 Task: Search one way flight ticket for 4 adults, 1 infant in seat and 1 infant on lap in premium economy from Homer: Homer Airport to Springfield: Abraham Lincoln Capital Airport on 5-2-2023. Choice of flights is Alaska. Number of bags: 1 checked bag. Price is upto 93000. Outbound departure time preference is 16:15.
Action: Mouse moved to (247, 187)
Screenshot: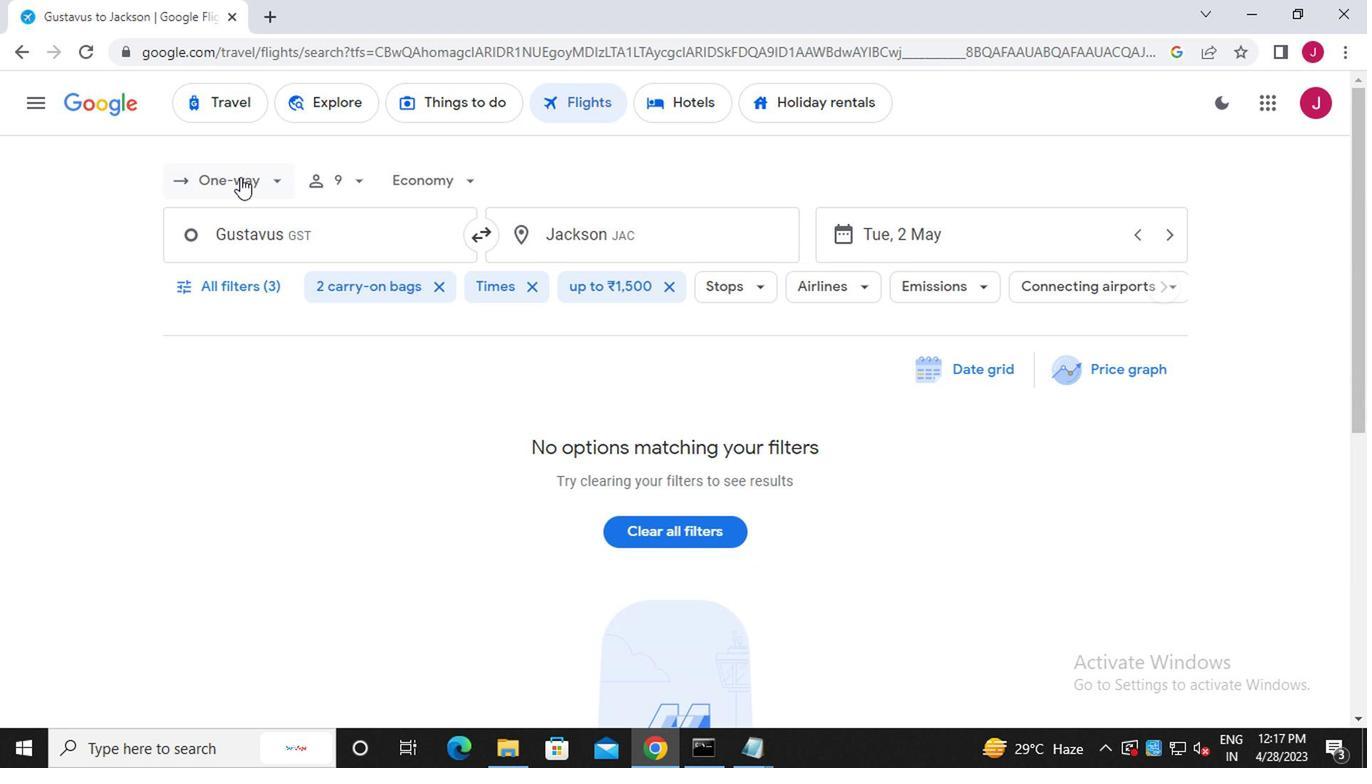 
Action: Mouse pressed left at (247, 187)
Screenshot: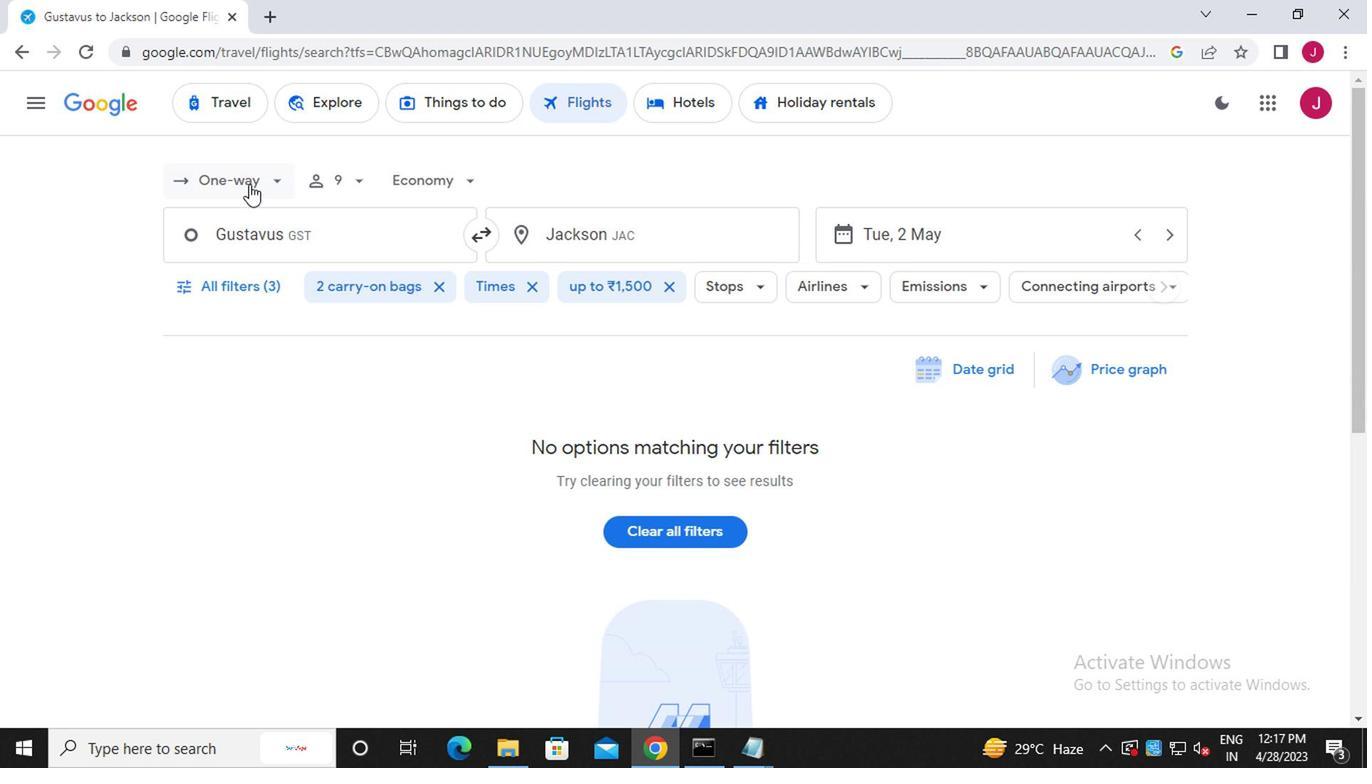 
Action: Mouse moved to (259, 269)
Screenshot: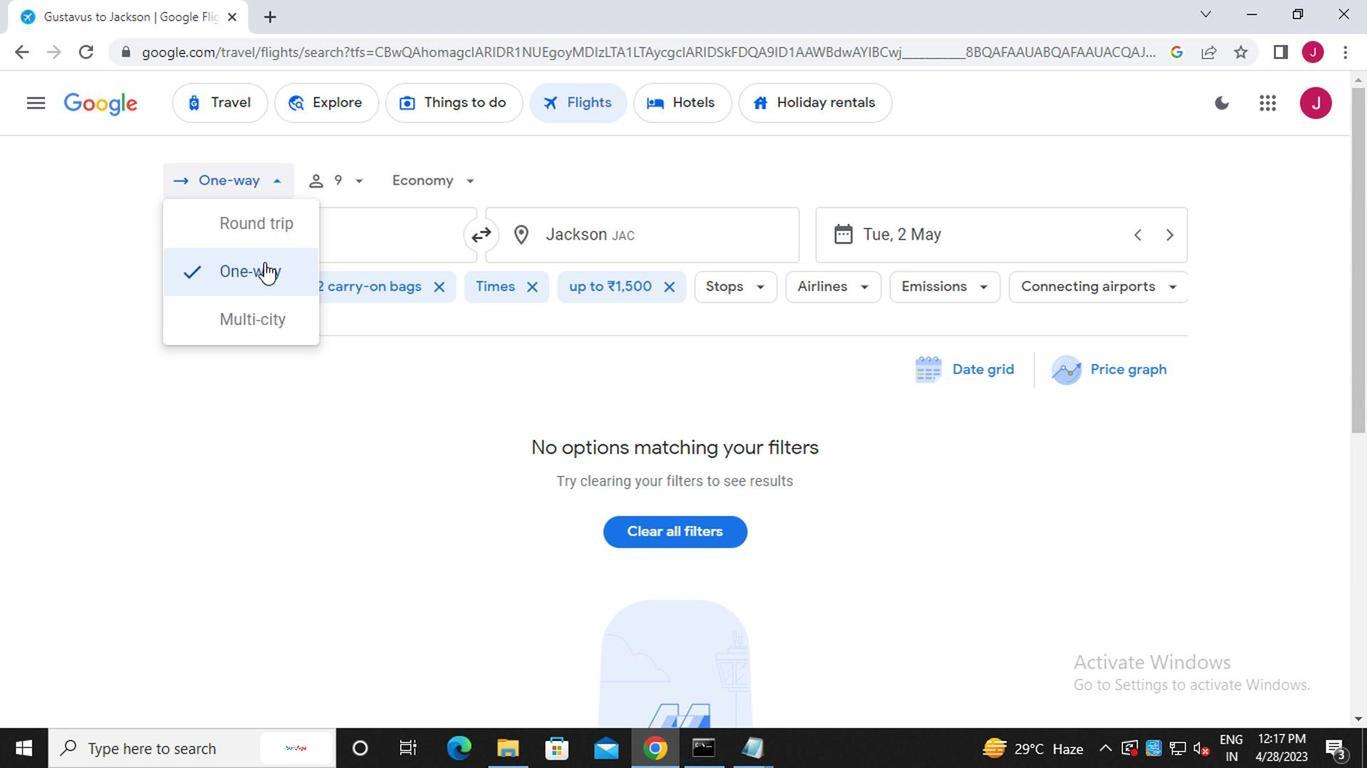
Action: Mouse pressed left at (259, 269)
Screenshot: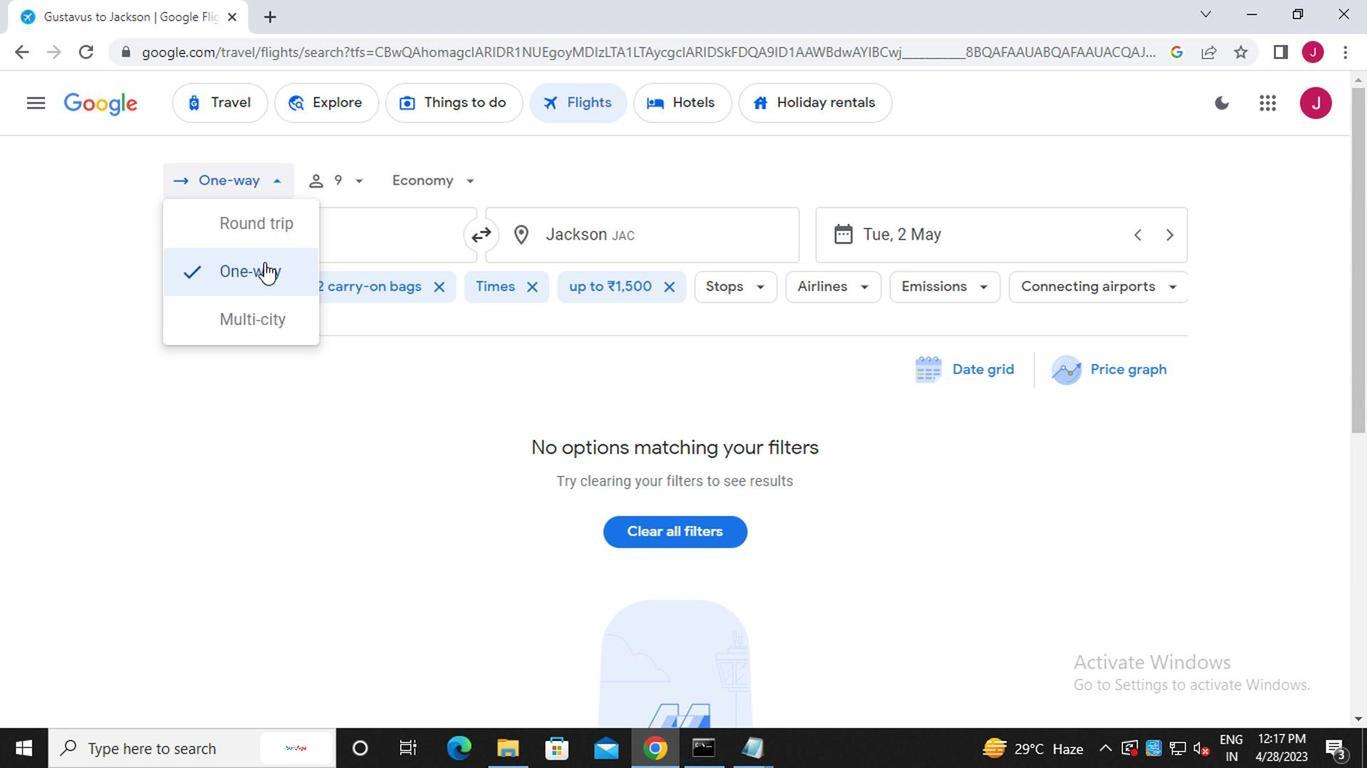 
Action: Mouse moved to (344, 182)
Screenshot: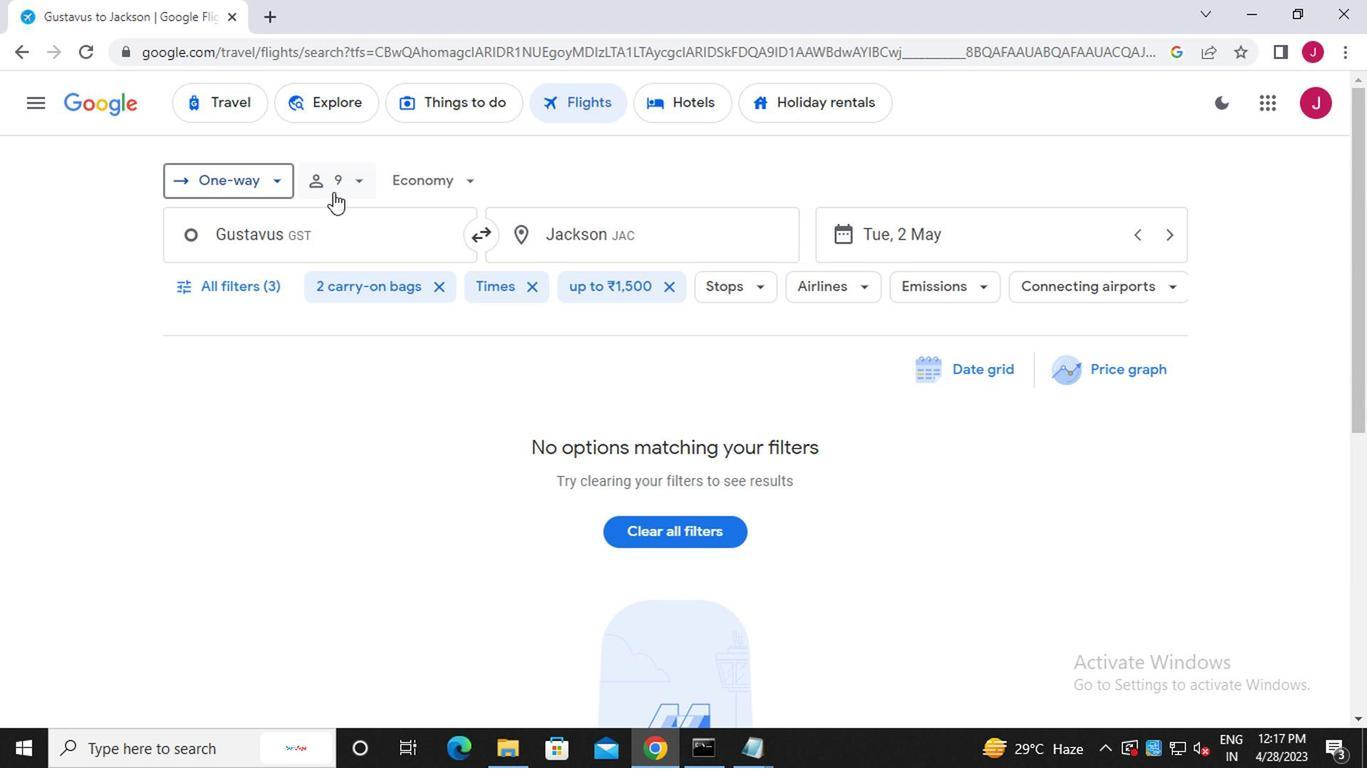 
Action: Mouse pressed left at (344, 182)
Screenshot: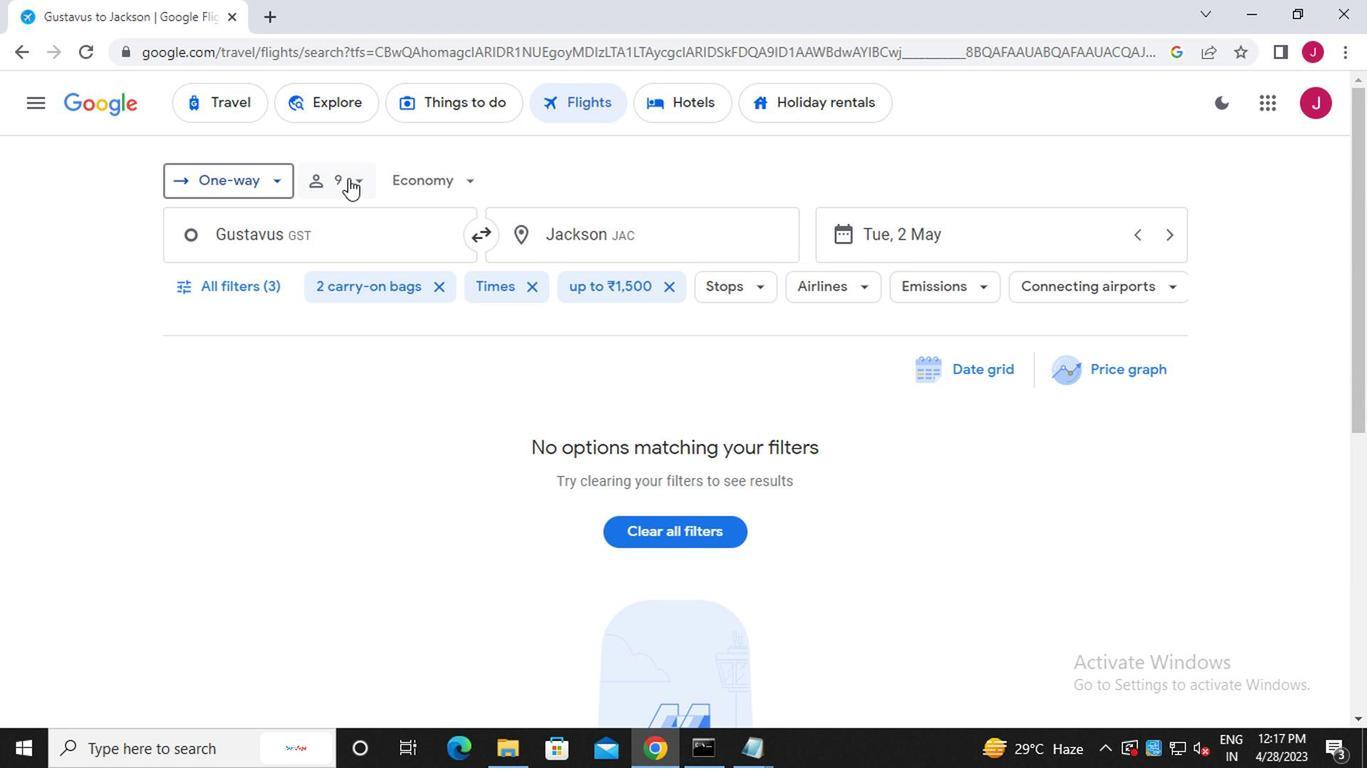 
Action: Mouse moved to (436, 239)
Screenshot: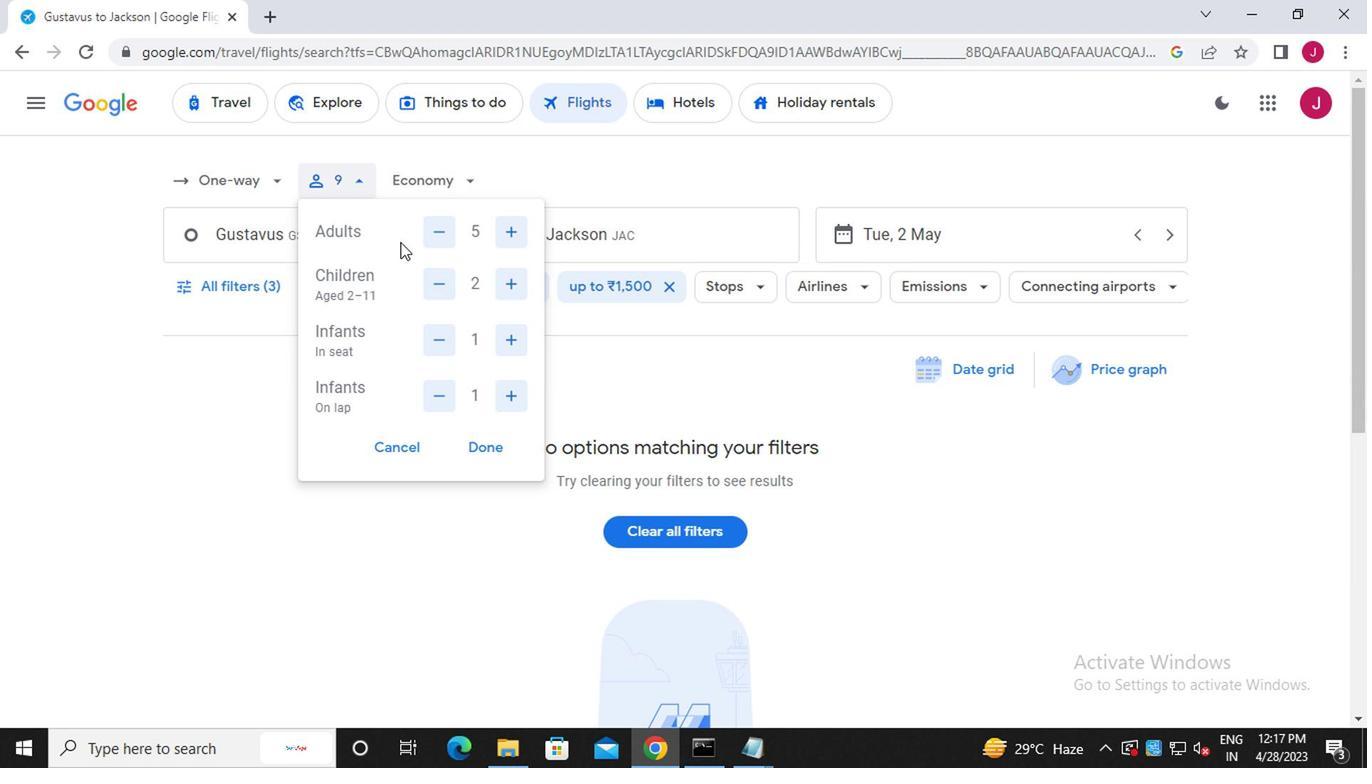
Action: Mouse pressed left at (436, 239)
Screenshot: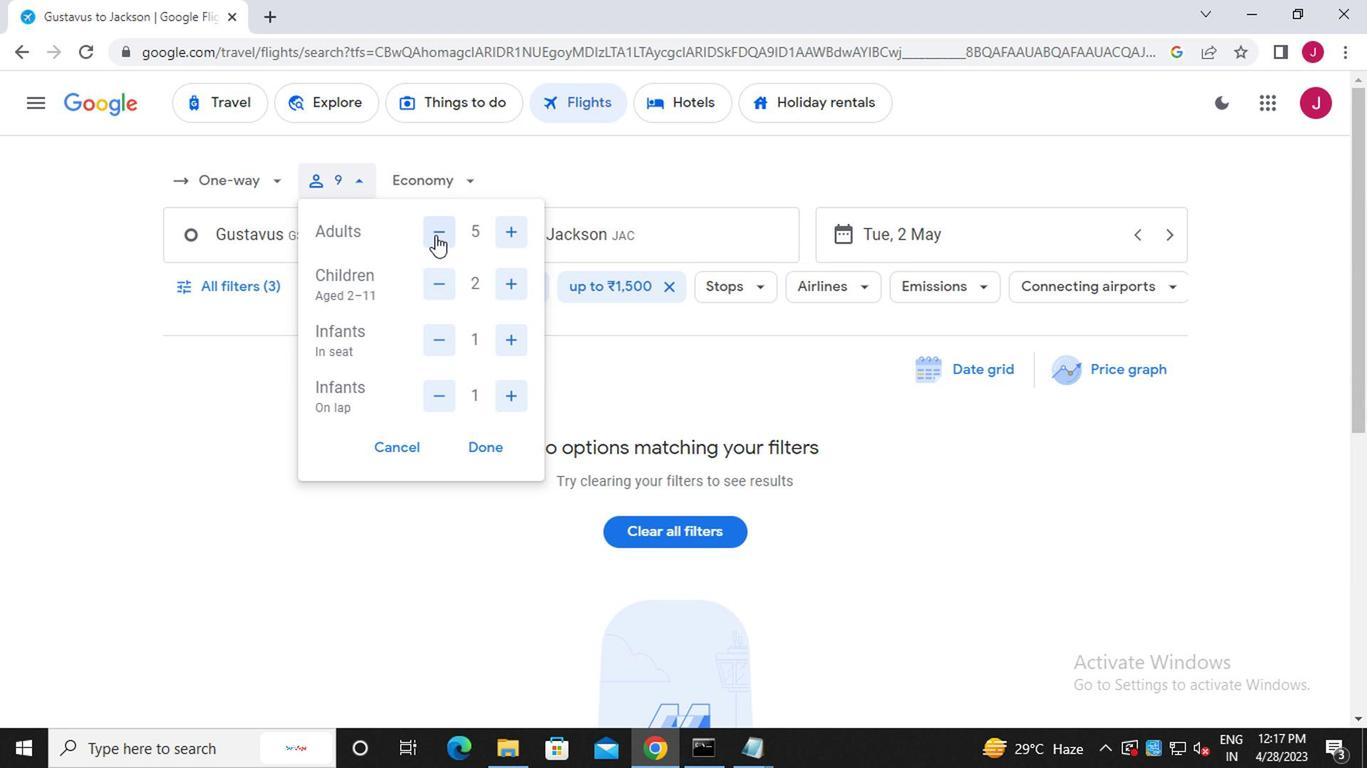 
Action: Mouse moved to (436, 279)
Screenshot: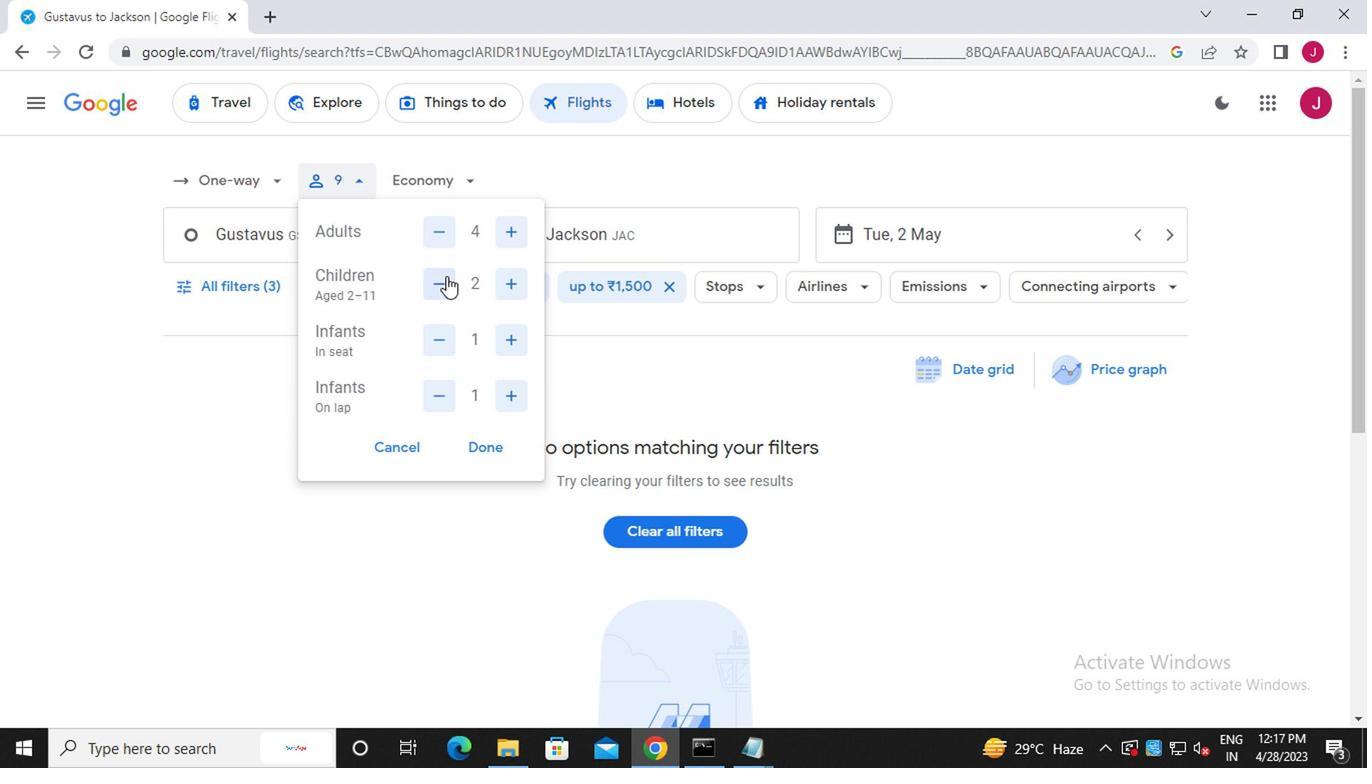 
Action: Mouse pressed left at (436, 279)
Screenshot: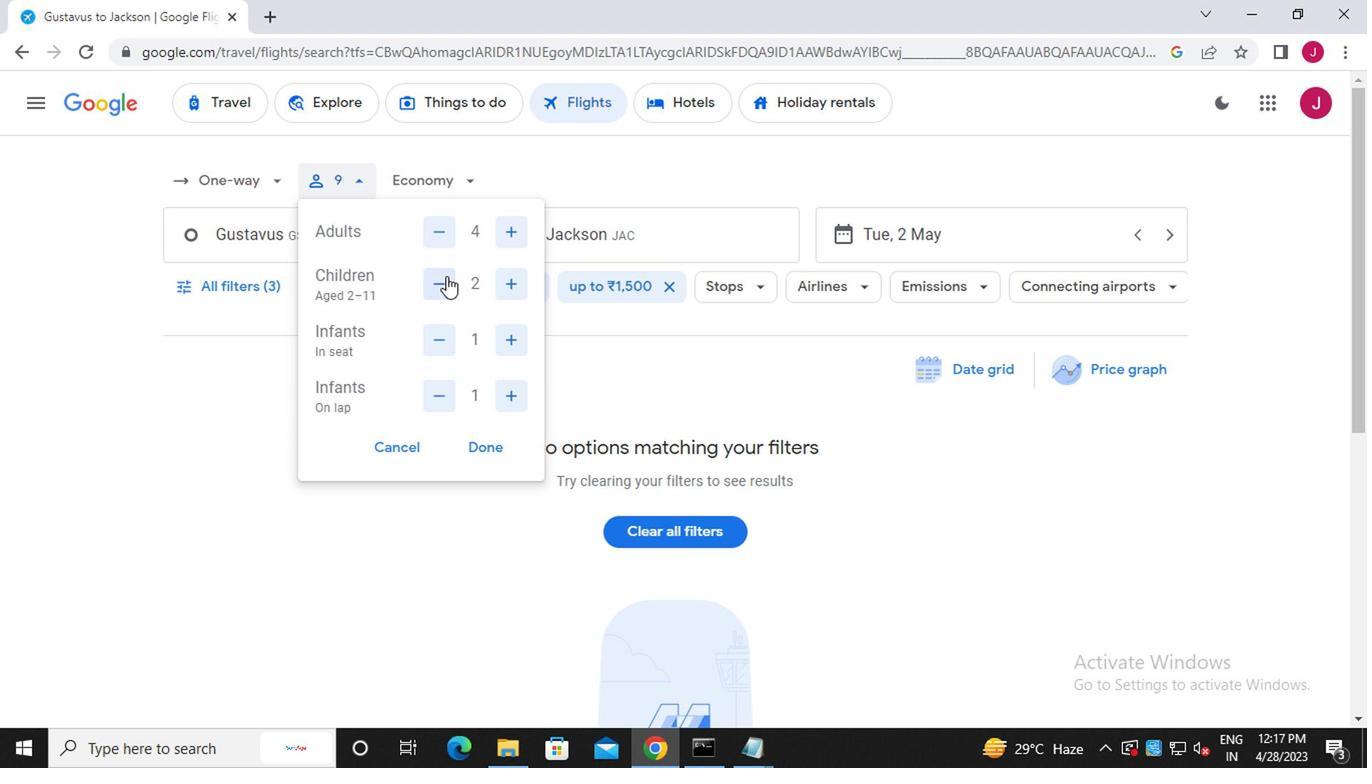 
Action: Mouse moved to (433, 395)
Screenshot: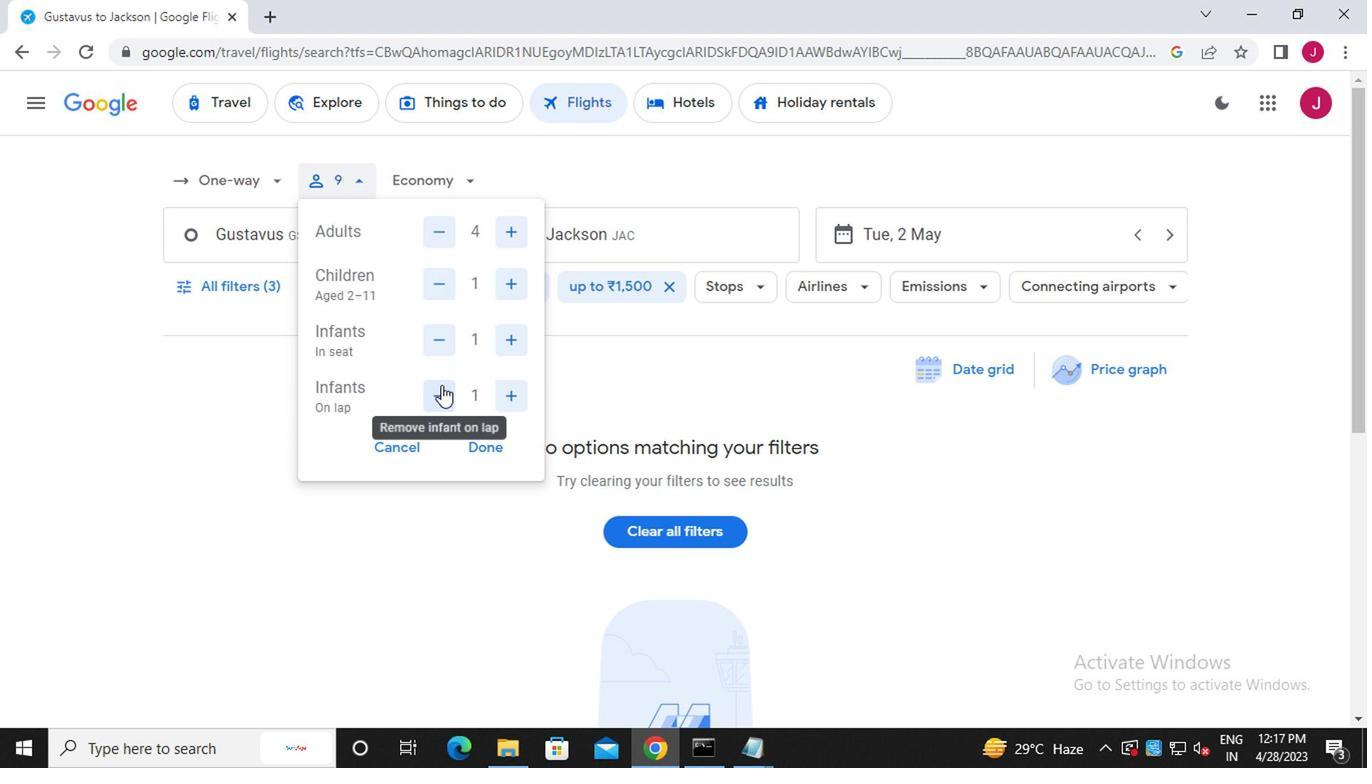 
Action: Mouse pressed left at (433, 395)
Screenshot: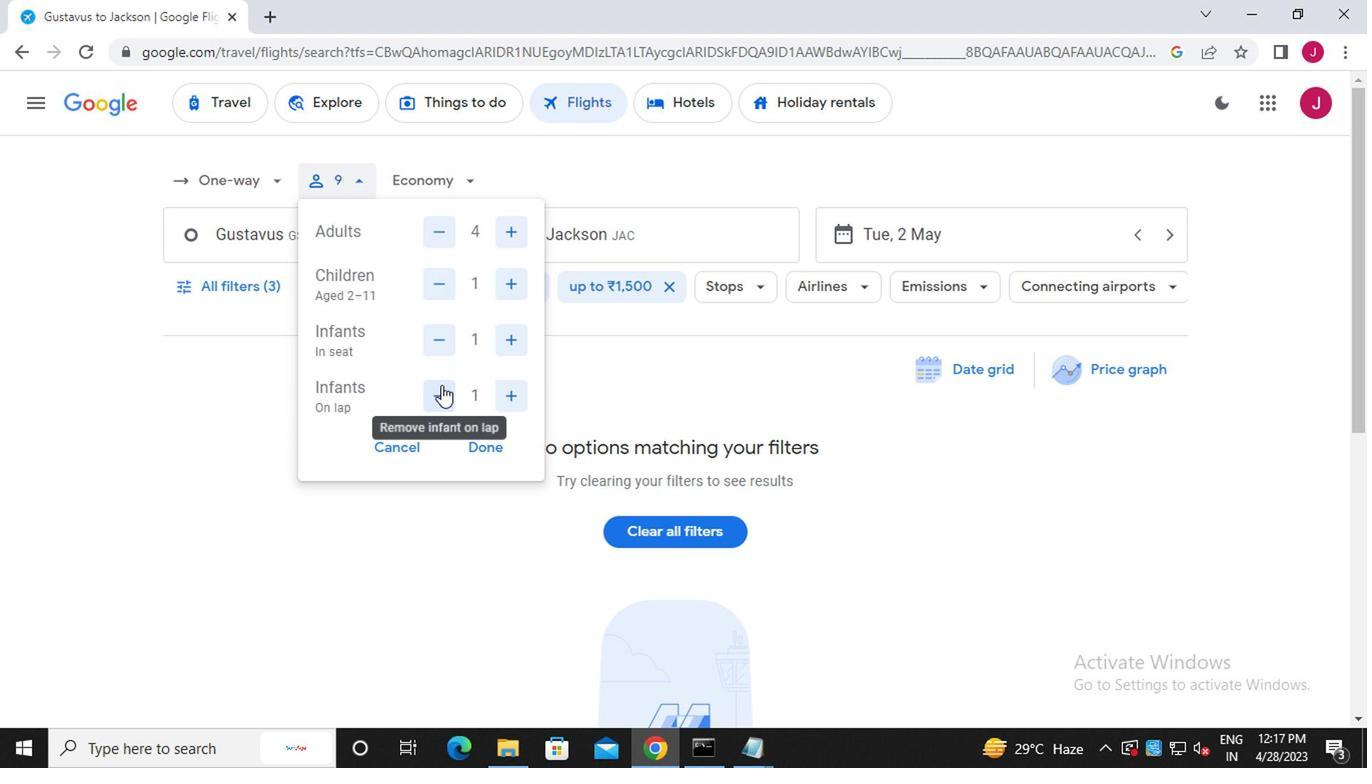 
Action: Mouse moved to (512, 399)
Screenshot: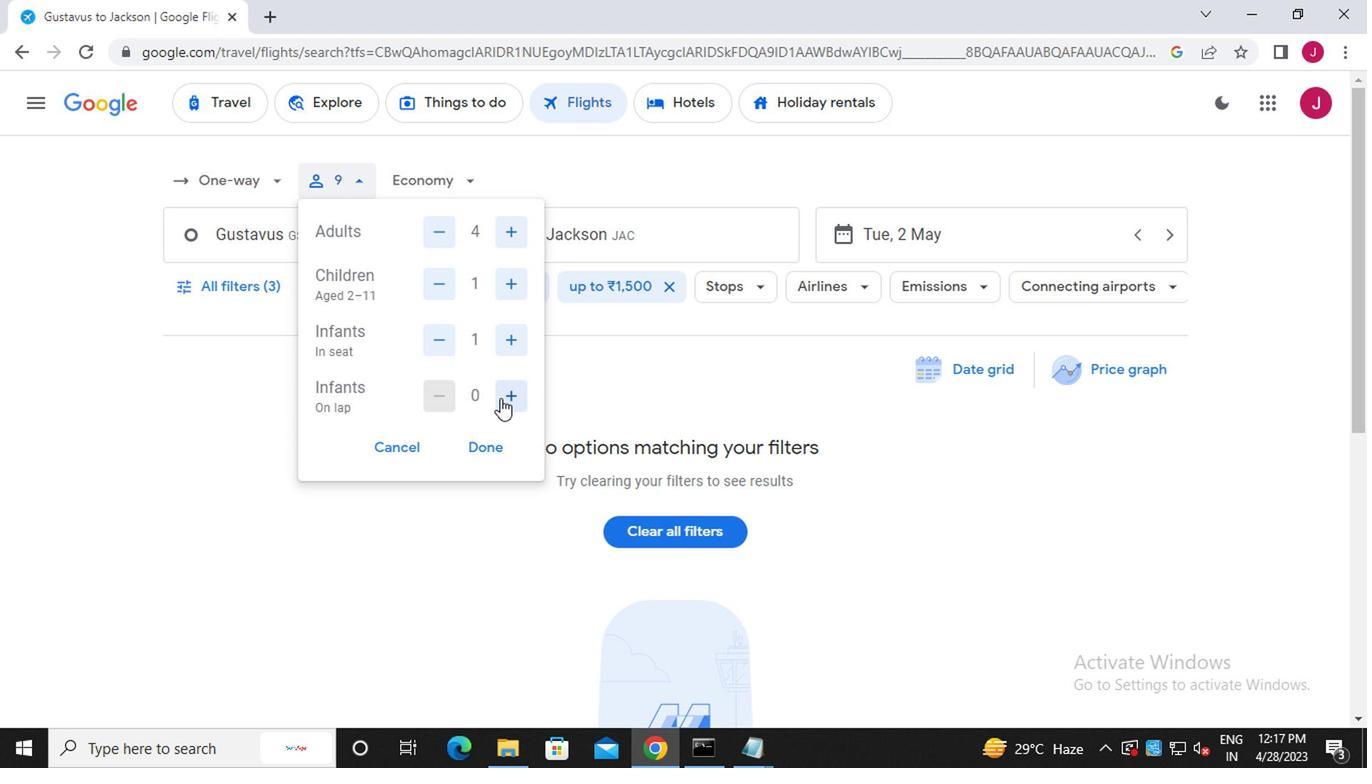 
Action: Mouse pressed left at (512, 399)
Screenshot: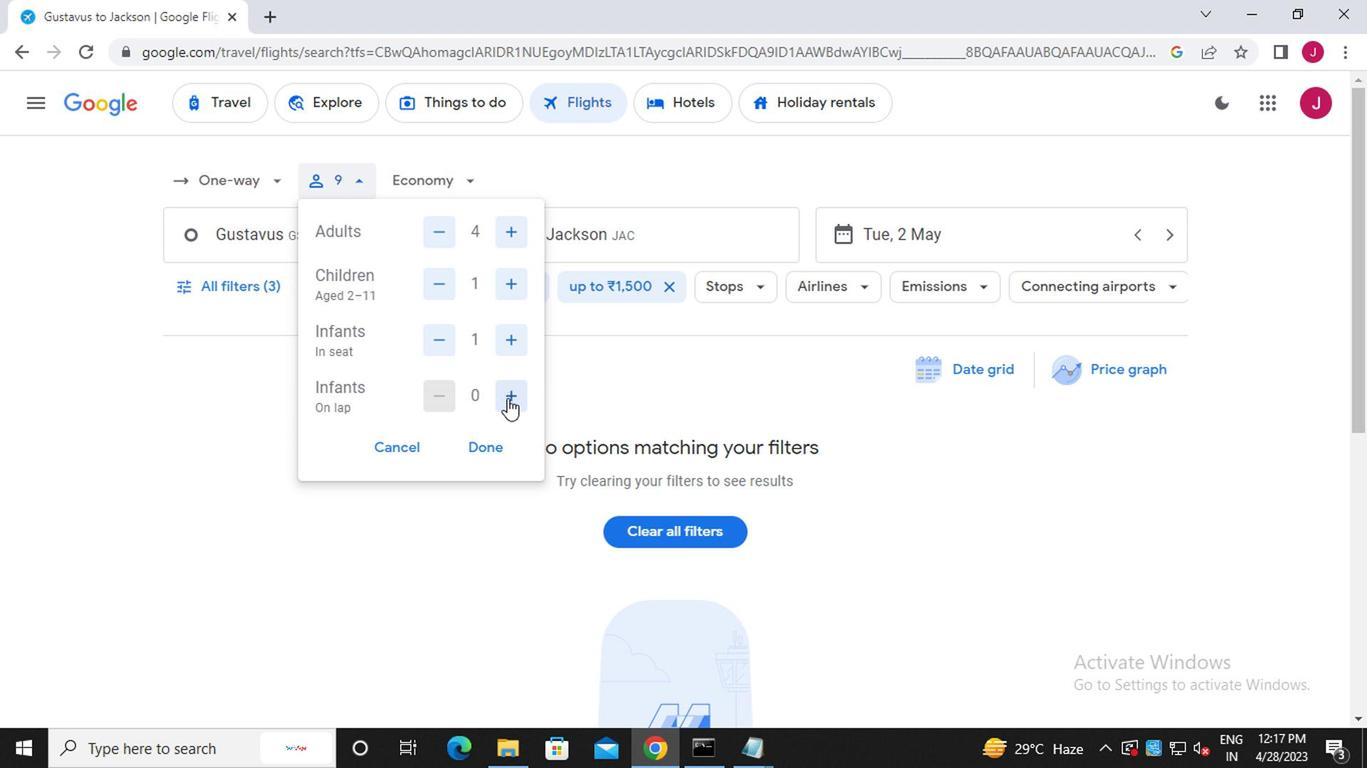 
Action: Mouse moved to (431, 286)
Screenshot: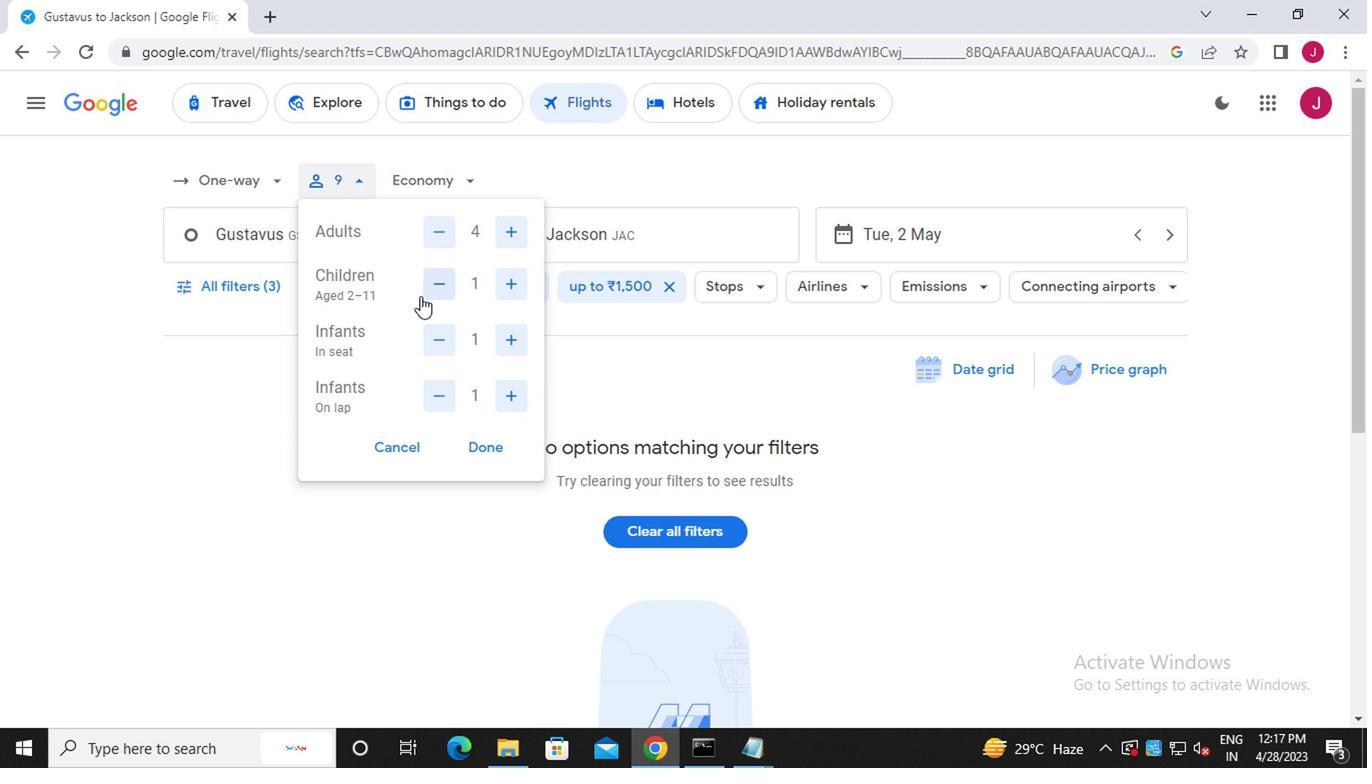 
Action: Mouse pressed left at (431, 286)
Screenshot: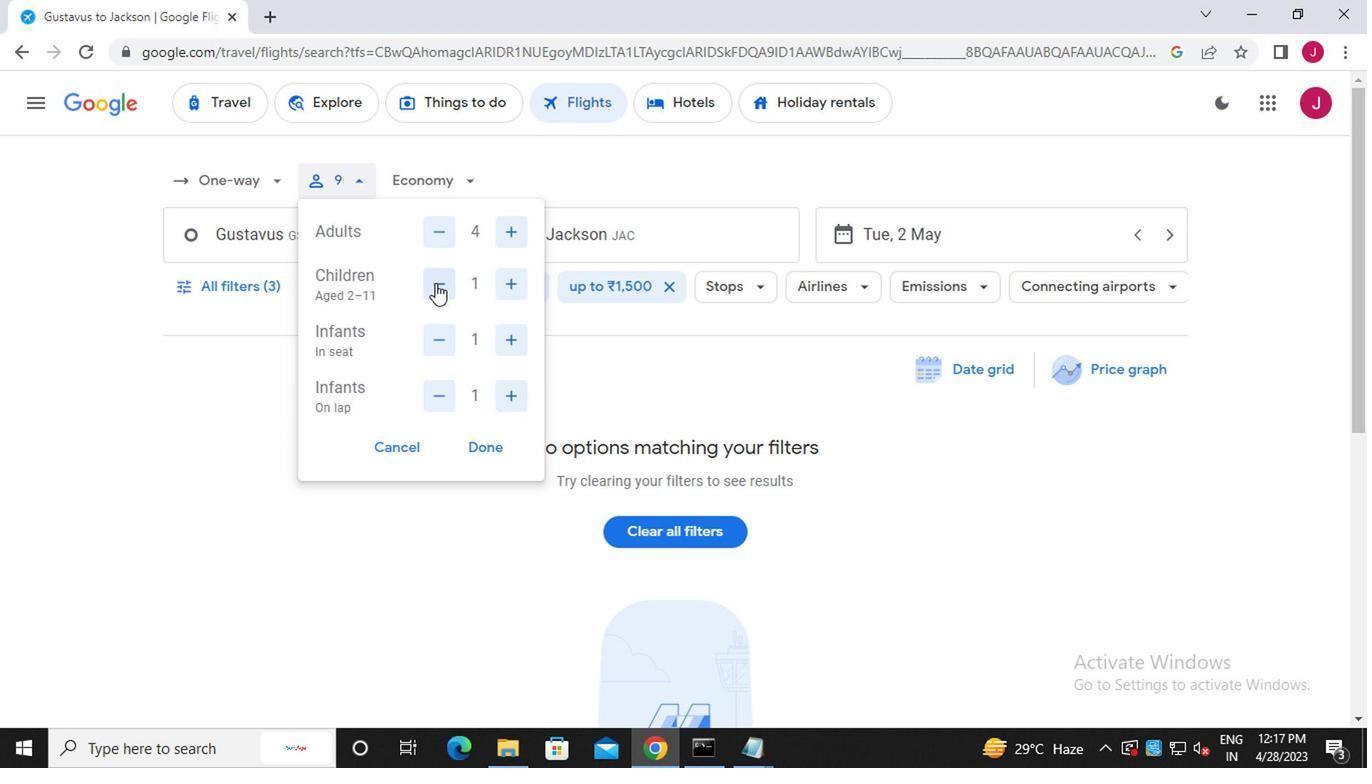 
Action: Mouse moved to (442, 187)
Screenshot: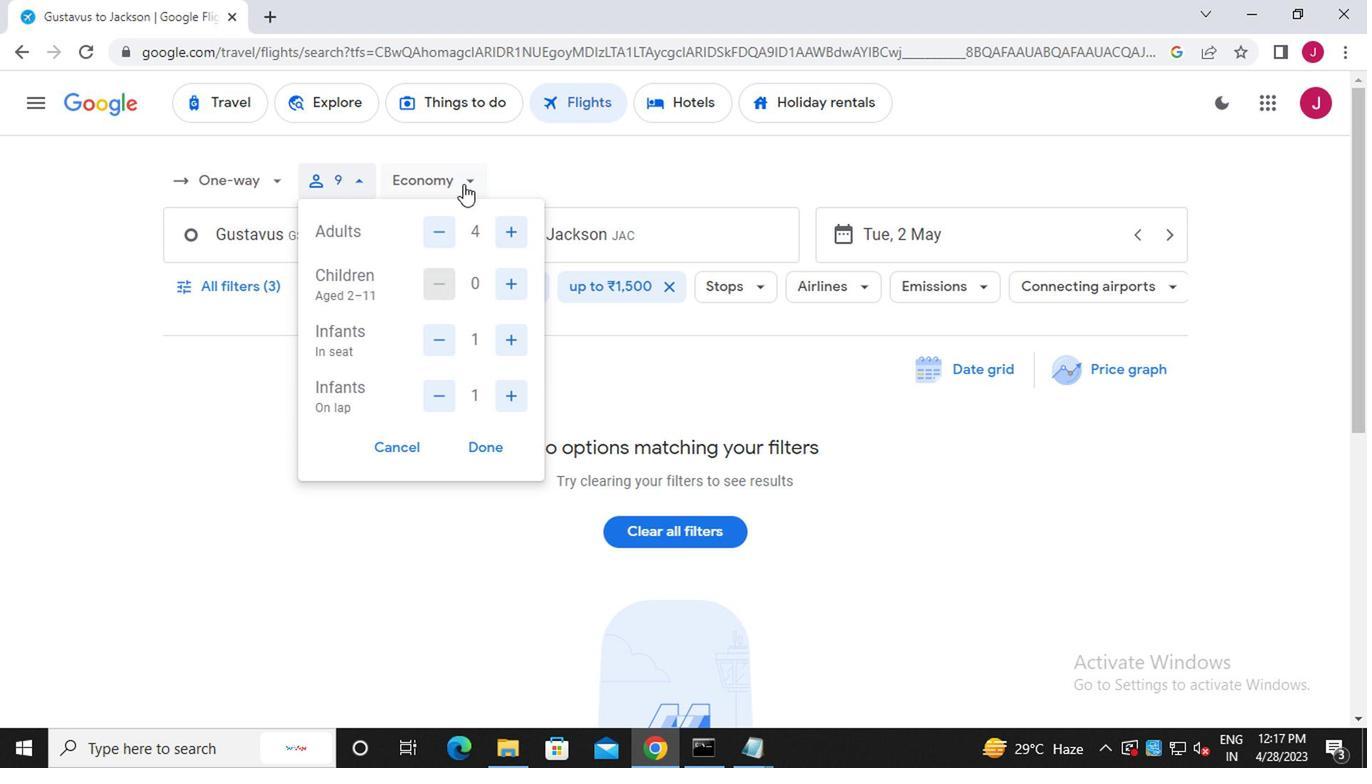 
Action: Mouse pressed left at (442, 187)
Screenshot: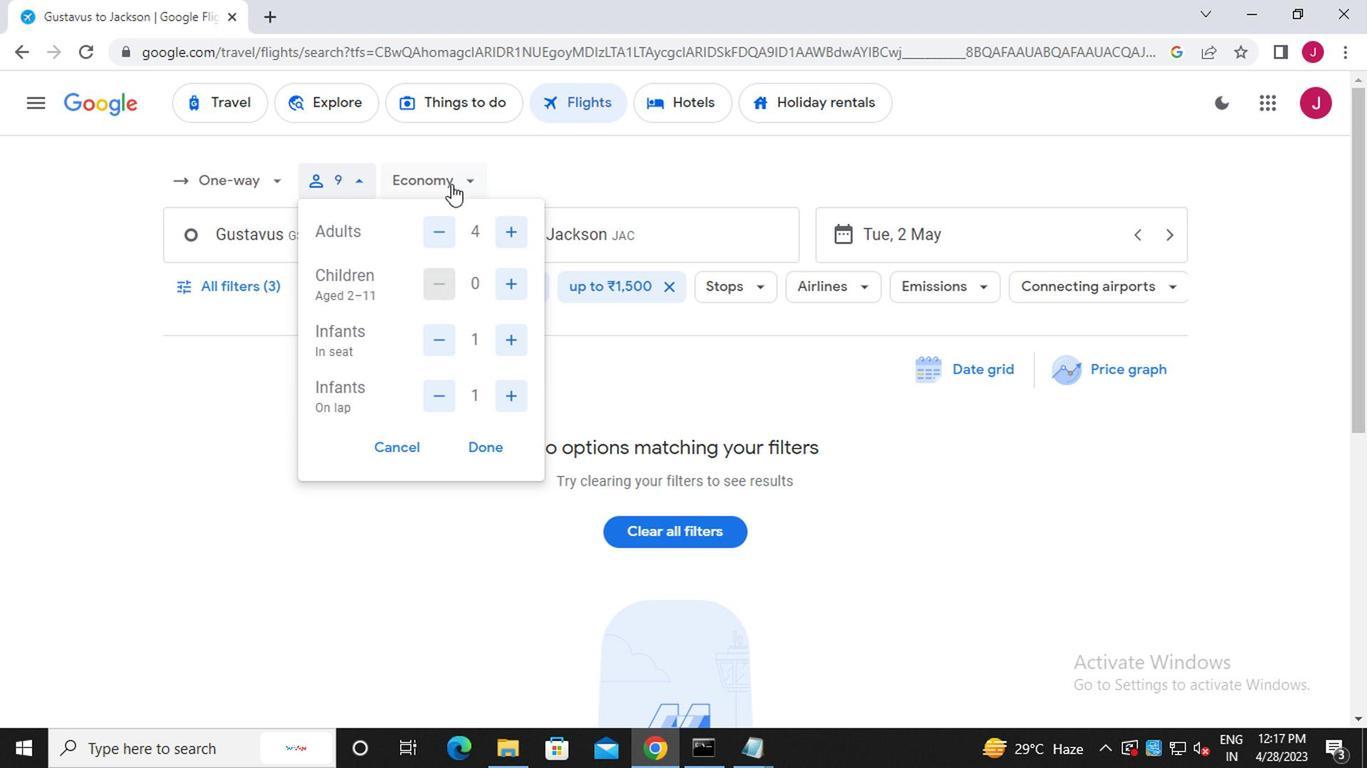 
Action: Mouse moved to (349, 189)
Screenshot: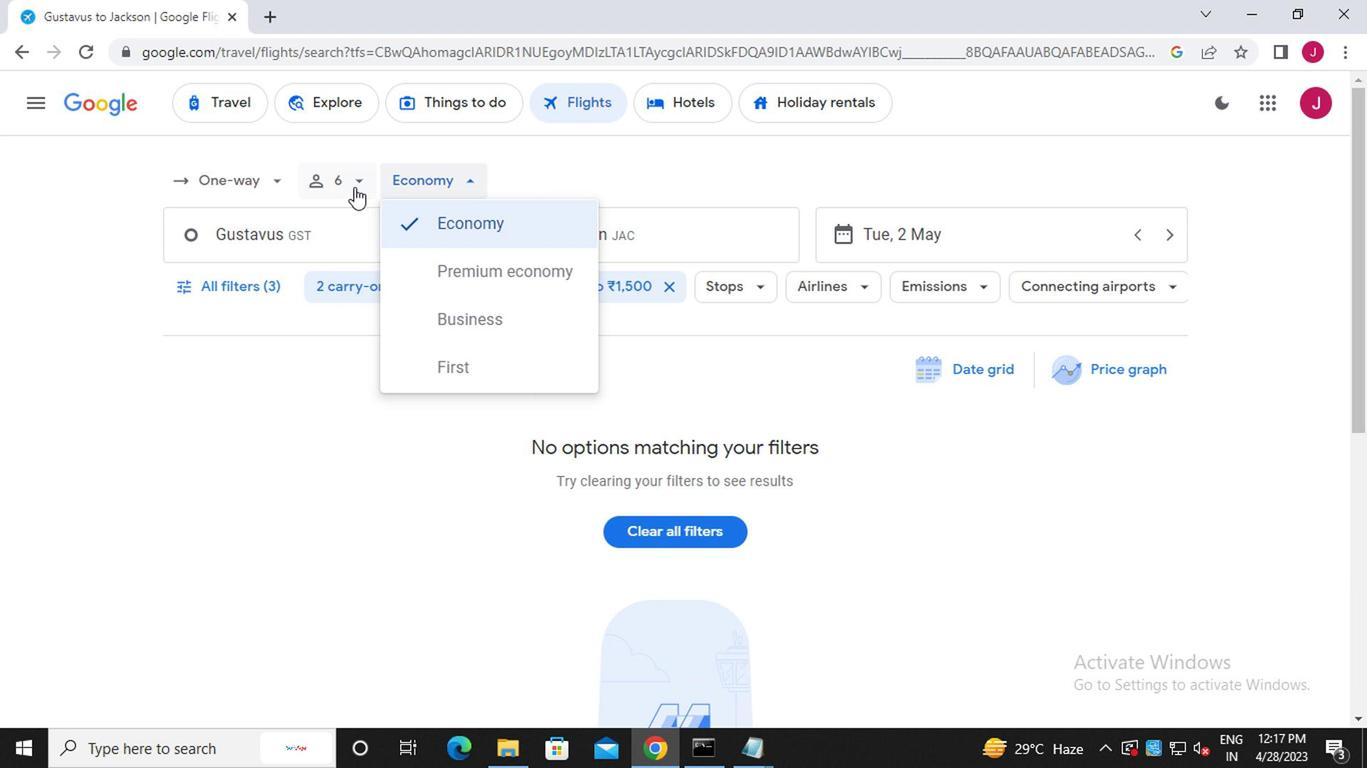 
Action: Mouse pressed left at (349, 189)
Screenshot: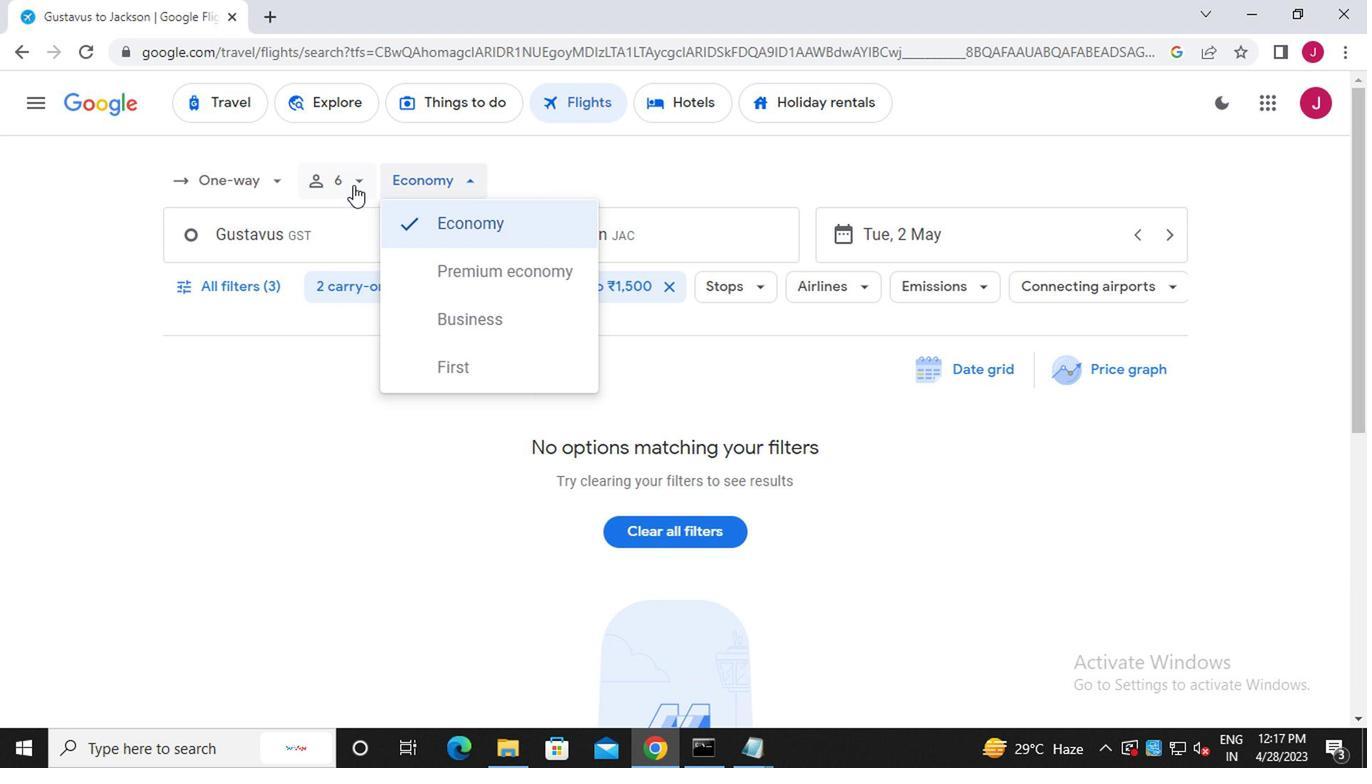 
Action: Mouse moved to (475, 449)
Screenshot: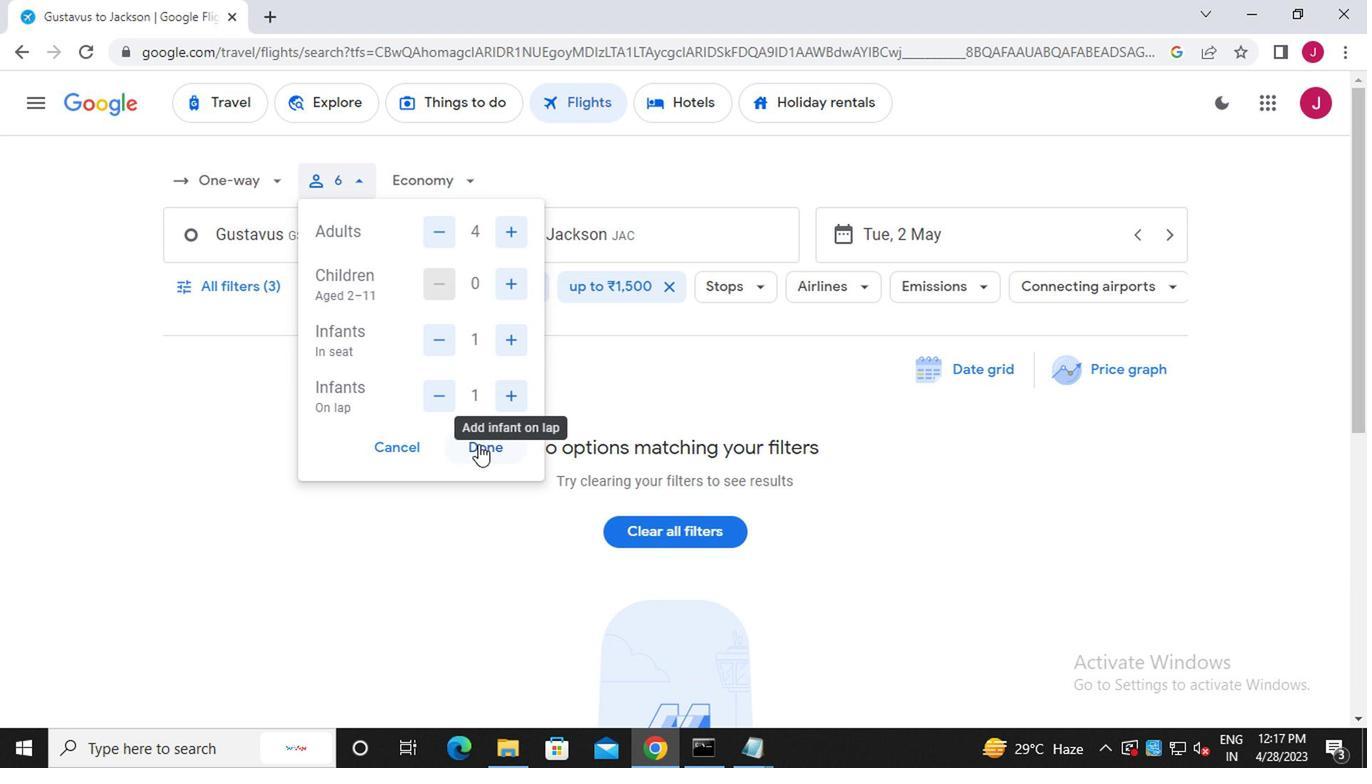 
Action: Mouse pressed left at (475, 449)
Screenshot: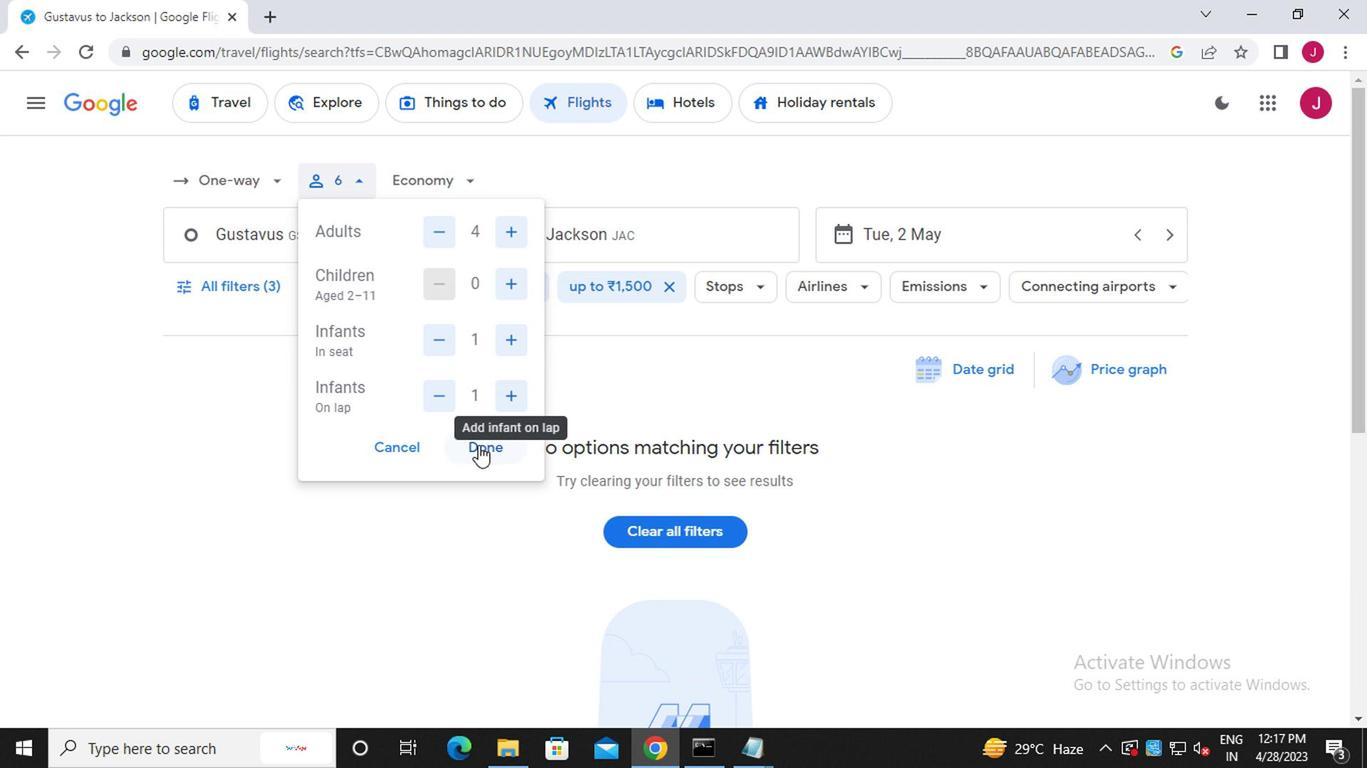
Action: Mouse moved to (452, 185)
Screenshot: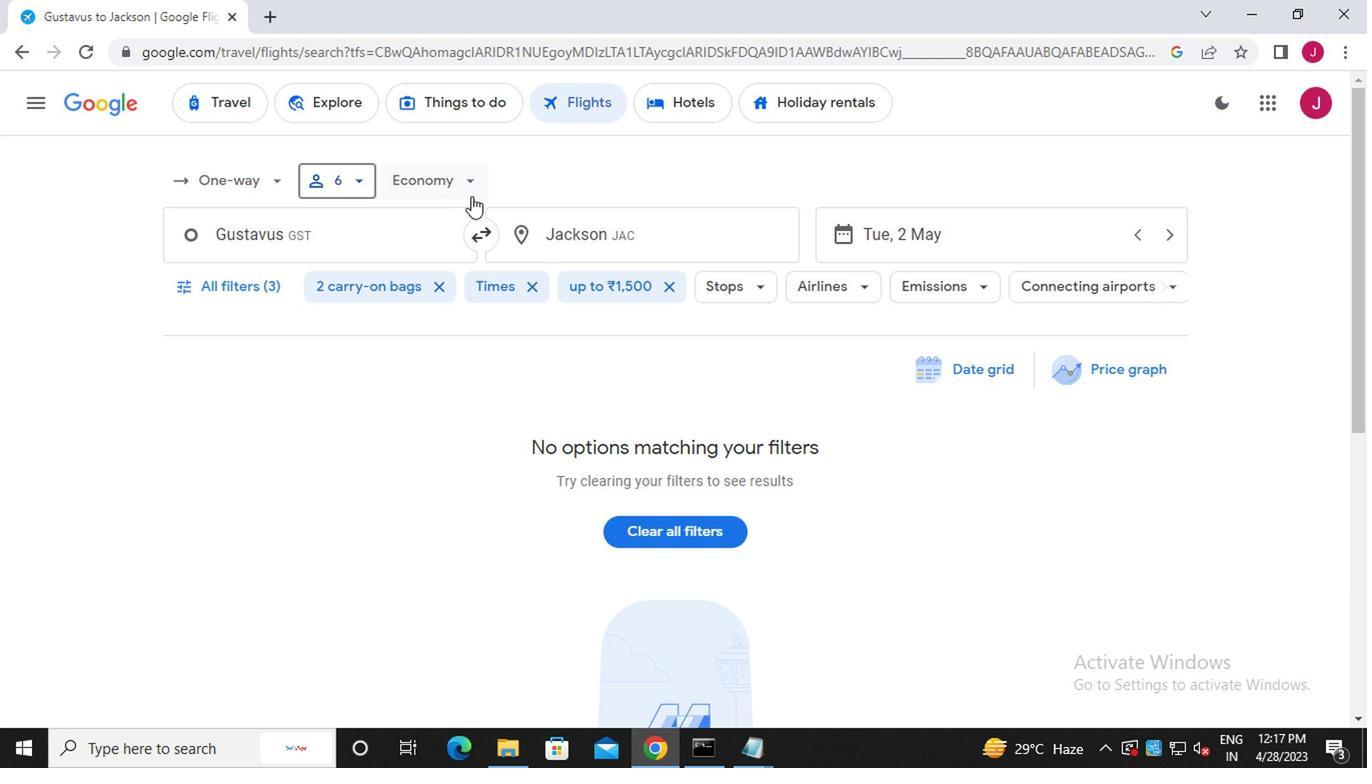 
Action: Mouse pressed left at (452, 185)
Screenshot: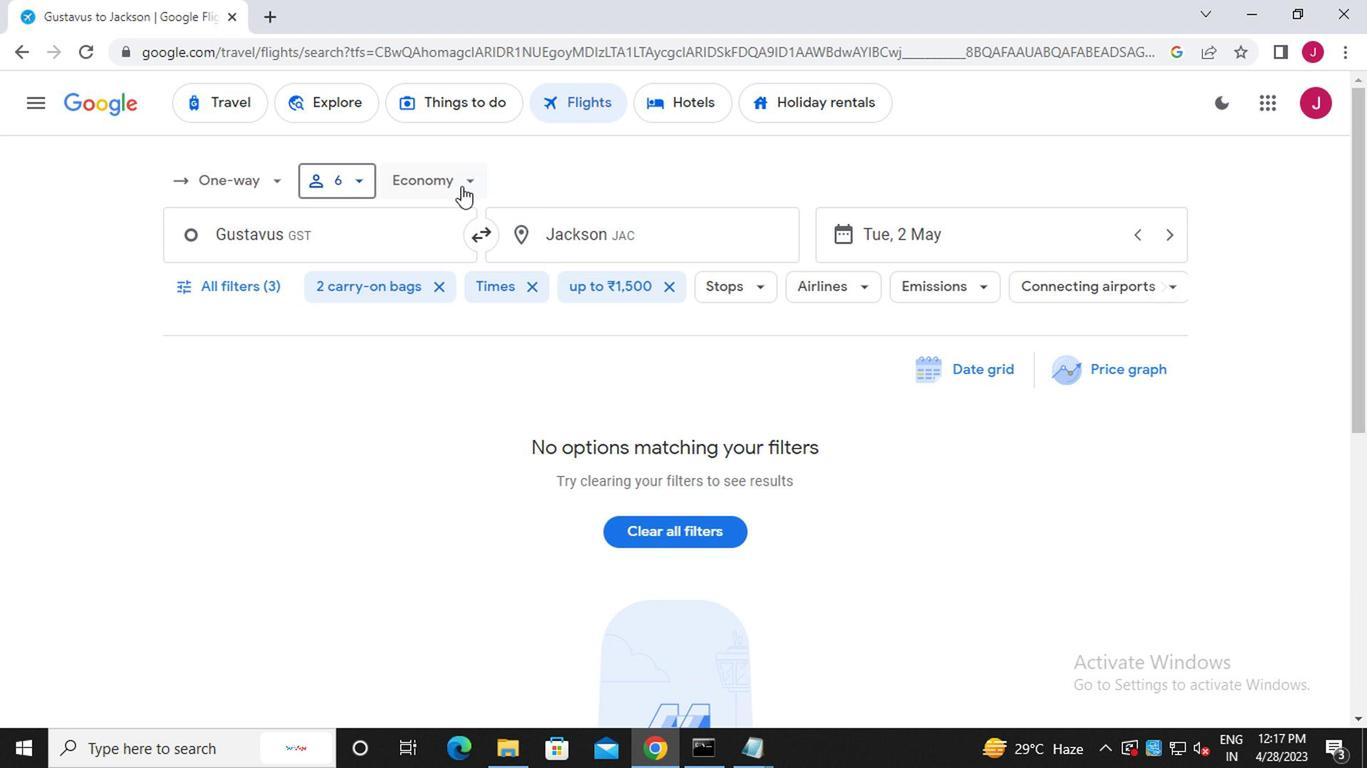 
Action: Mouse moved to (520, 276)
Screenshot: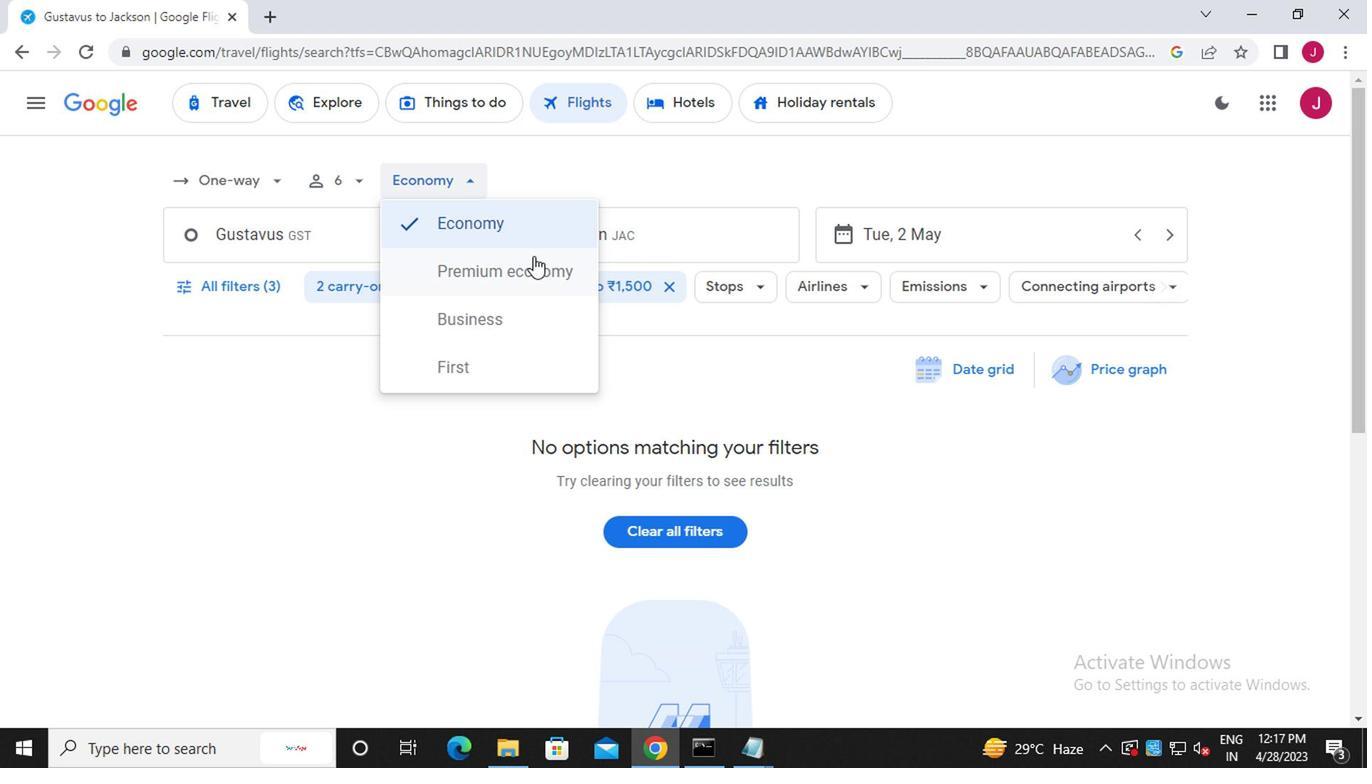 
Action: Mouse pressed left at (520, 276)
Screenshot: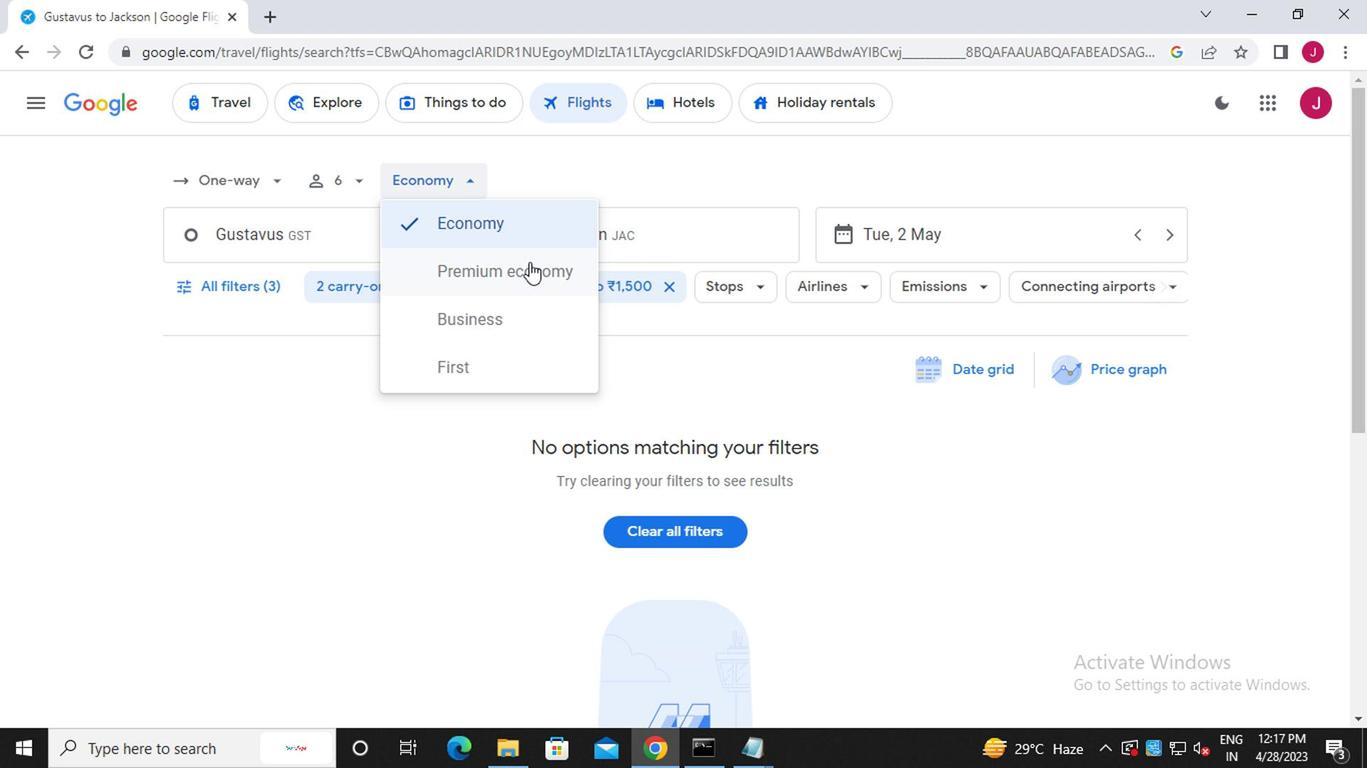 
Action: Mouse moved to (412, 239)
Screenshot: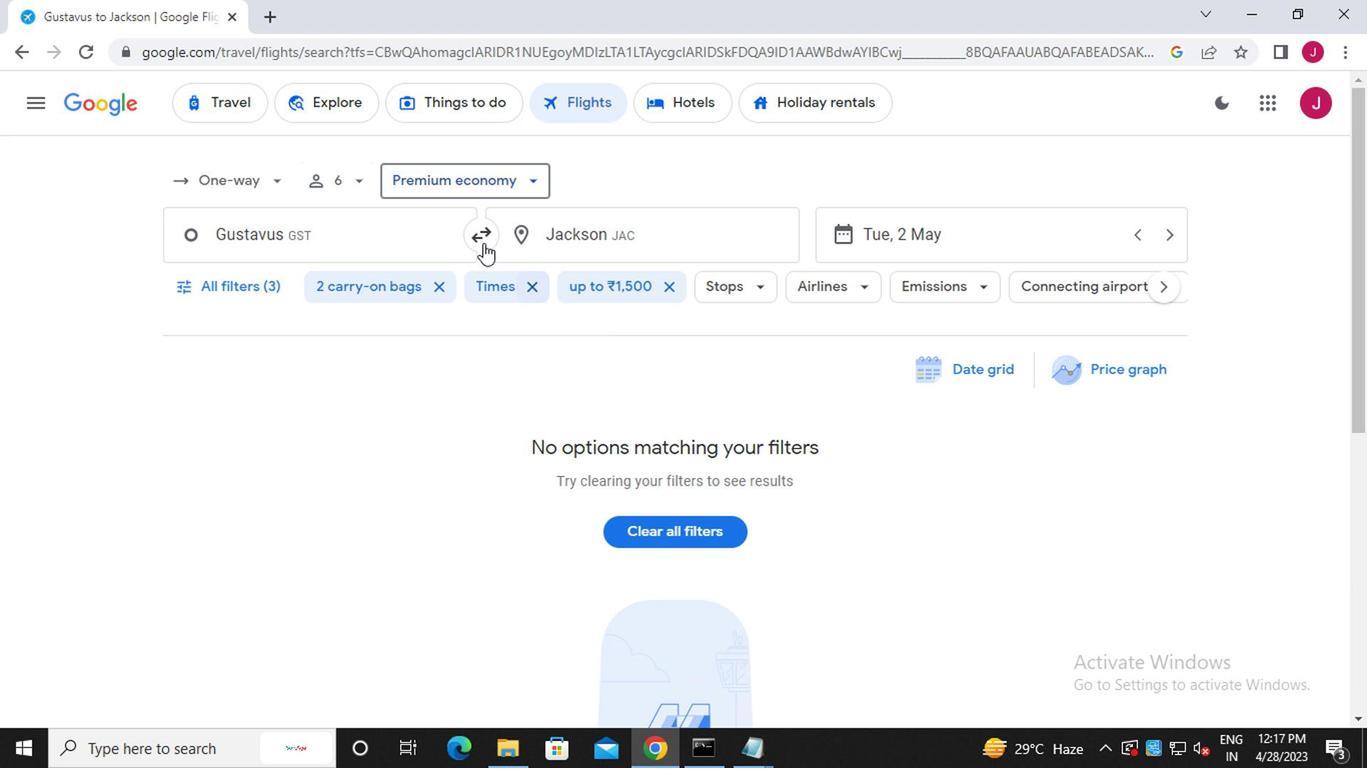 
Action: Mouse pressed left at (412, 239)
Screenshot: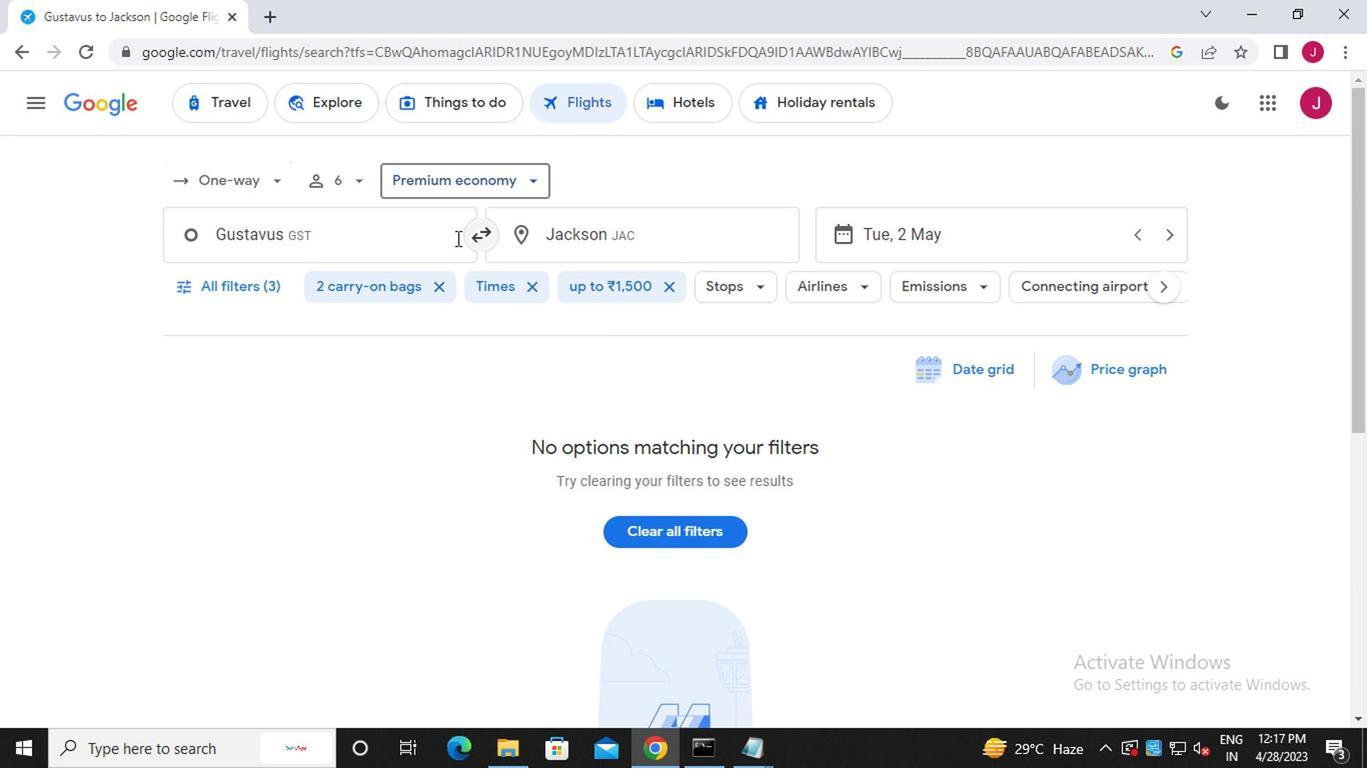 
Action: Key pressed h<Key.caps_lock>omer<Key.space>airpo
Screenshot: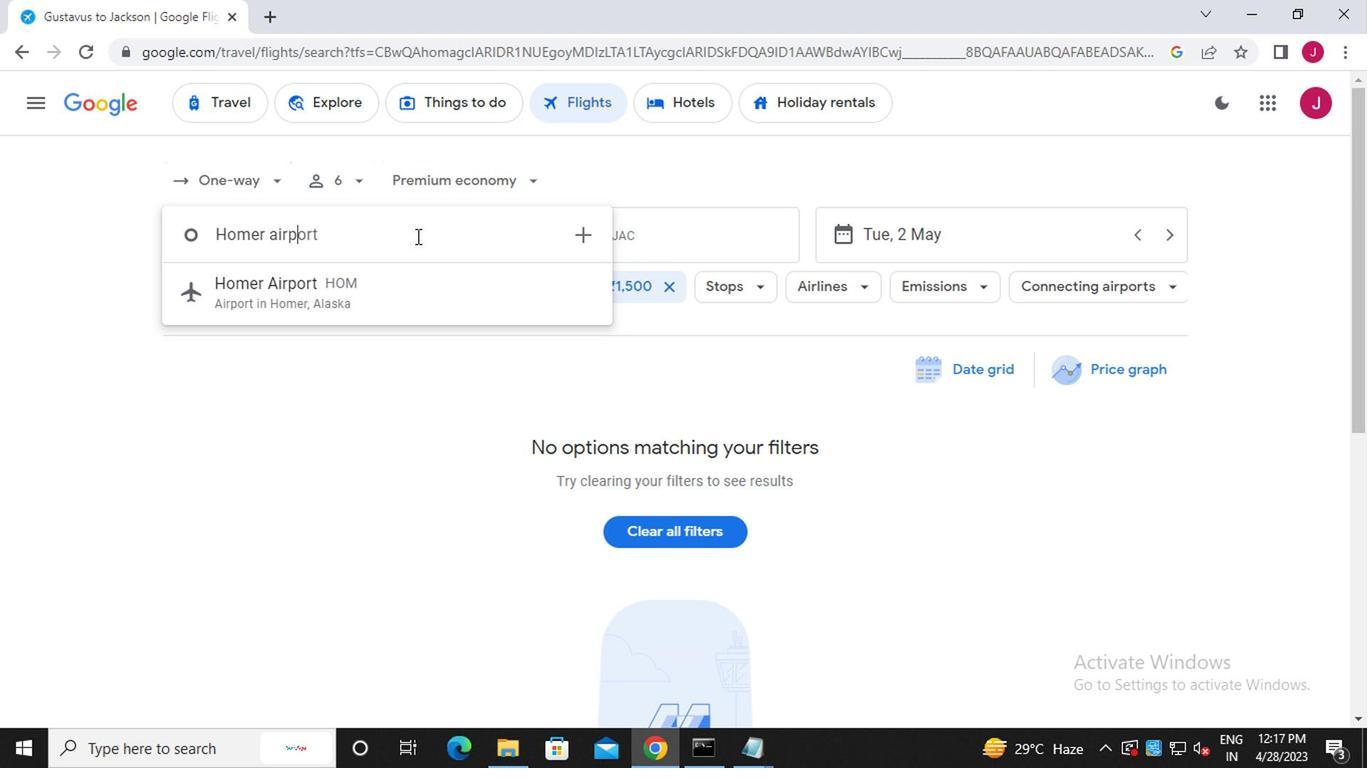 
Action: Mouse moved to (391, 290)
Screenshot: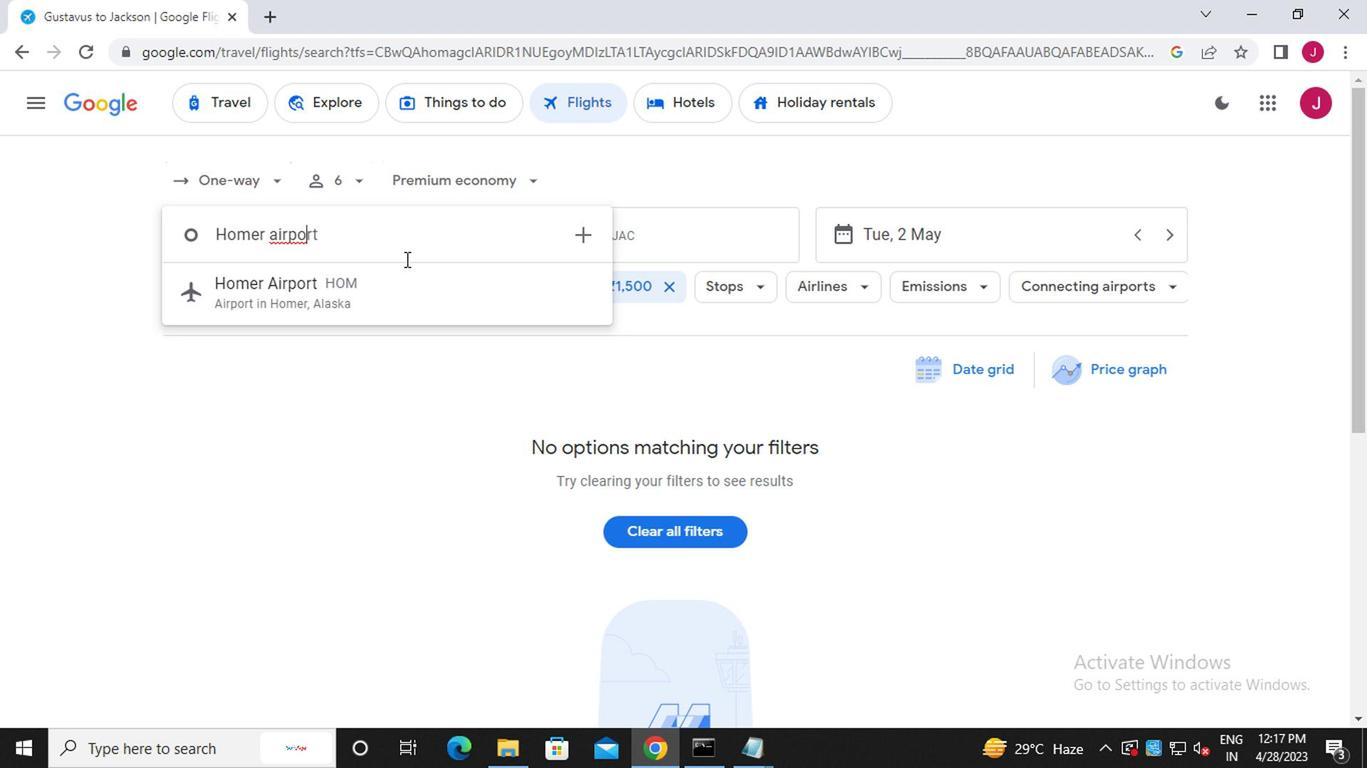 
Action: Mouse pressed left at (391, 290)
Screenshot: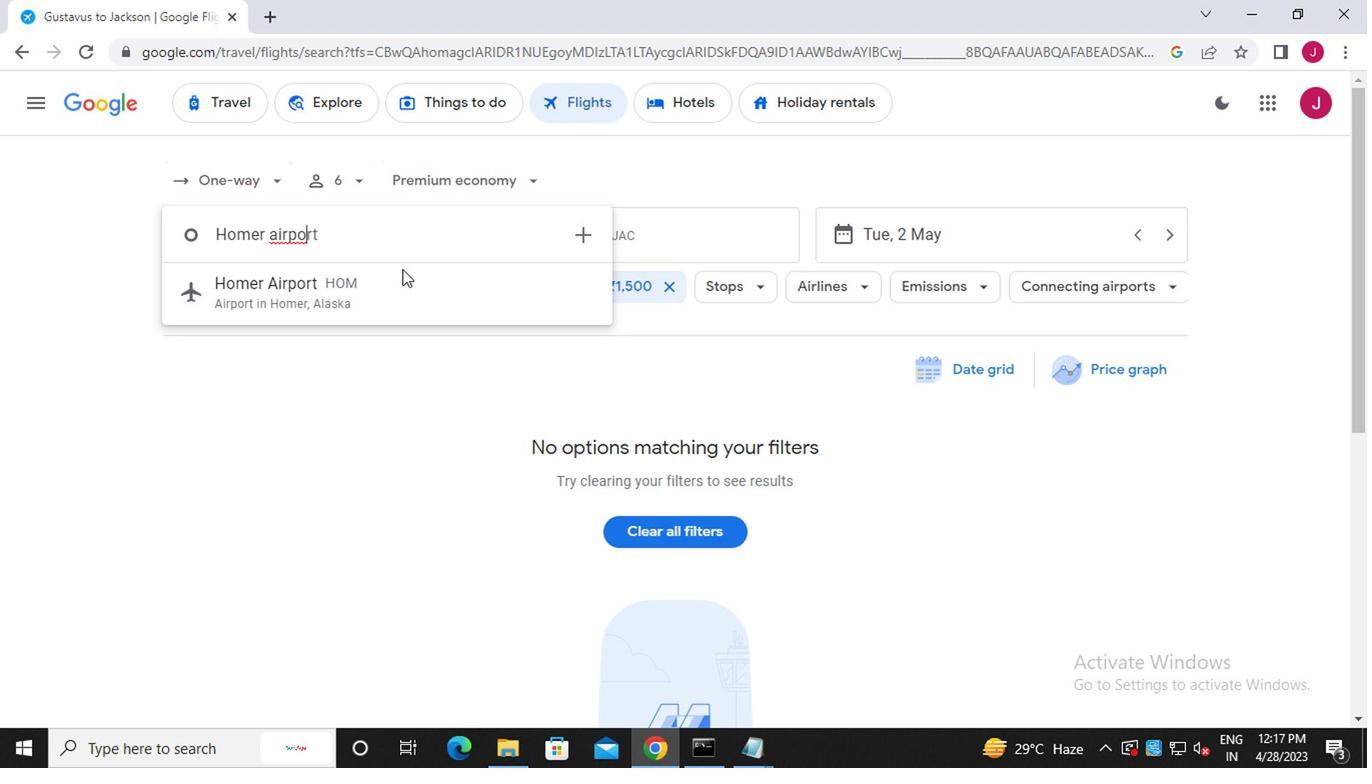 
Action: Mouse moved to (687, 230)
Screenshot: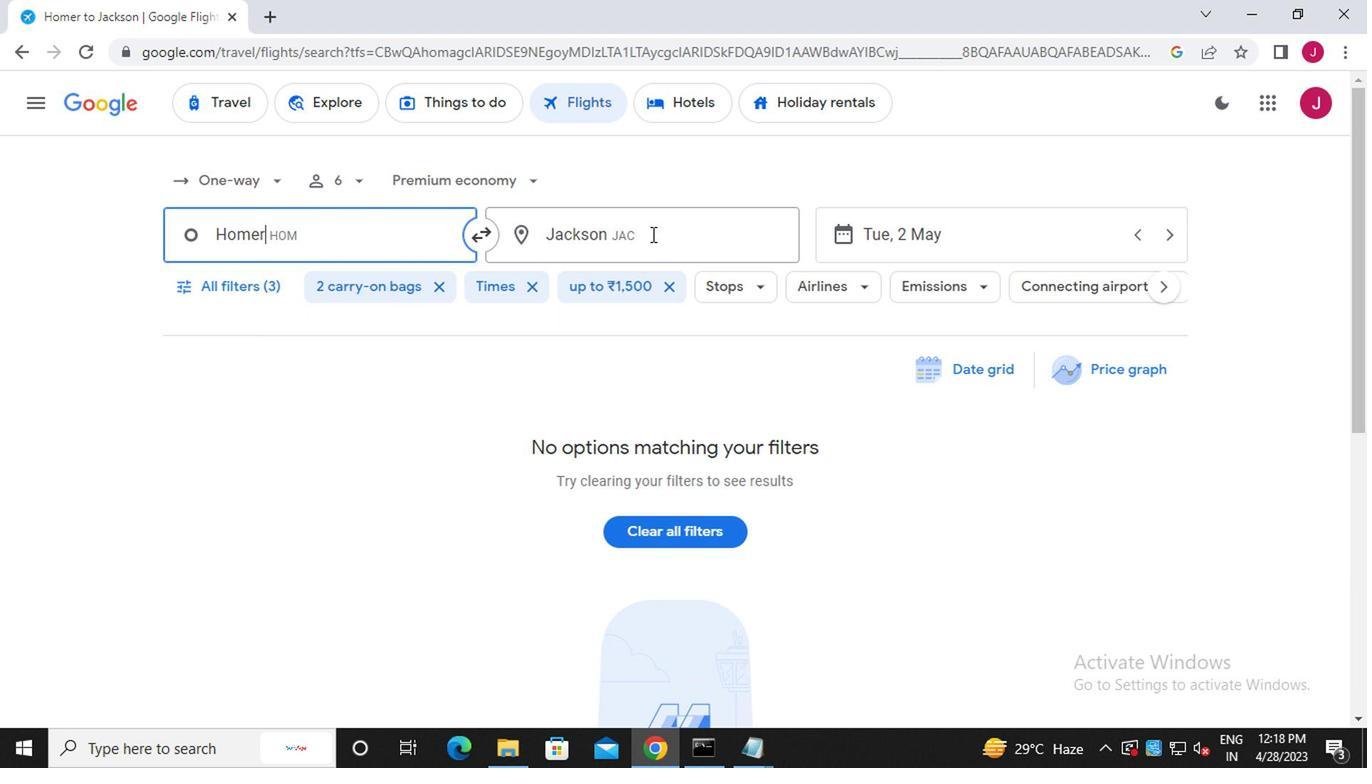 
Action: Mouse pressed left at (687, 230)
Screenshot: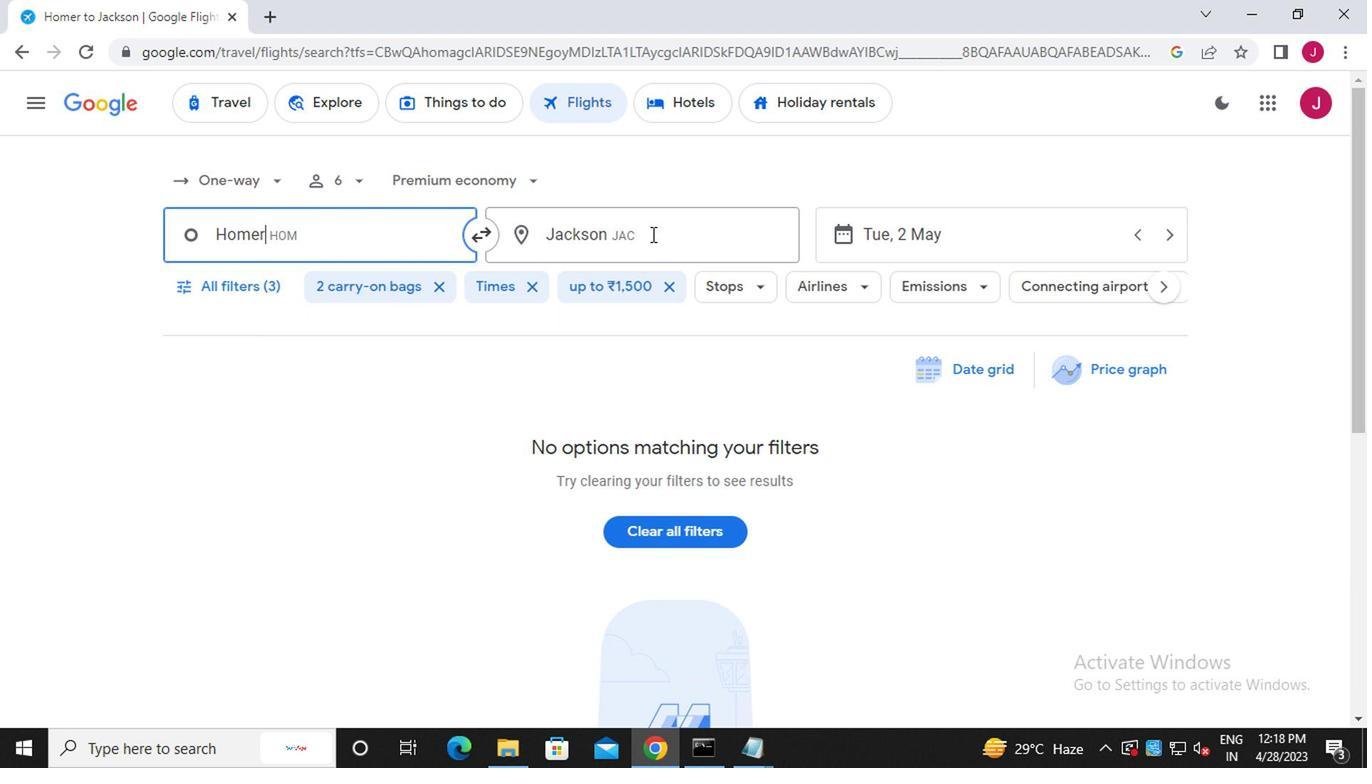 
Action: Mouse moved to (687, 230)
Screenshot: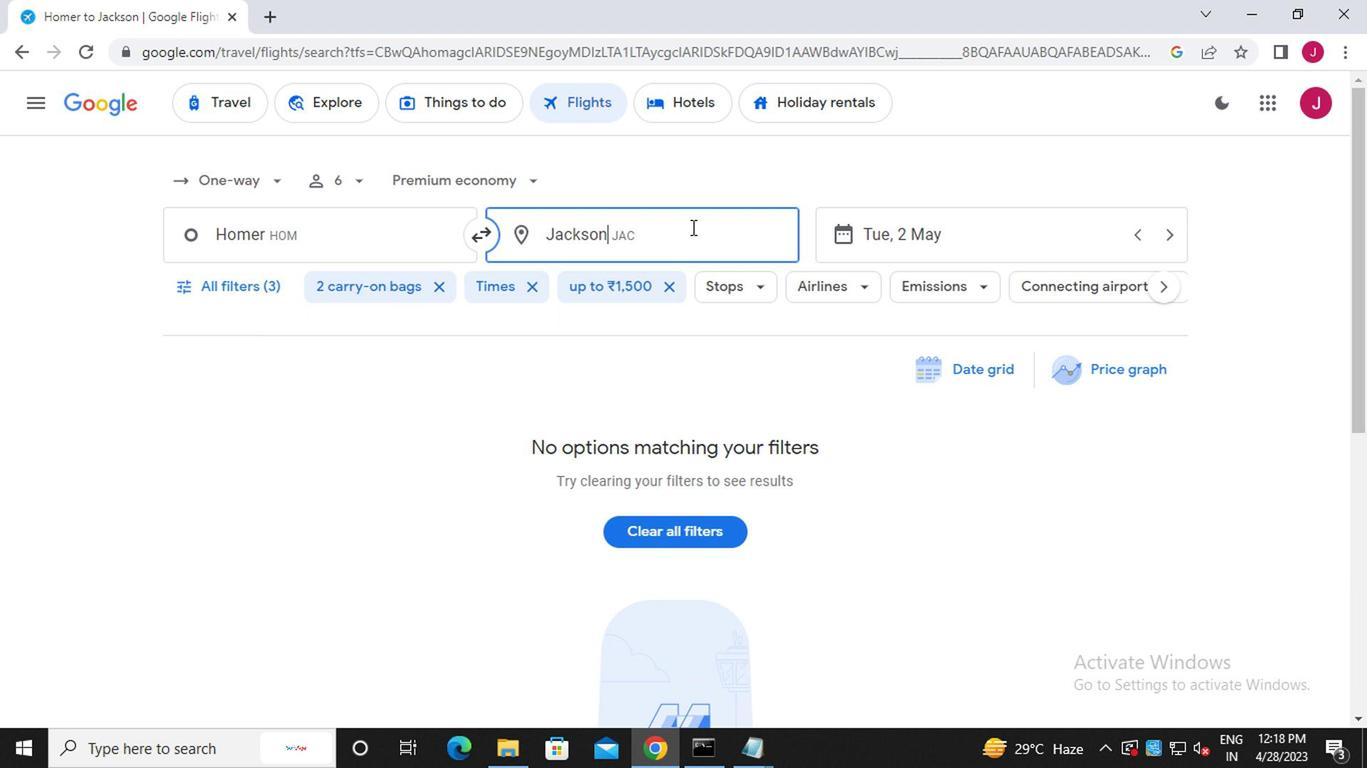 
Action: Key pressed springfo<Key.backspace>ield
Screenshot: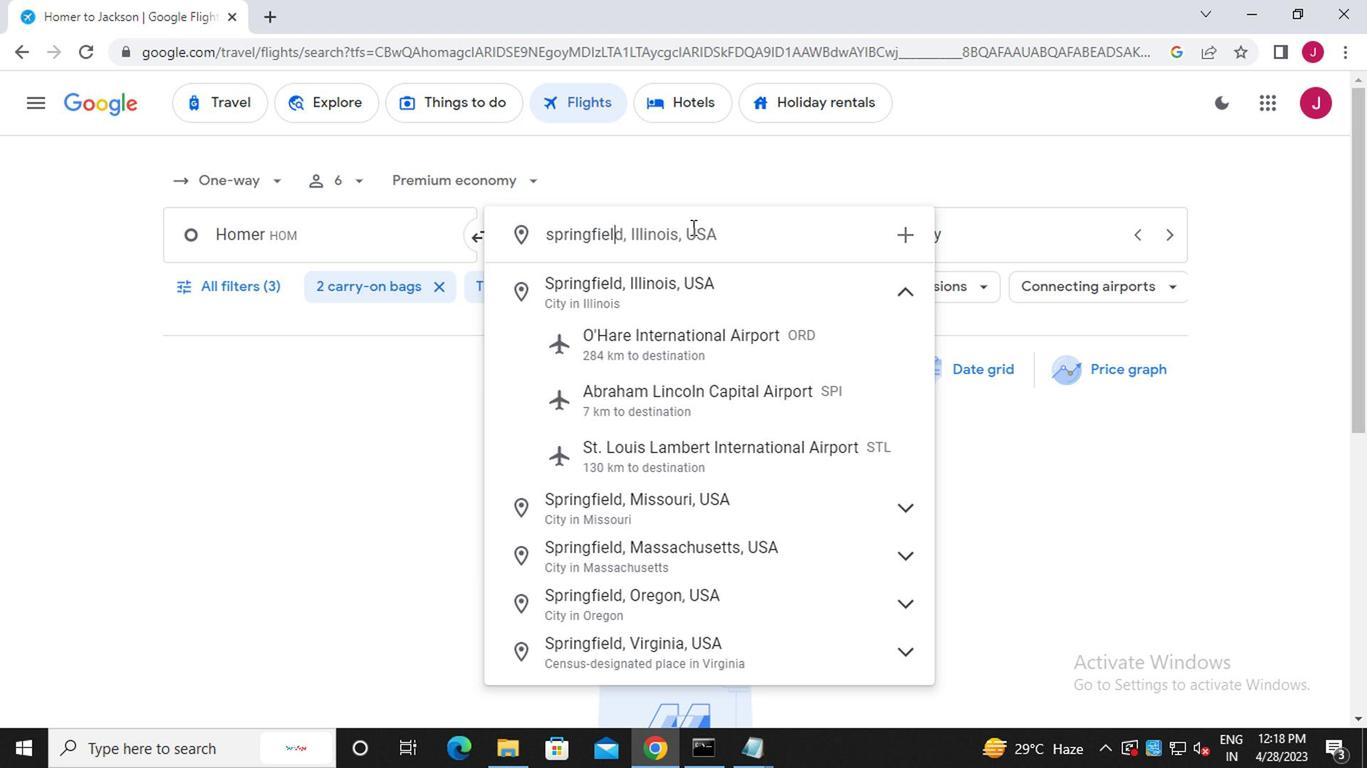 
Action: Mouse moved to (729, 381)
Screenshot: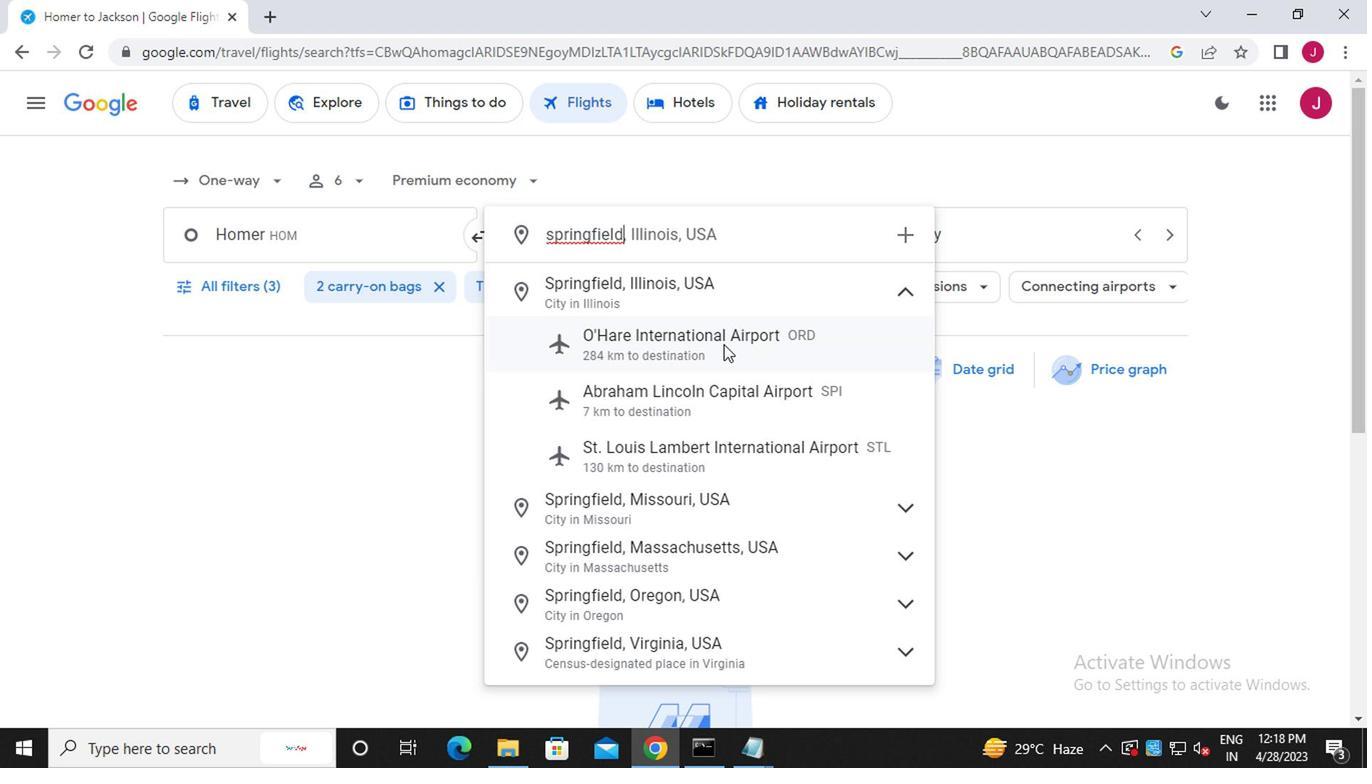 
Action: Mouse pressed left at (729, 381)
Screenshot: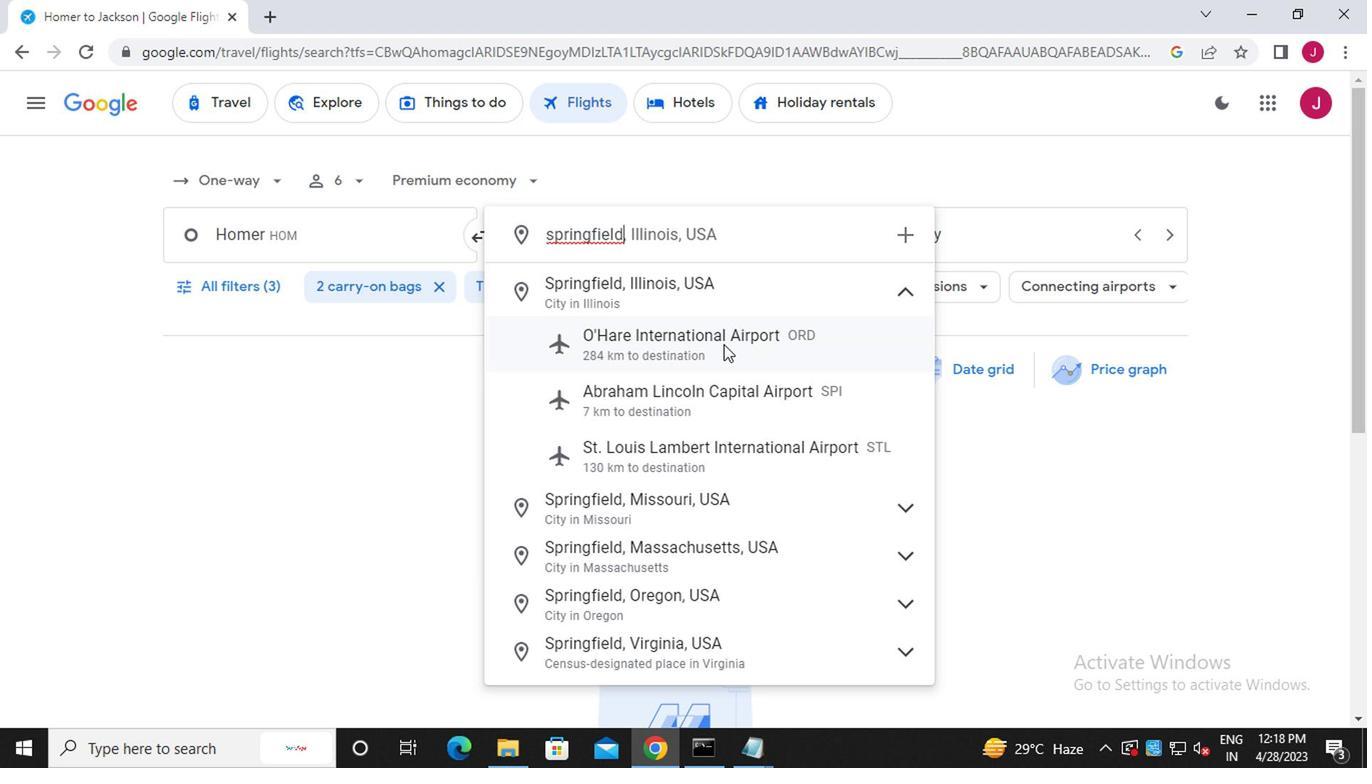 
Action: Mouse moved to (973, 244)
Screenshot: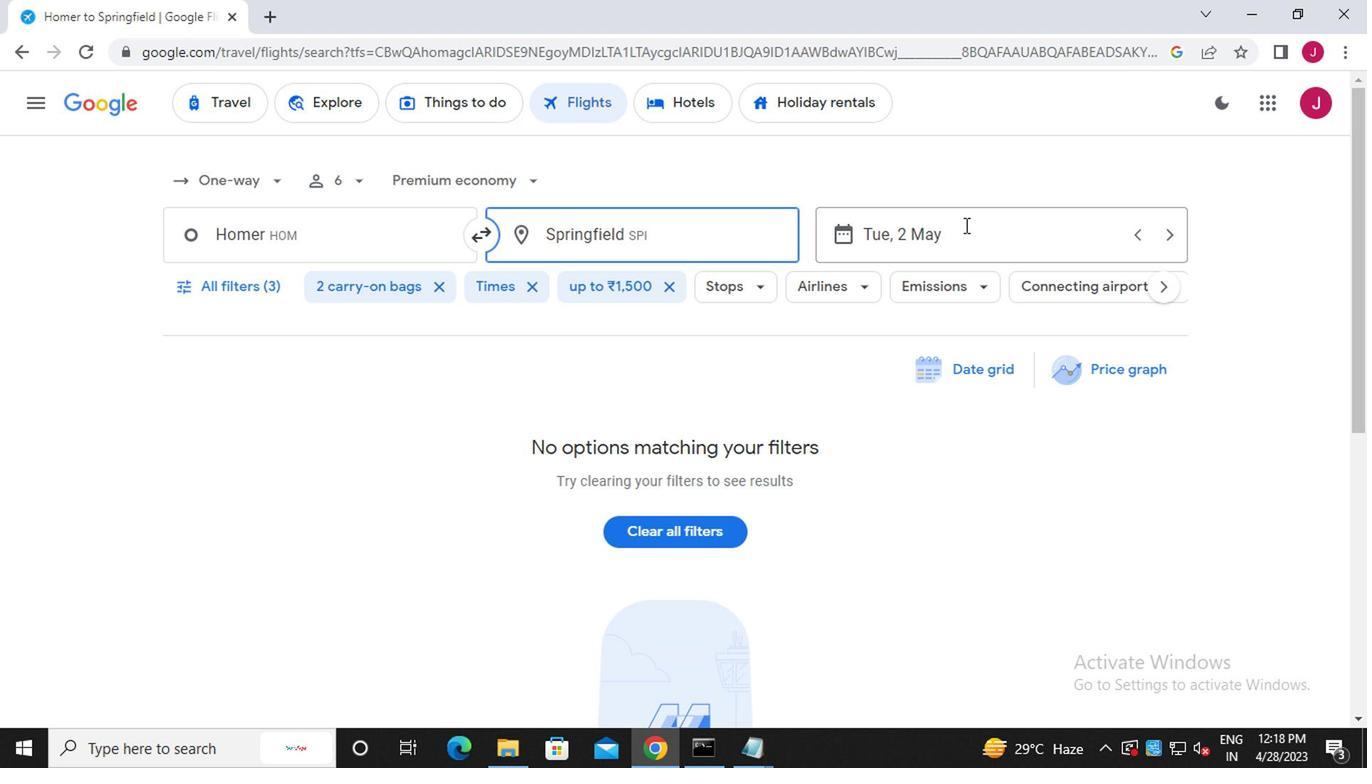
Action: Mouse pressed left at (973, 244)
Screenshot: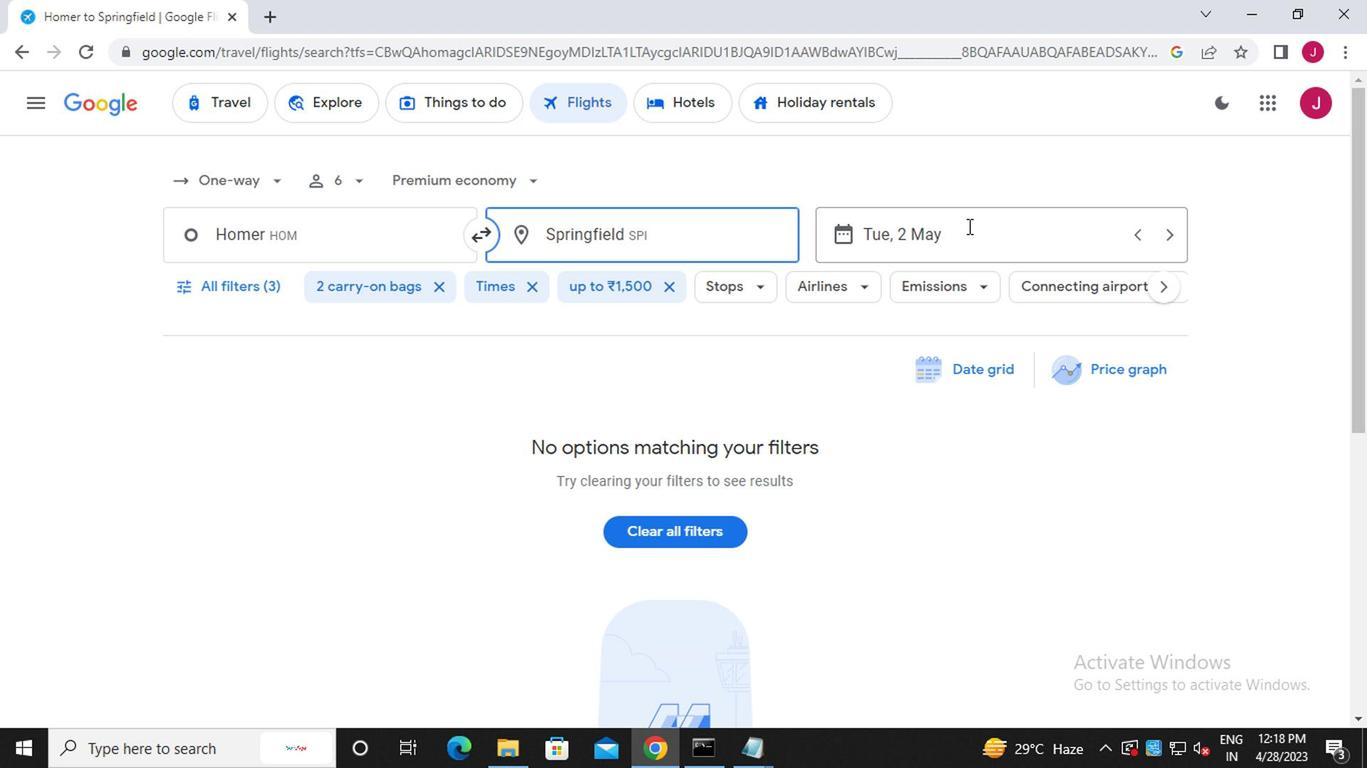 
Action: Mouse moved to (1122, 687)
Screenshot: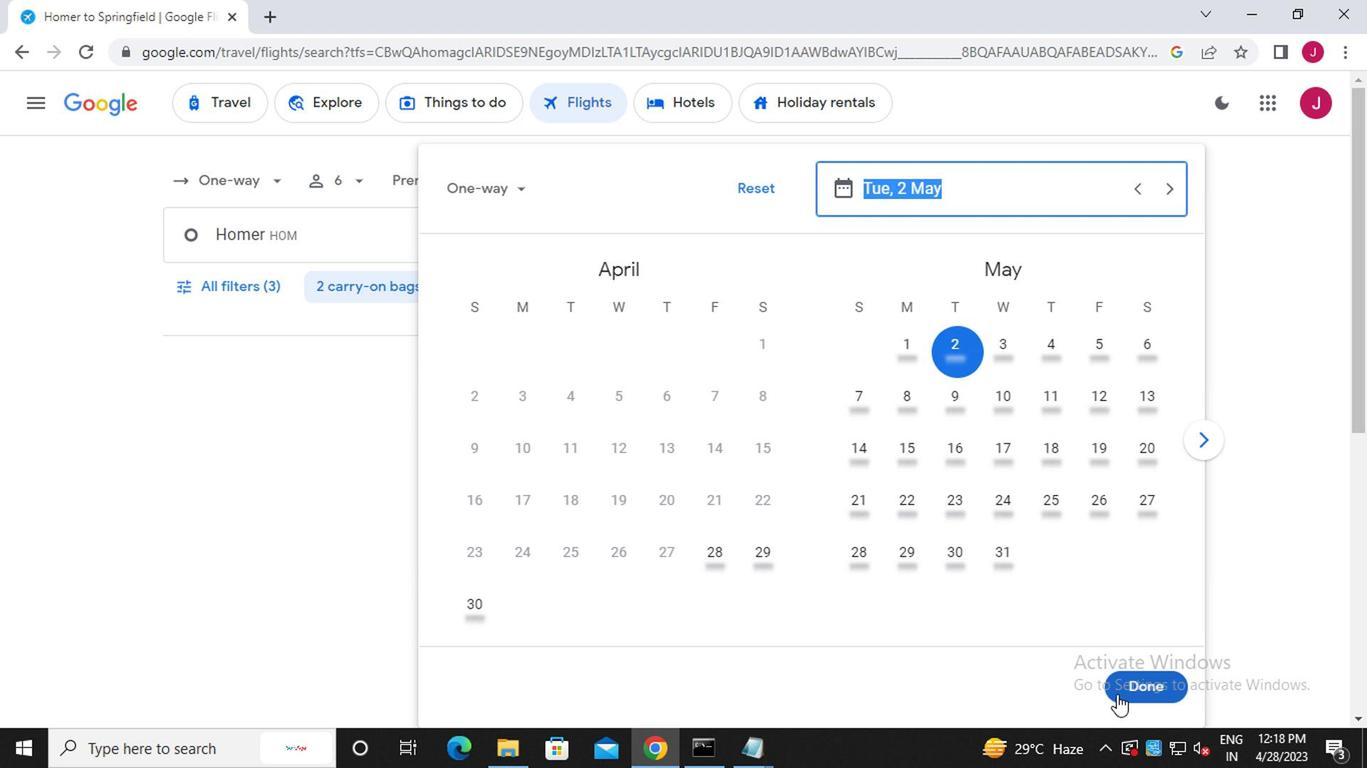 
Action: Mouse pressed left at (1122, 687)
Screenshot: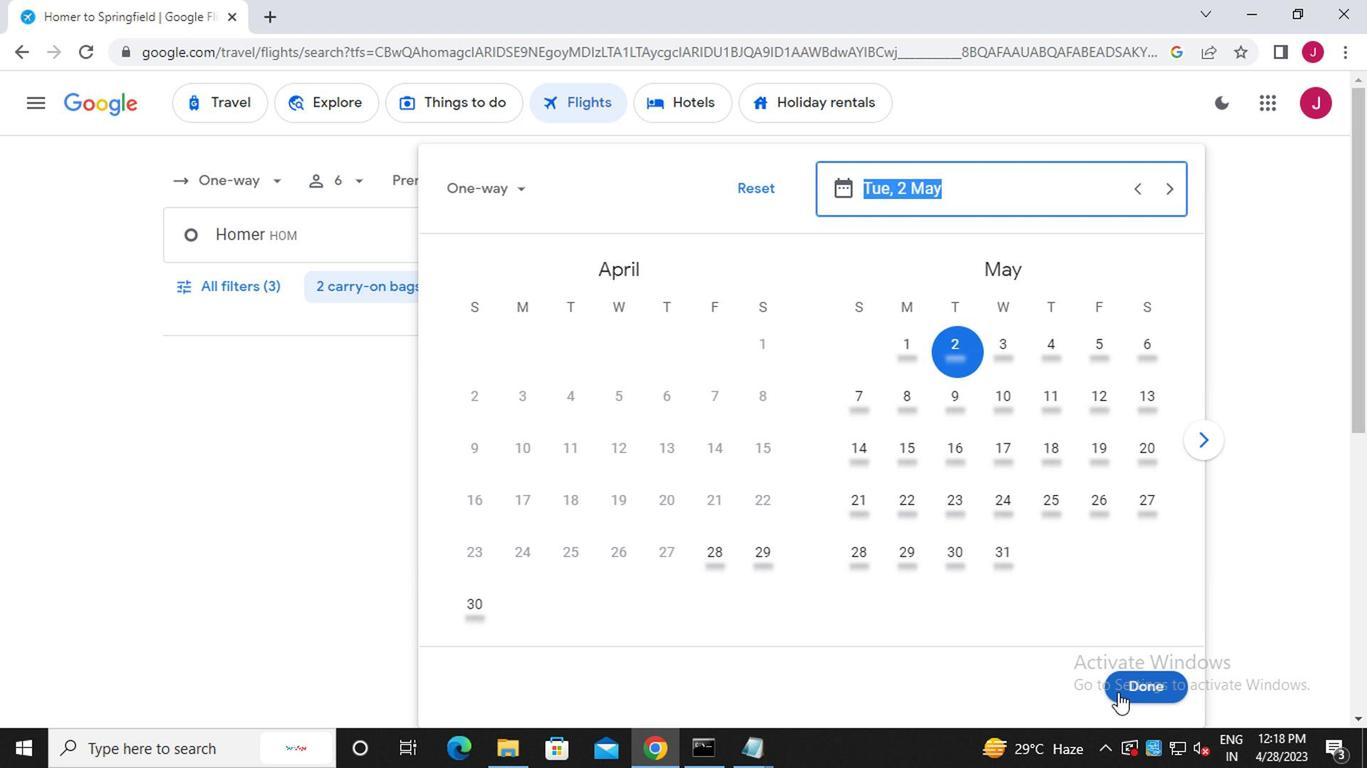 
Action: Mouse moved to (224, 286)
Screenshot: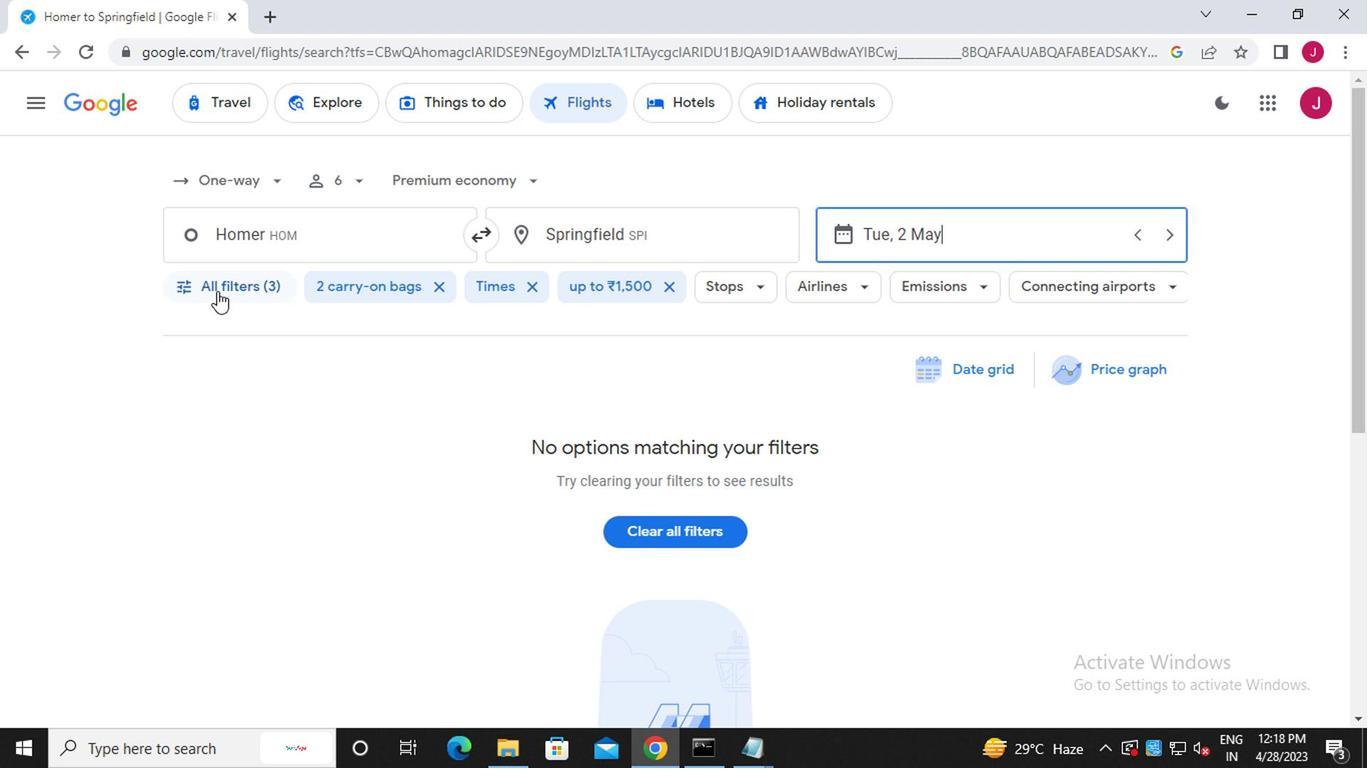 
Action: Mouse pressed left at (224, 286)
Screenshot: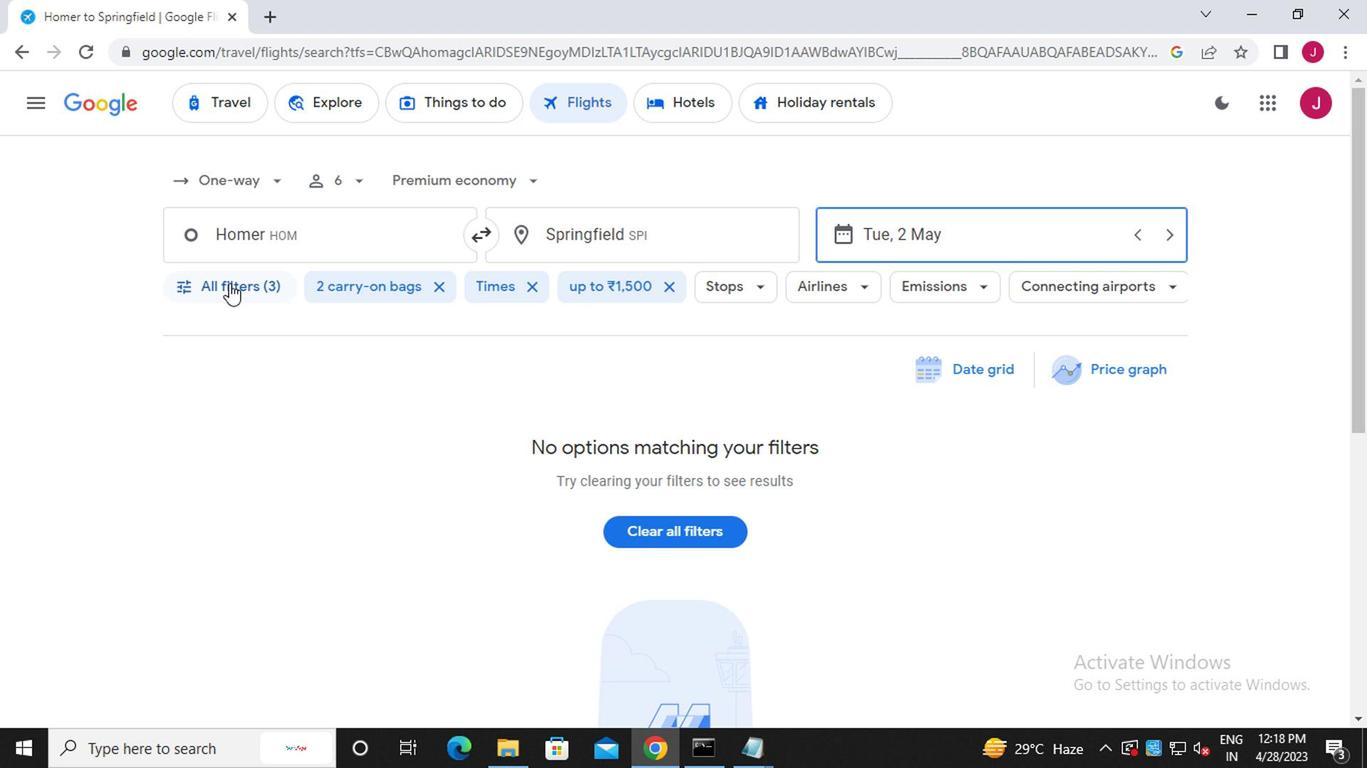 
Action: Mouse moved to (242, 444)
Screenshot: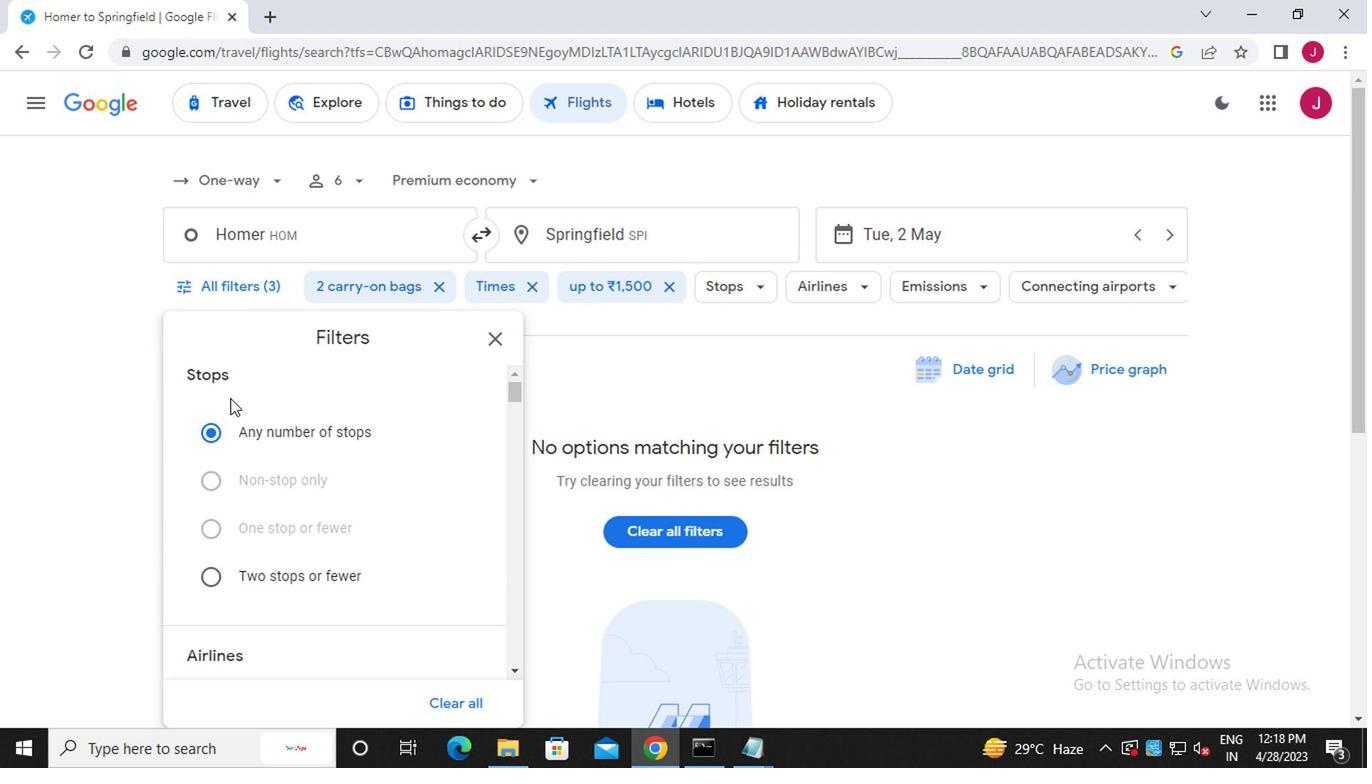
Action: Mouse scrolled (242, 442) with delta (0, -1)
Screenshot: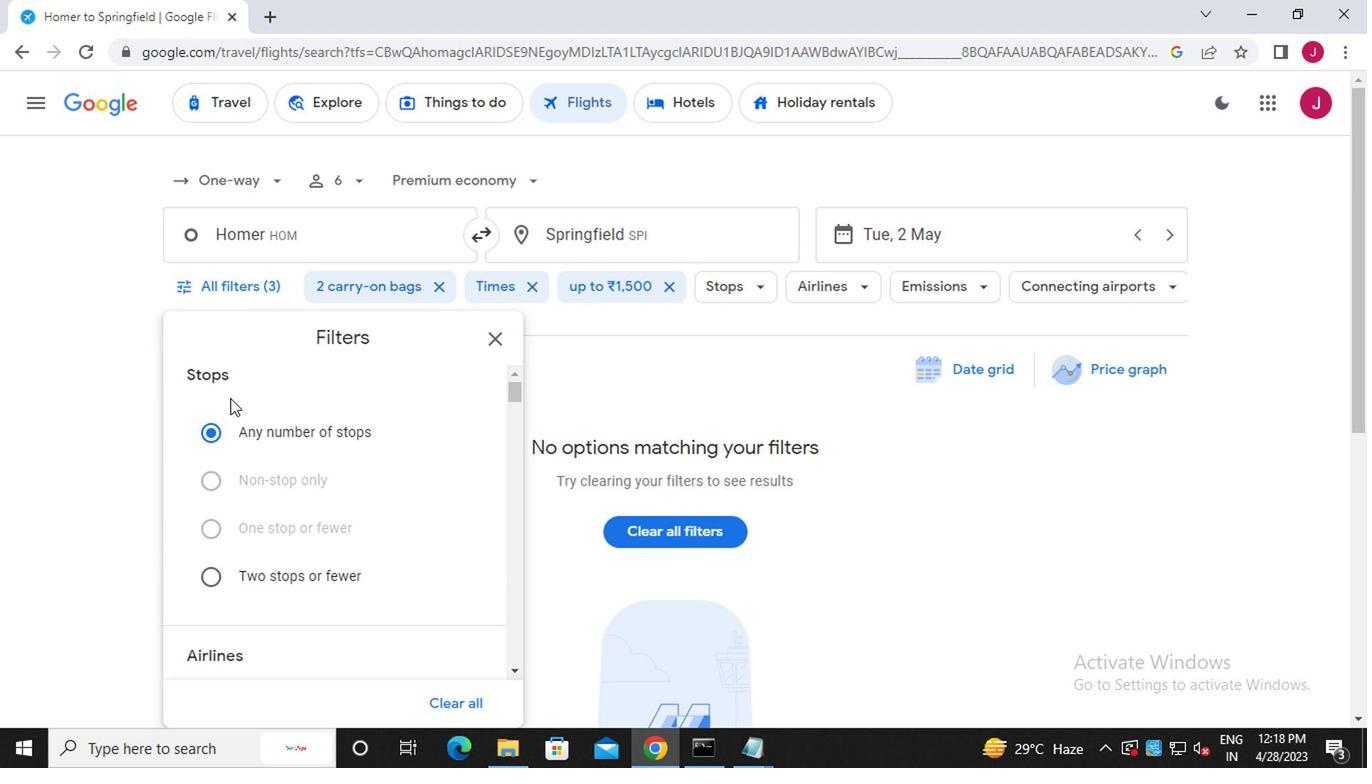 
Action: Mouse scrolled (242, 442) with delta (0, -1)
Screenshot: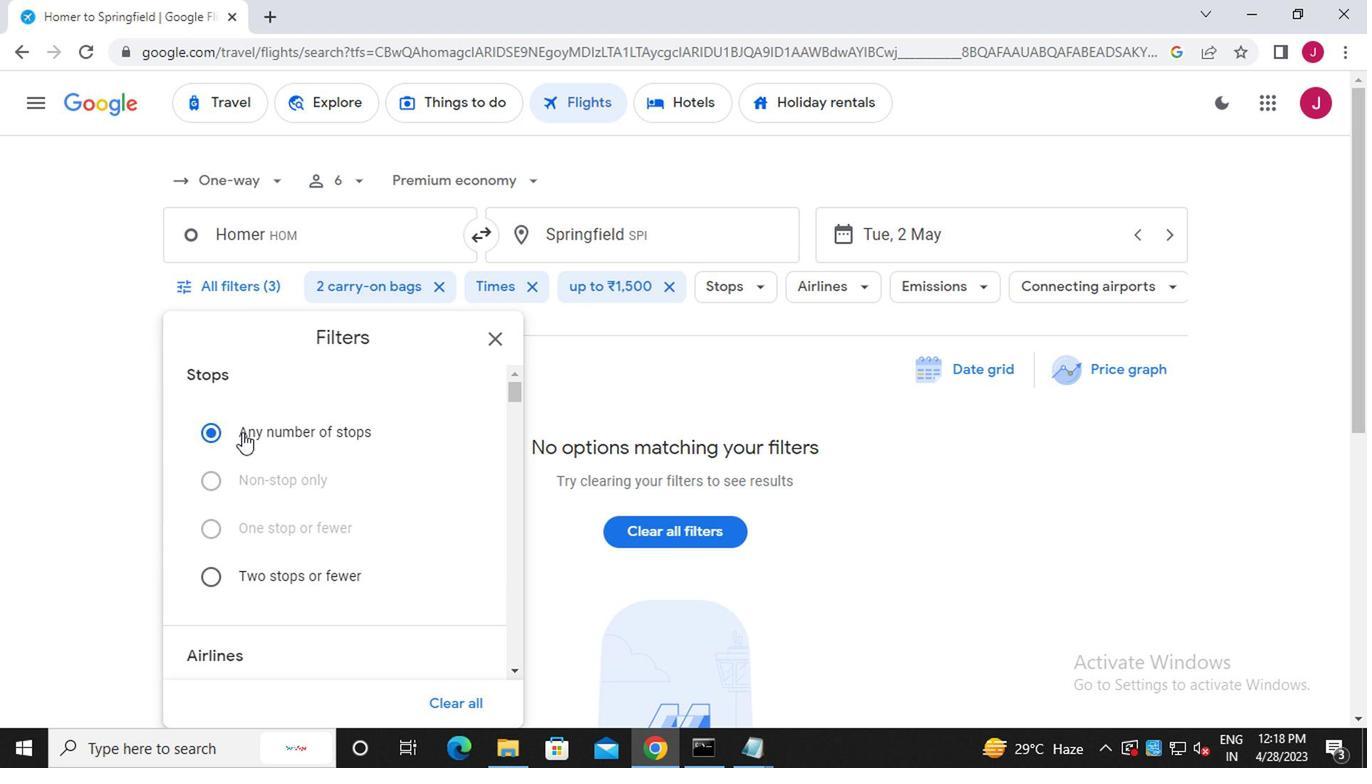
Action: Mouse moved to (455, 519)
Screenshot: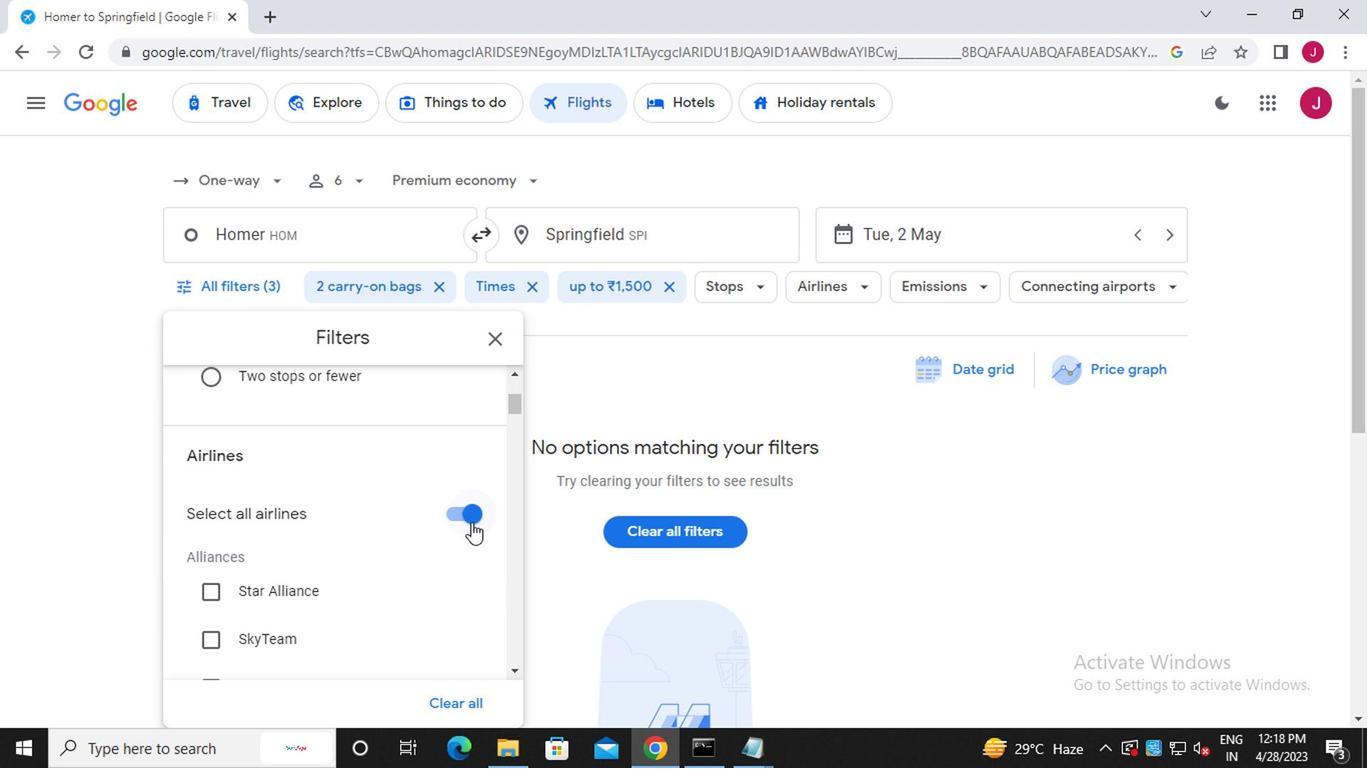 
Action: Mouse pressed left at (455, 519)
Screenshot: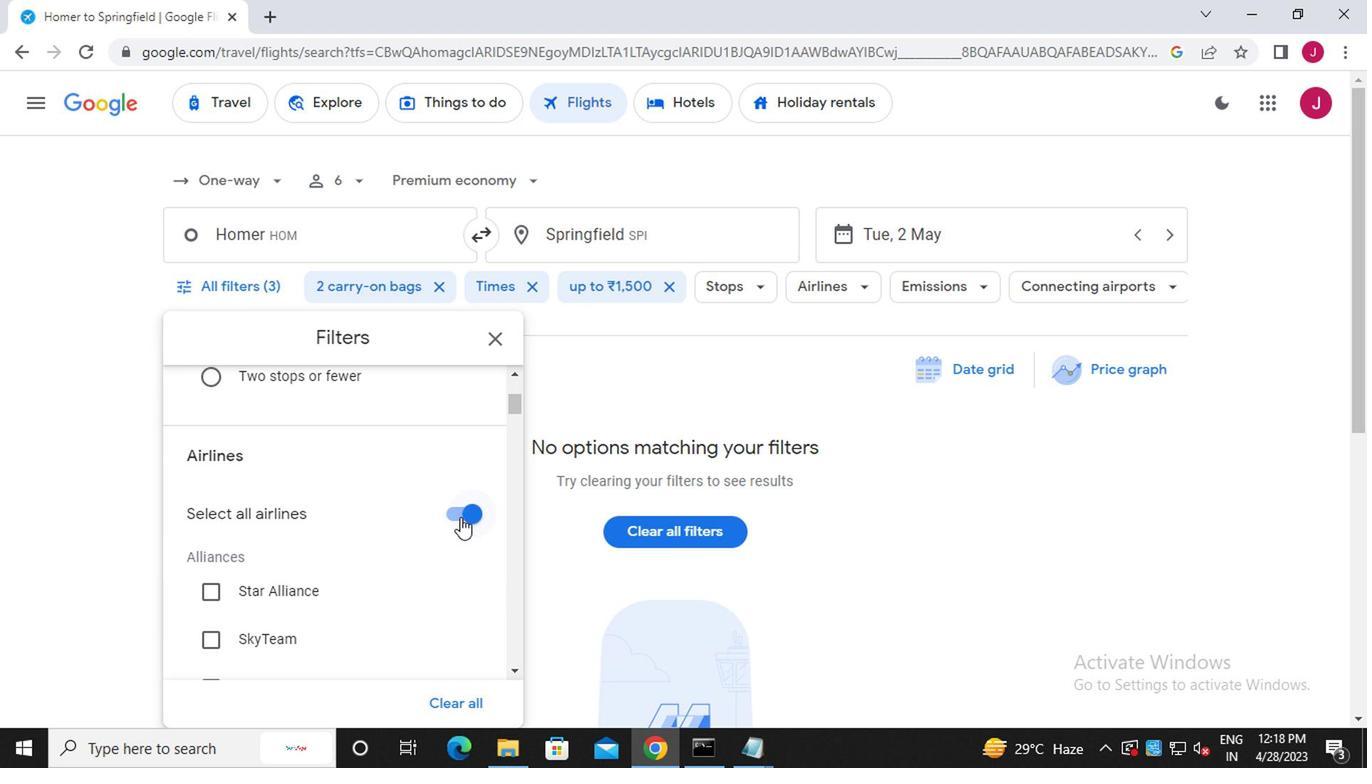 
Action: Mouse moved to (379, 524)
Screenshot: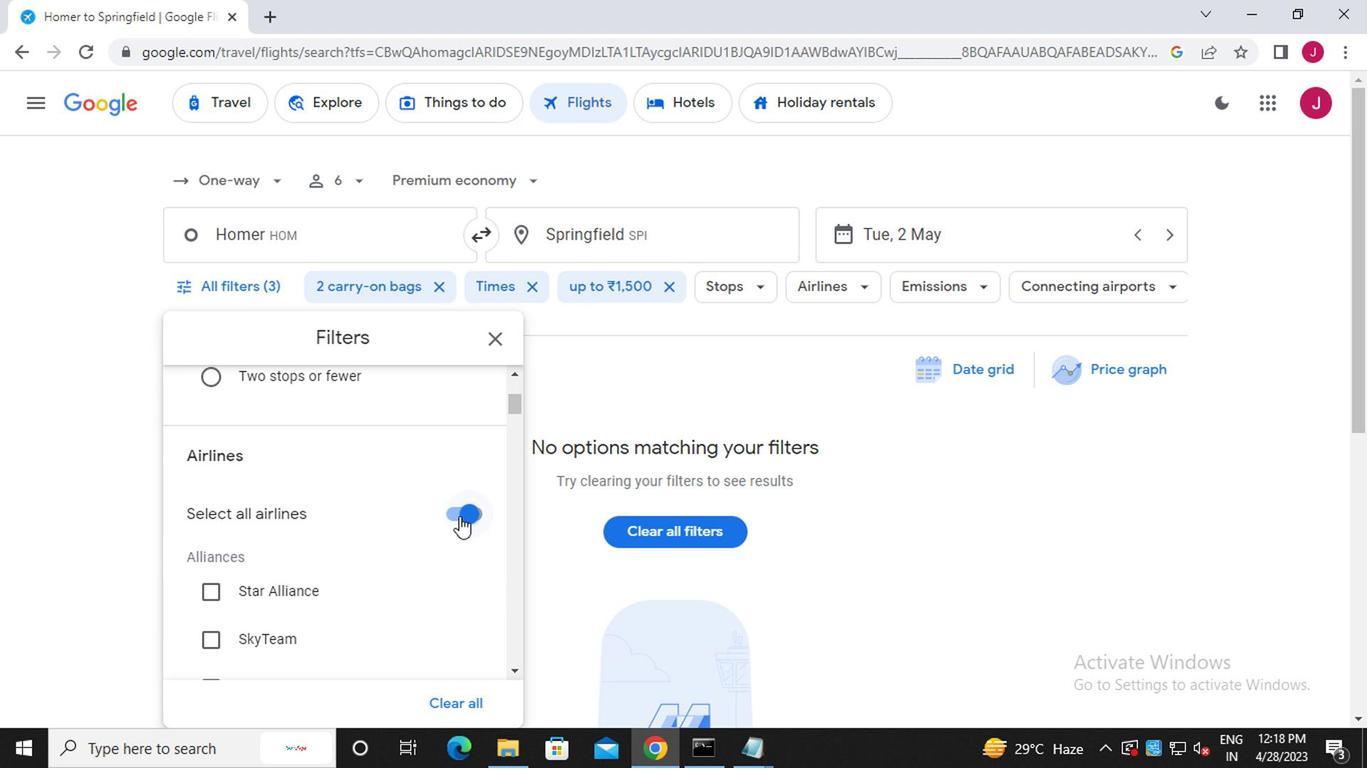 
Action: Mouse scrolled (379, 522) with delta (0, -1)
Screenshot: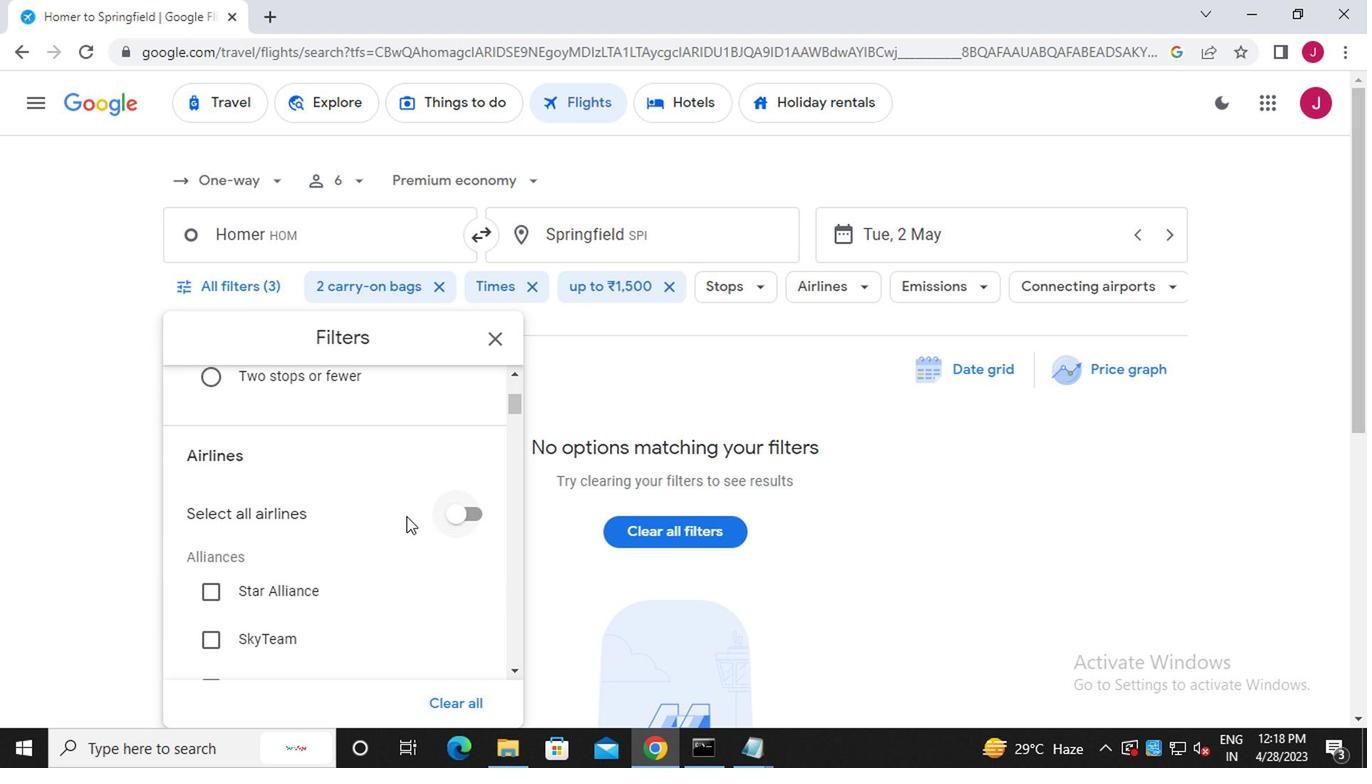 
Action: Mouse scrolled (379, 522) with delta (0, -1)
Screenshot: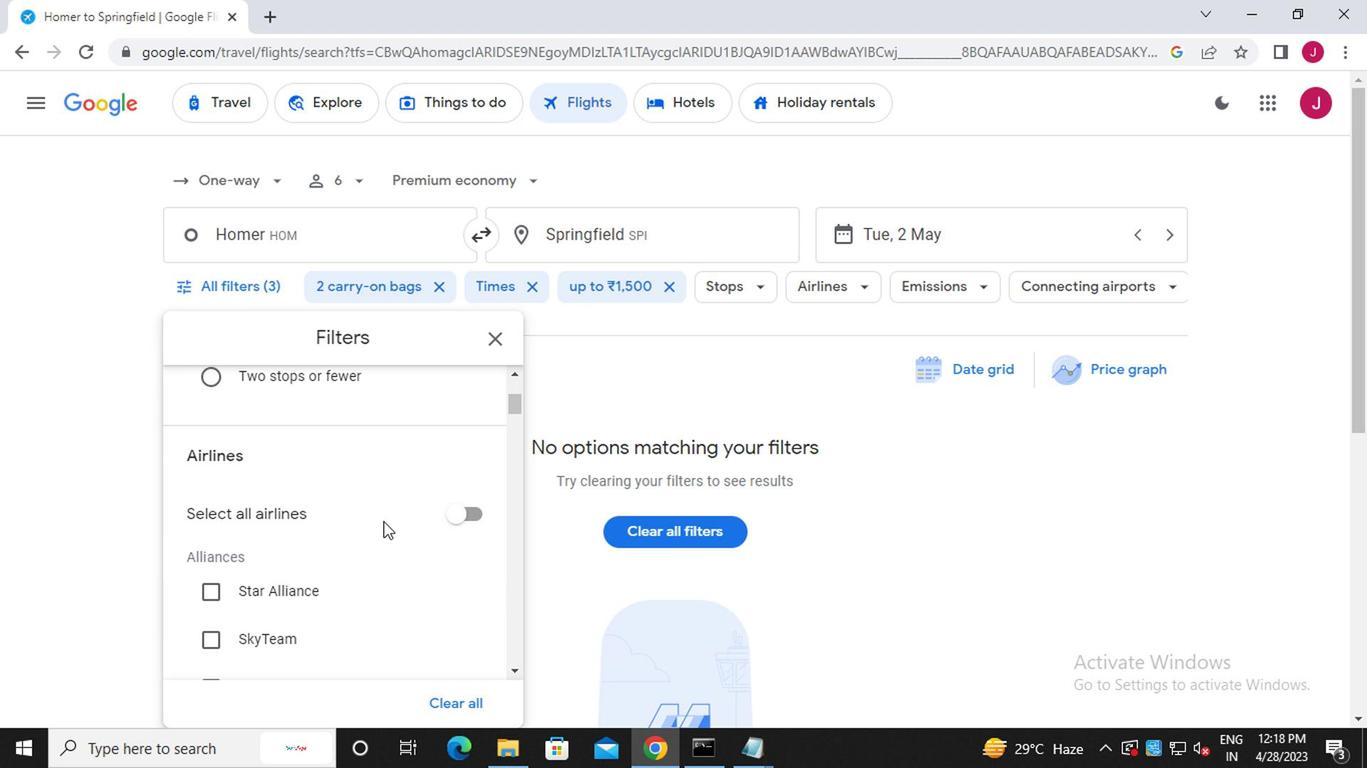 
Action: Mouse moved to (249, 548)
Screenshot: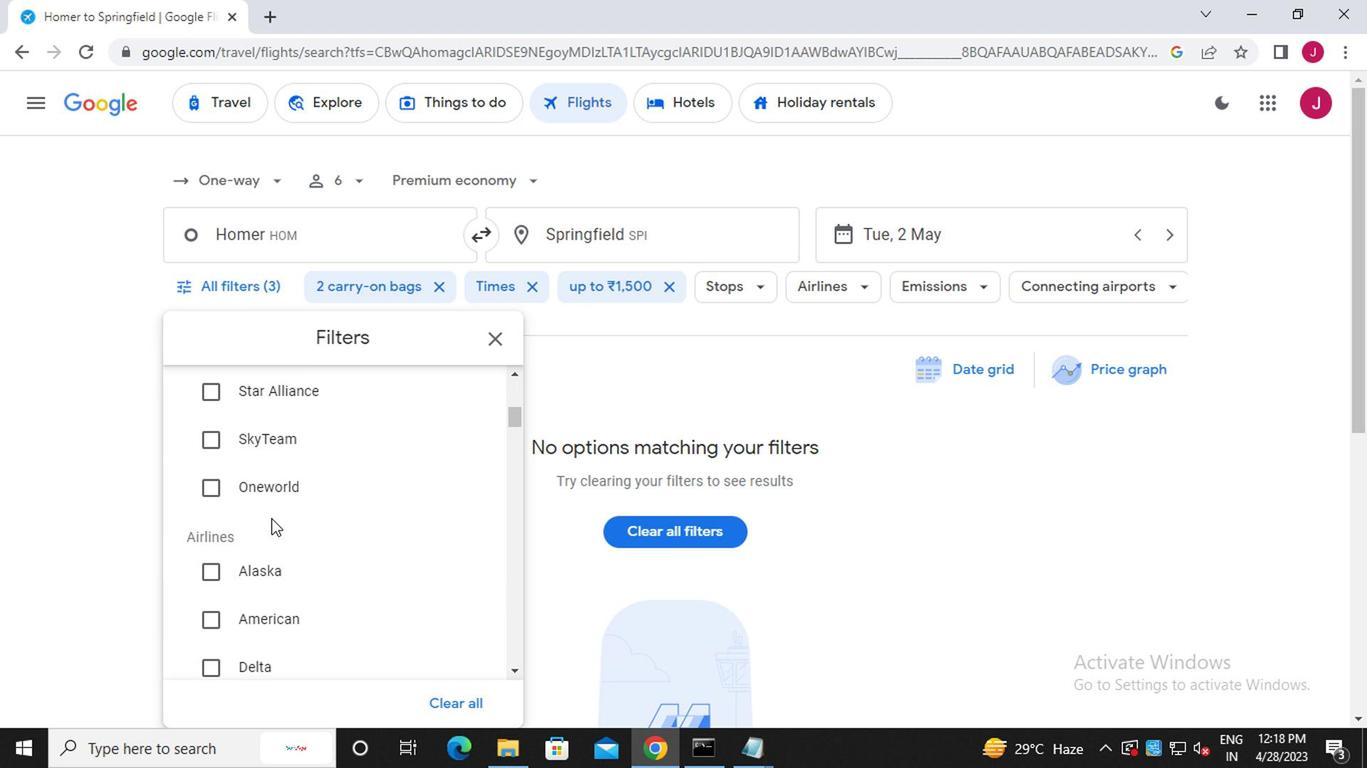 
Action: Mouse scrolled (249, 547) with delta (0, -1)
Screenshot: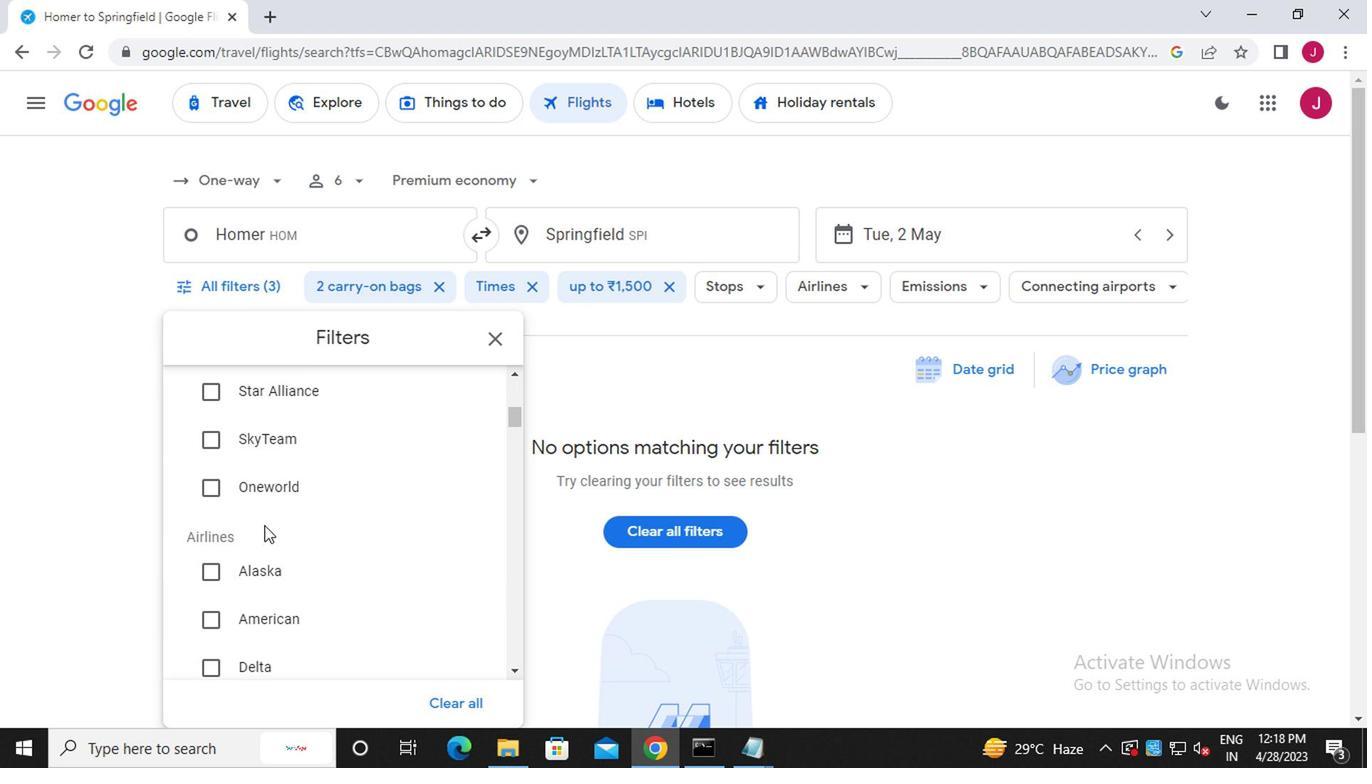 
Action: Mouse moved to (203, 472)
Screenshot: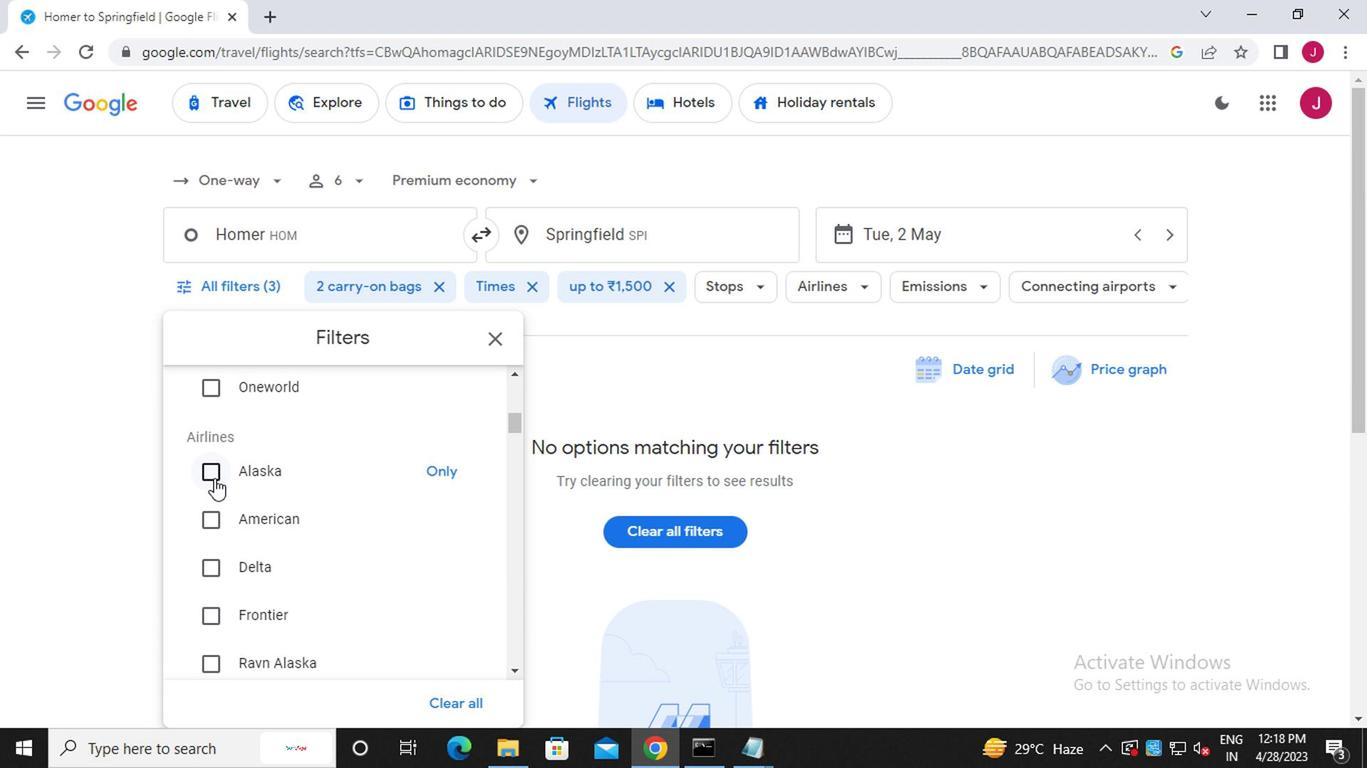 
Action: Mouse pressed left at (203, 472)
Screenshot: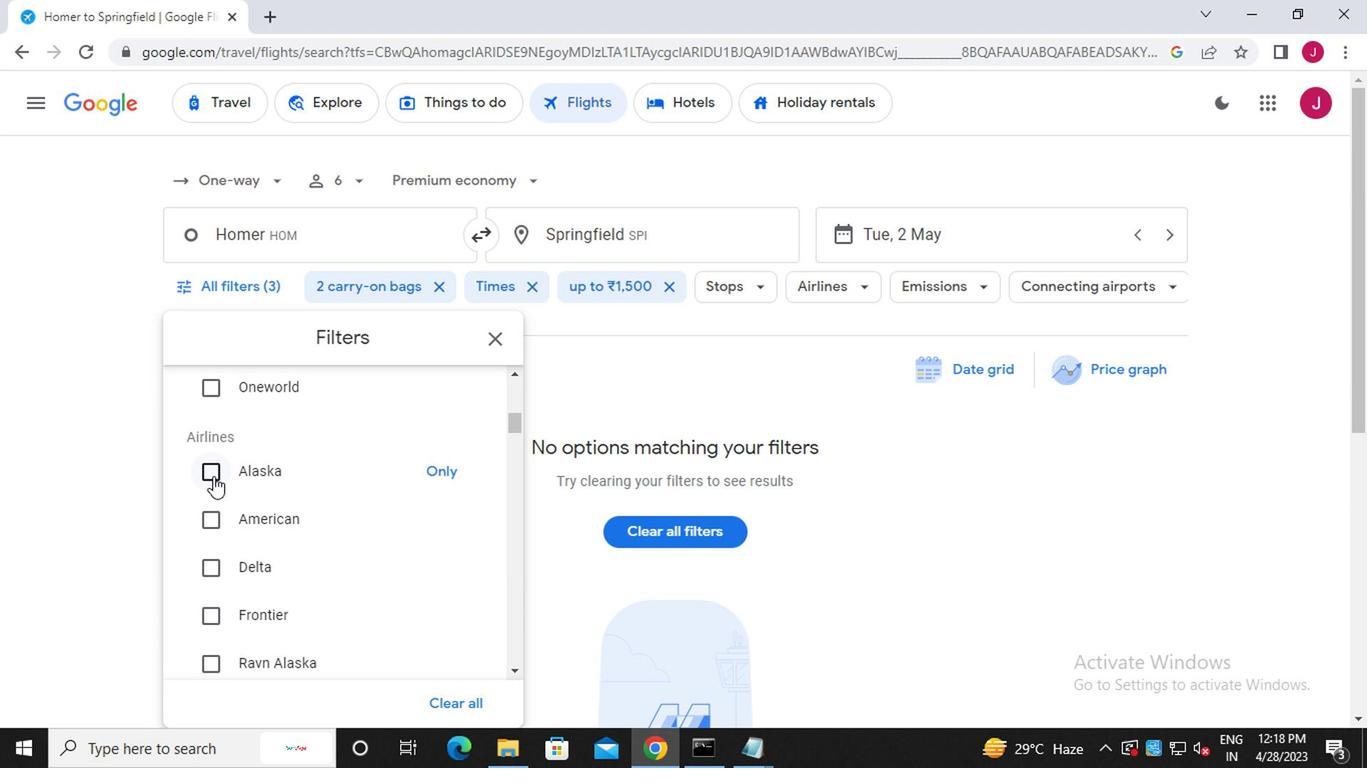 
Action: Mouse moved to (345, 529)
Screenshot: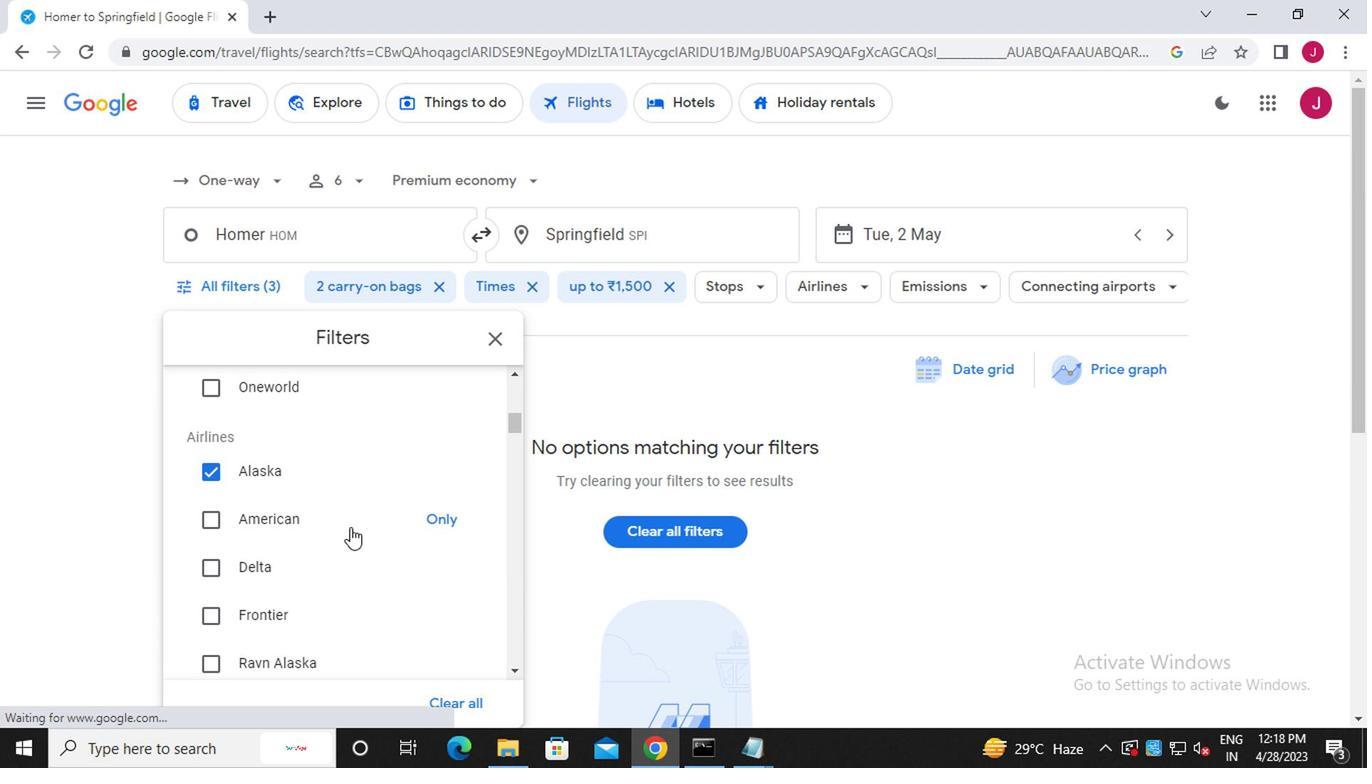 
Action: Mouse scrolled (345, 529) with delta (0, 0)
Screenshot: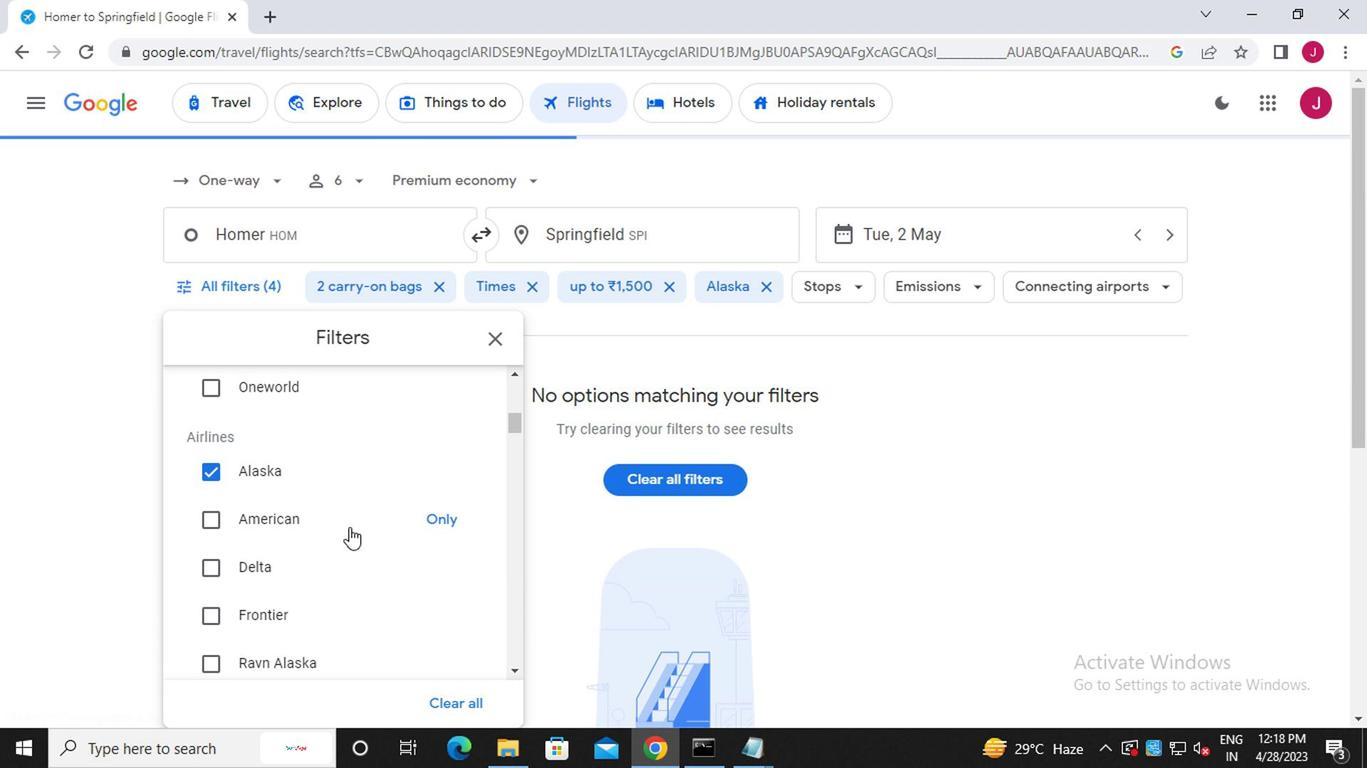 
Action: Mouse scrolled (345, 529) with delta (0, 0)
Screenshot: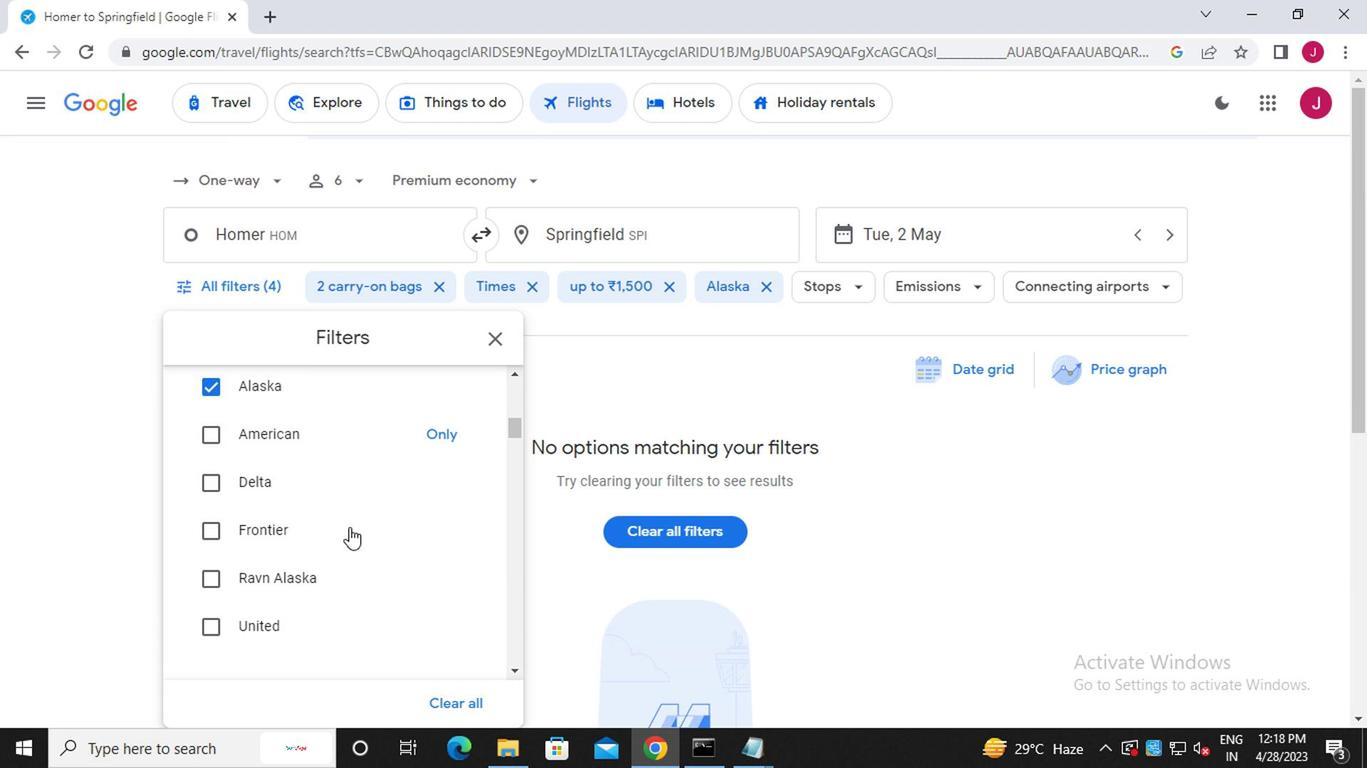 
Action: Mouse moved to (284, 524)
Screenshot: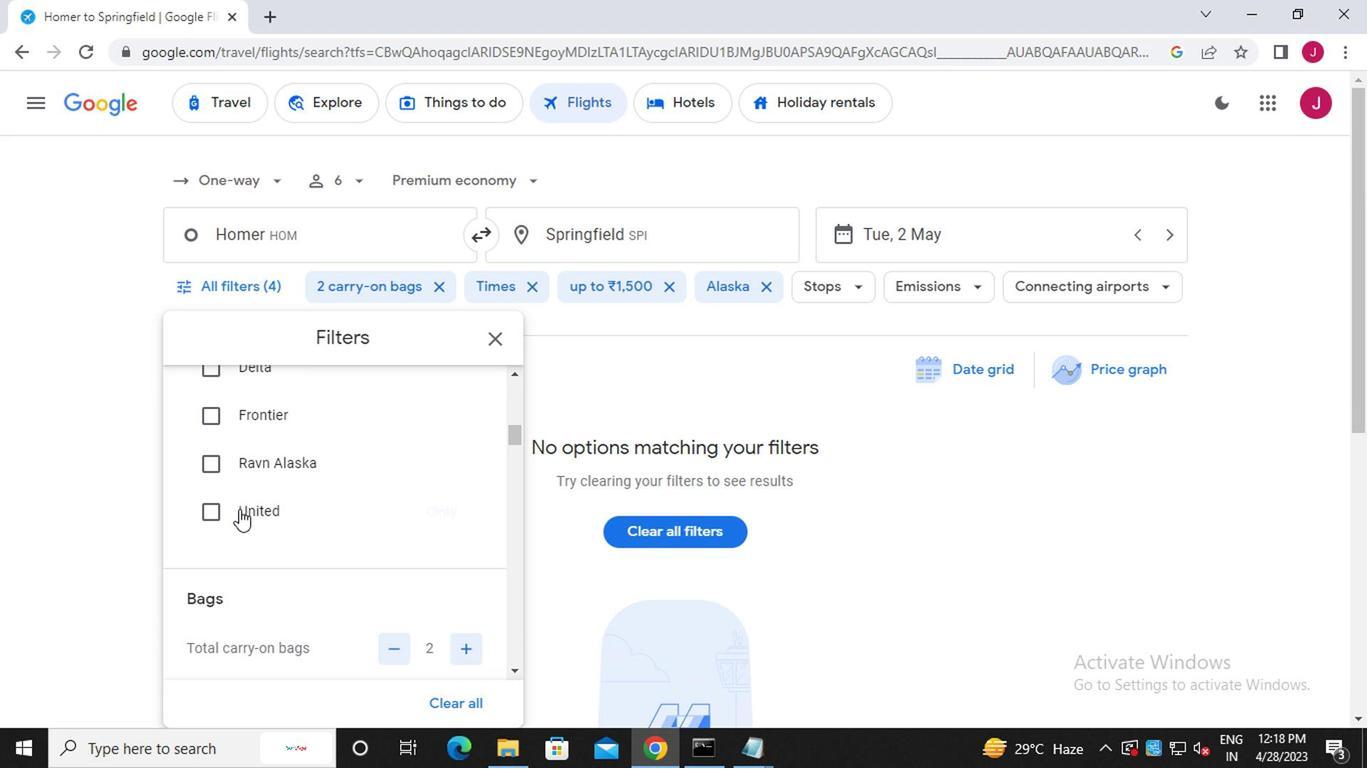 
Action: Mouse scrolled (284, 522) with delta (0, -1)
Screenshot: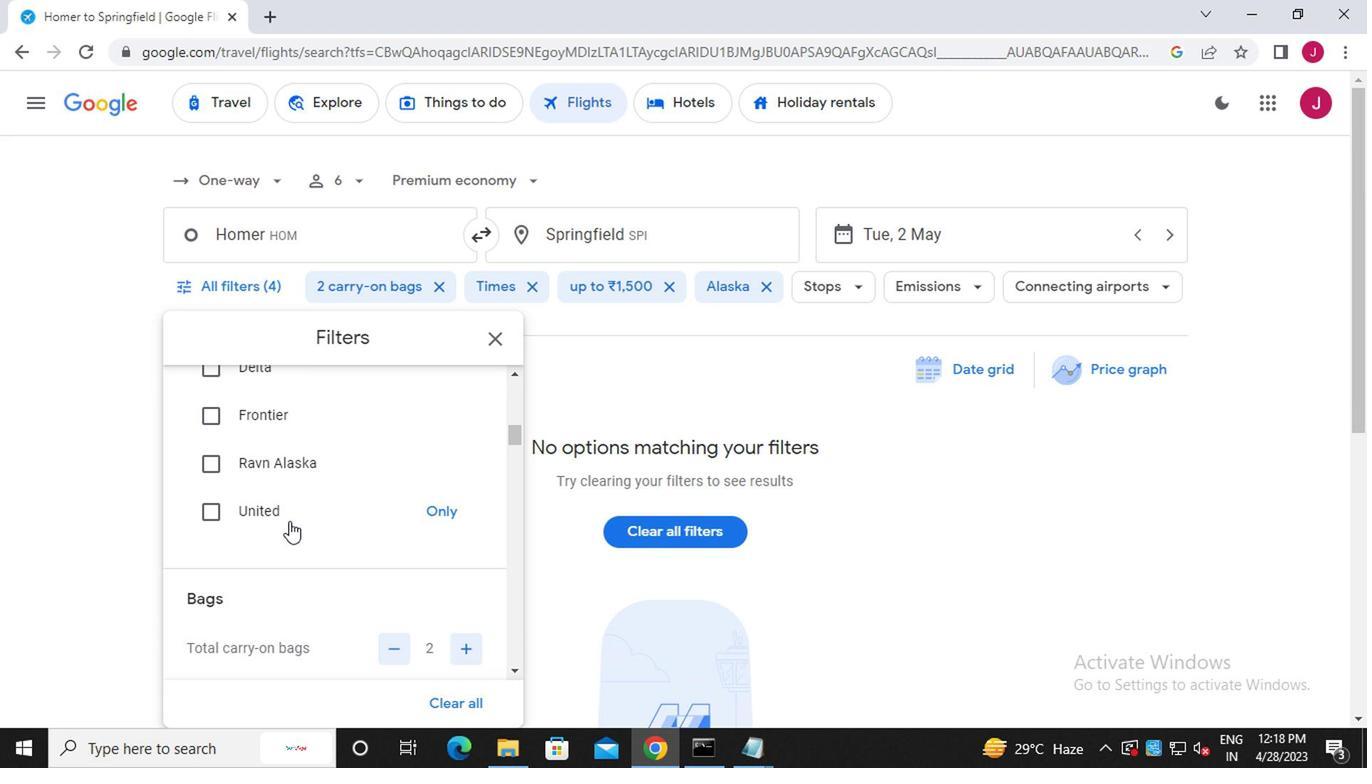
Action: Mouse moved to (386, 548)
Screenshot: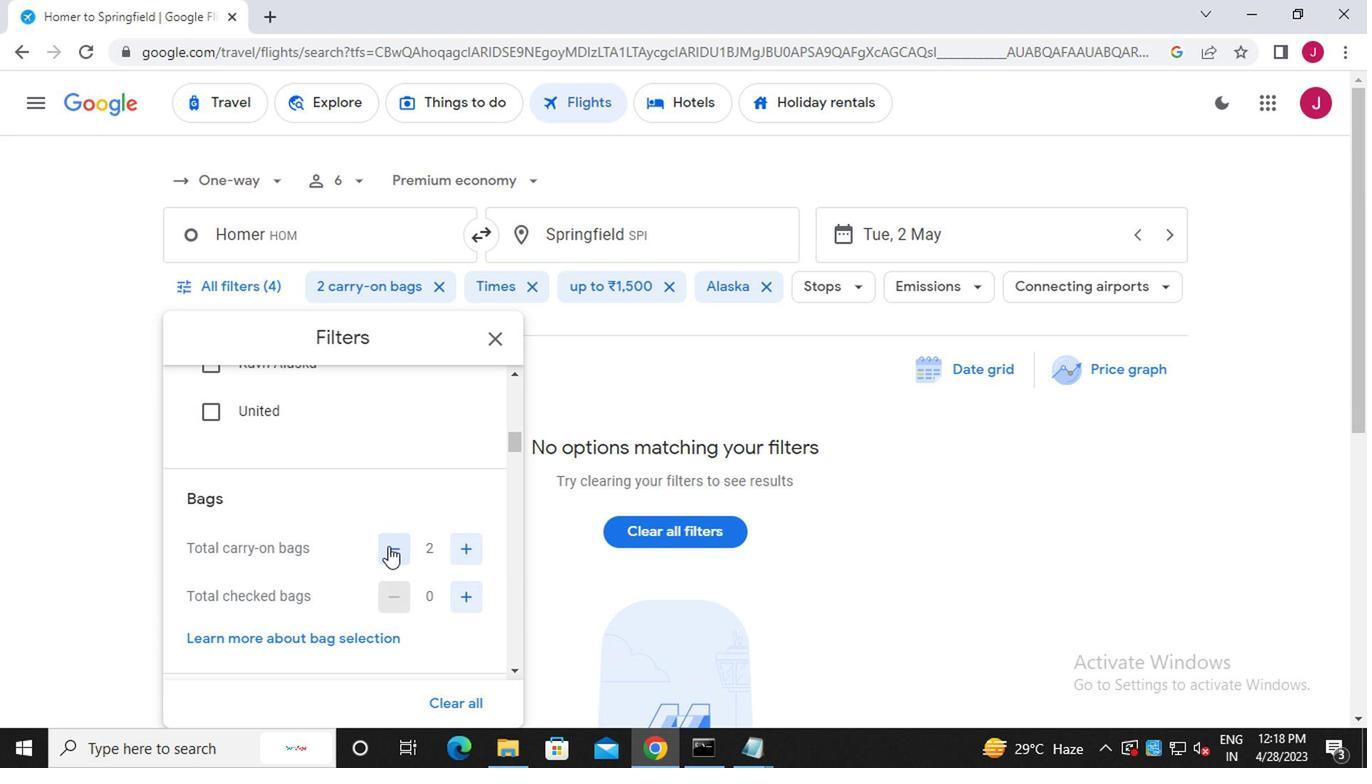 
Action: Mouse pressed left at (386, 548)
Screenshot: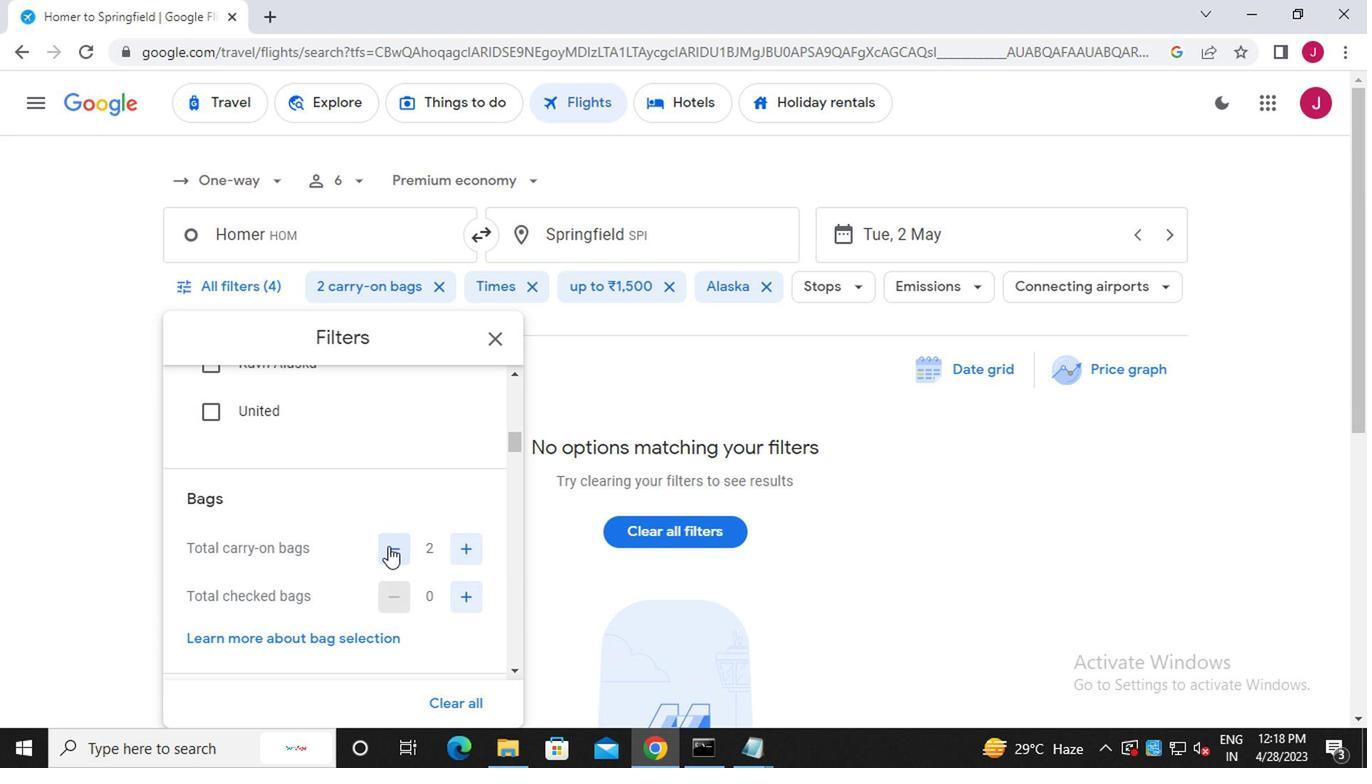 
Action: Mouse moved to (386, 548)
Screenshot: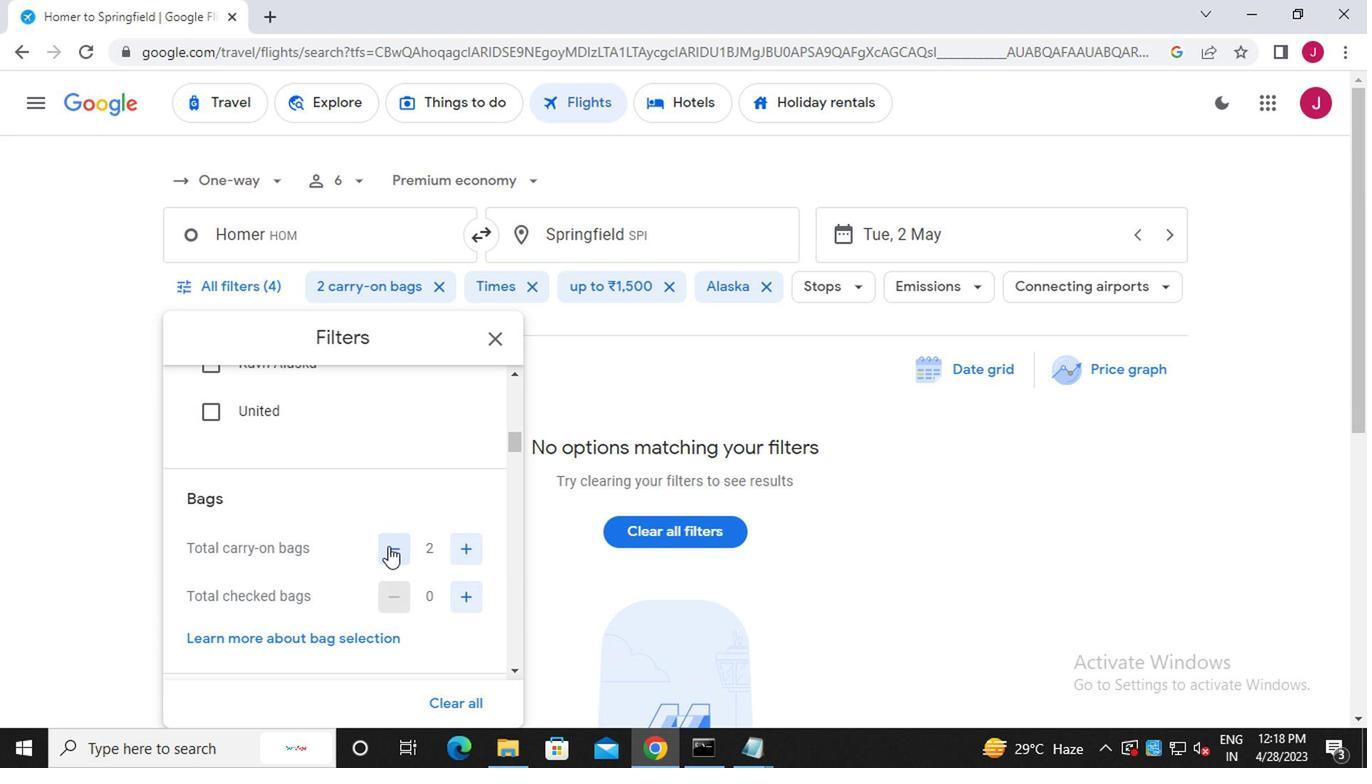 
Action: Mouse pressed left at (386, 548)
Screenshot: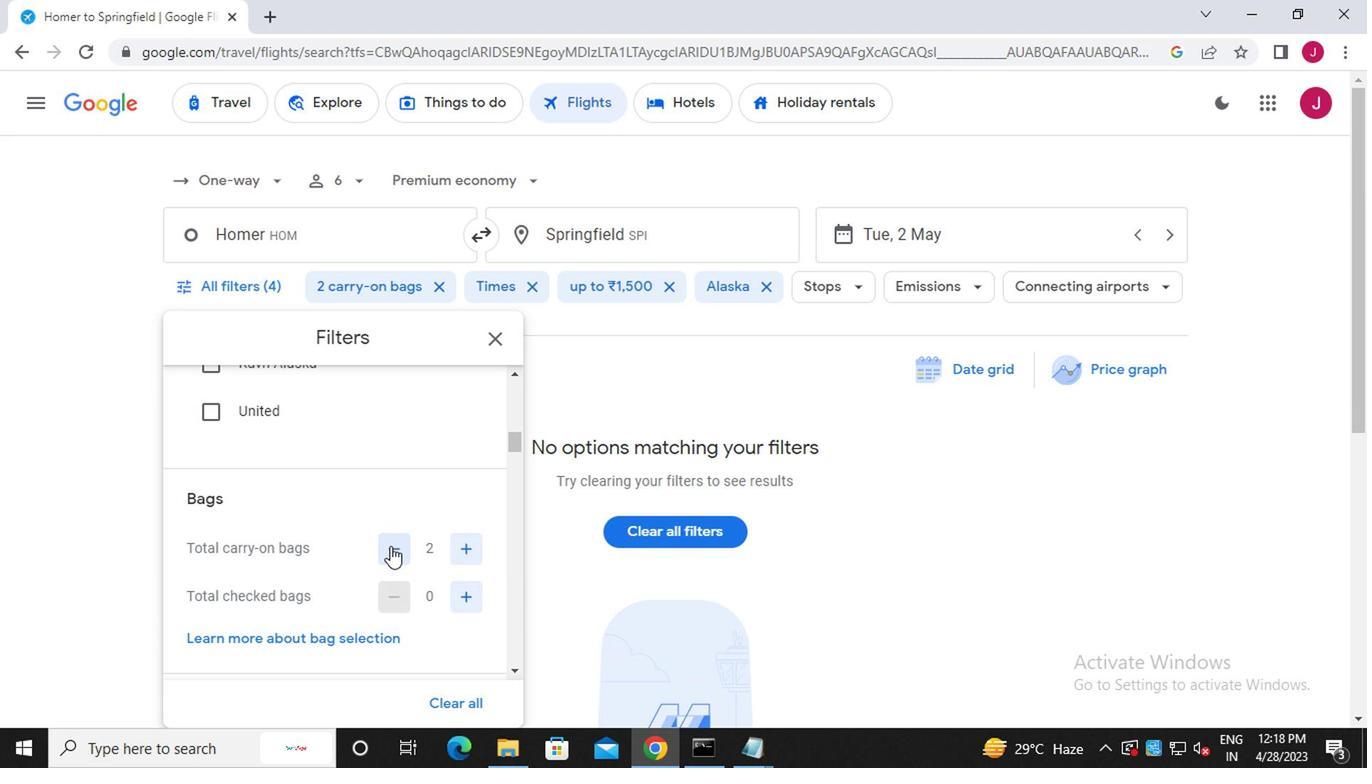 
Action: Mouse moved to (463, 600)
Screenshot: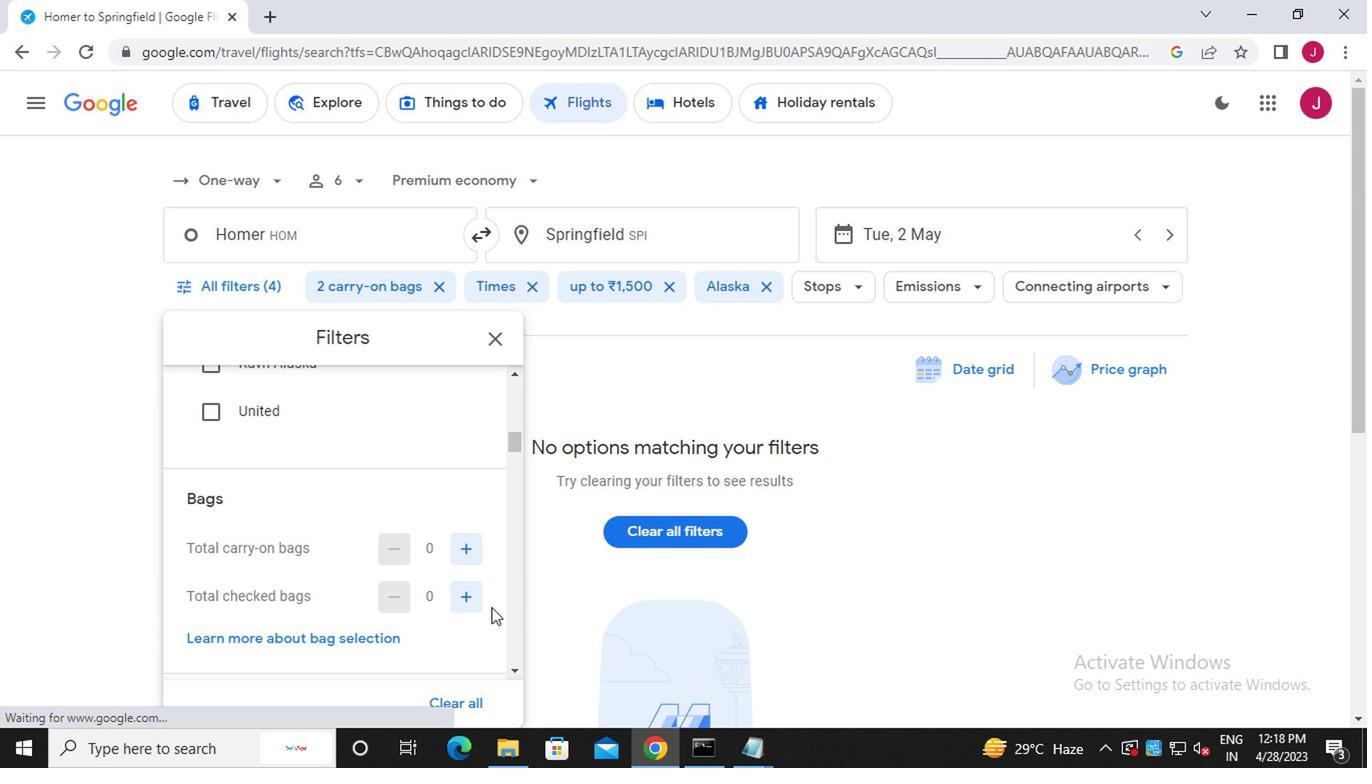 
Action: Mouse pressed left at (463, 600)
Screenshot: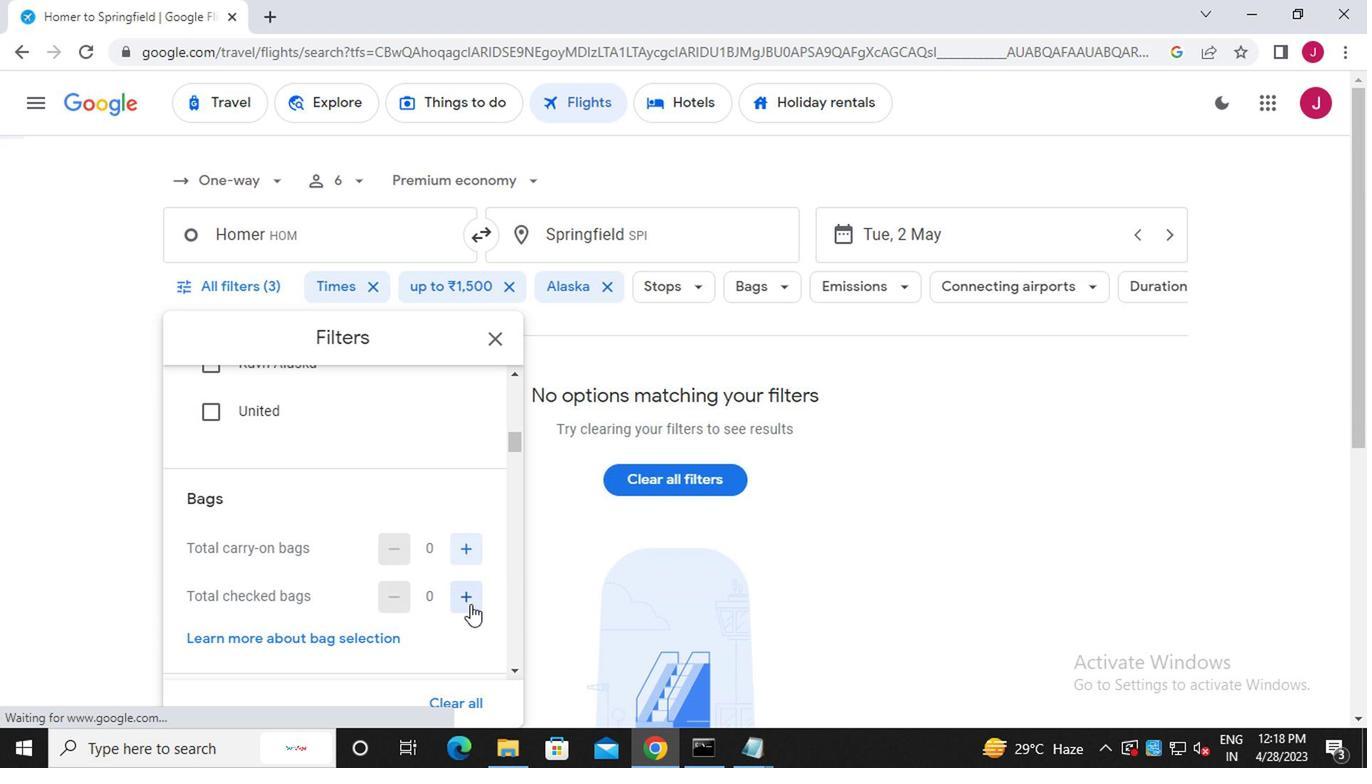 
Action: Mouse moved to (462, 598)
Screenshot: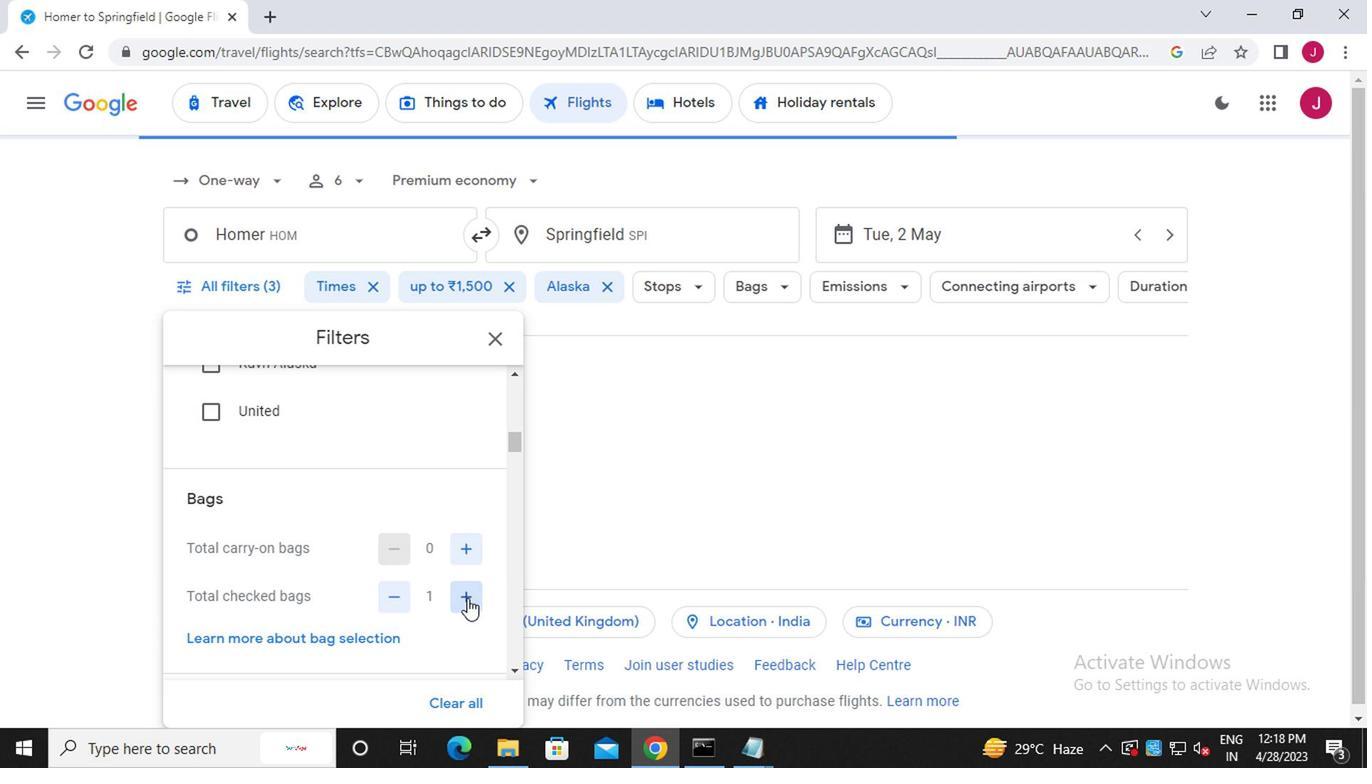 
Action: Mouse scrolled (462, 597) with delta (0, -1)
Screenshot: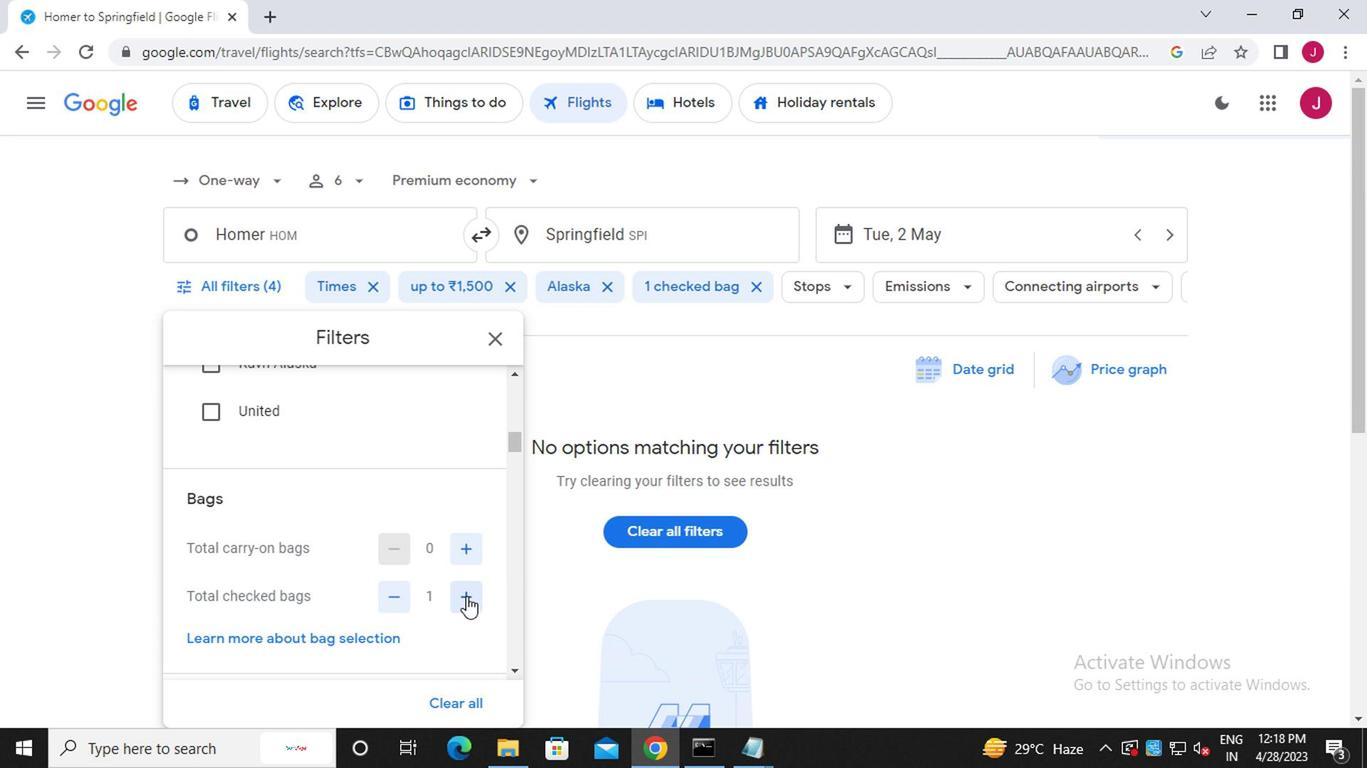 
Action: Mouse scrolled (462, 597) with delta (0, -1)
Screenshot: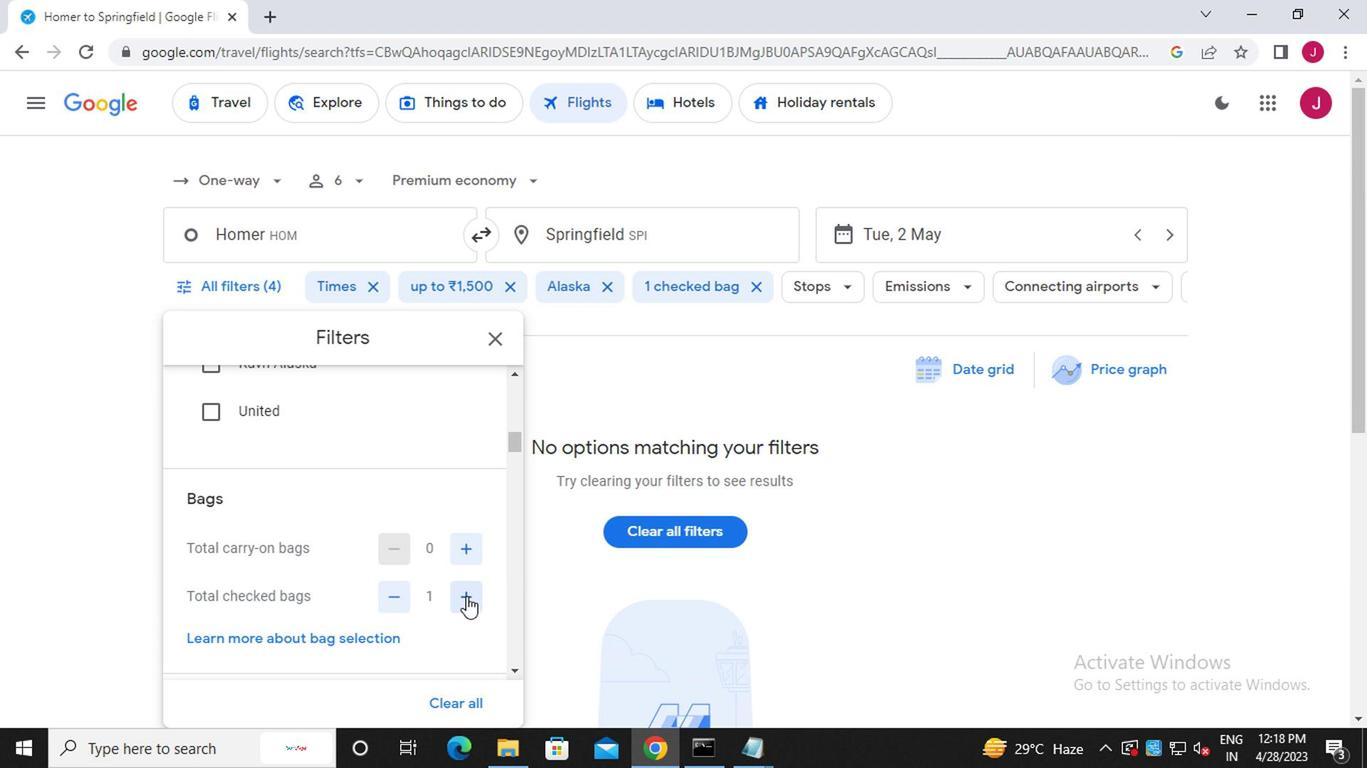 
Action: Mouse scrolled (462, 597) with delta (0, -1)
Screenshot: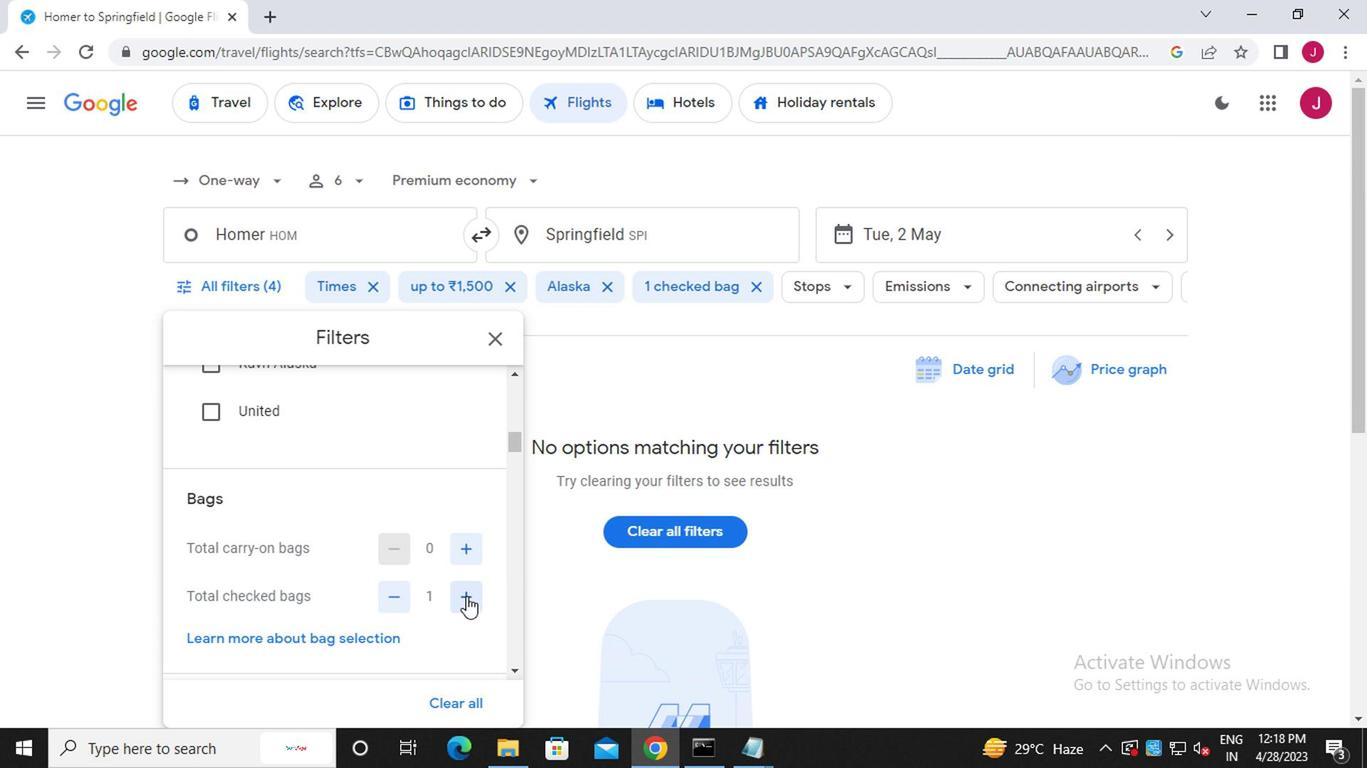 
Action: Mouse moved to (449, 491)
Screenshot: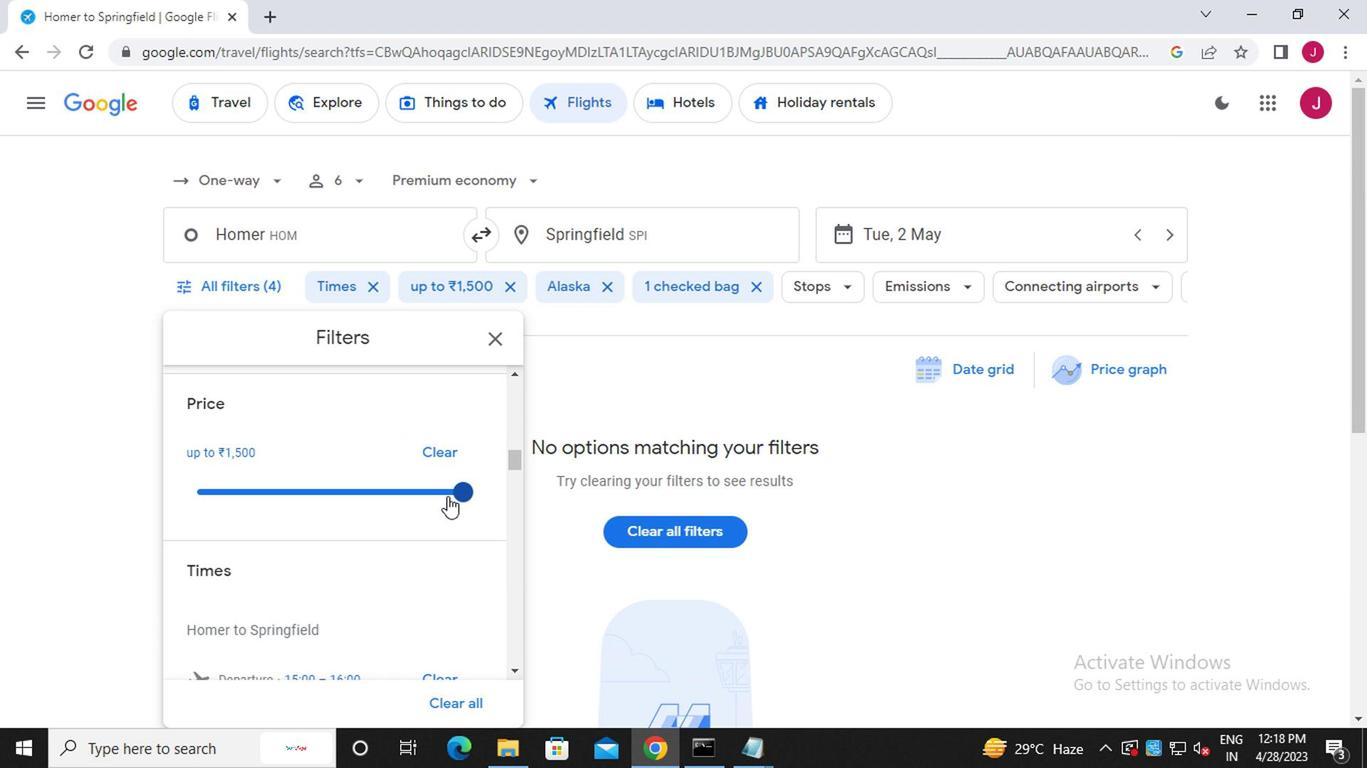 
Action: Mouse pressed left at (449, 491)
Screenshot: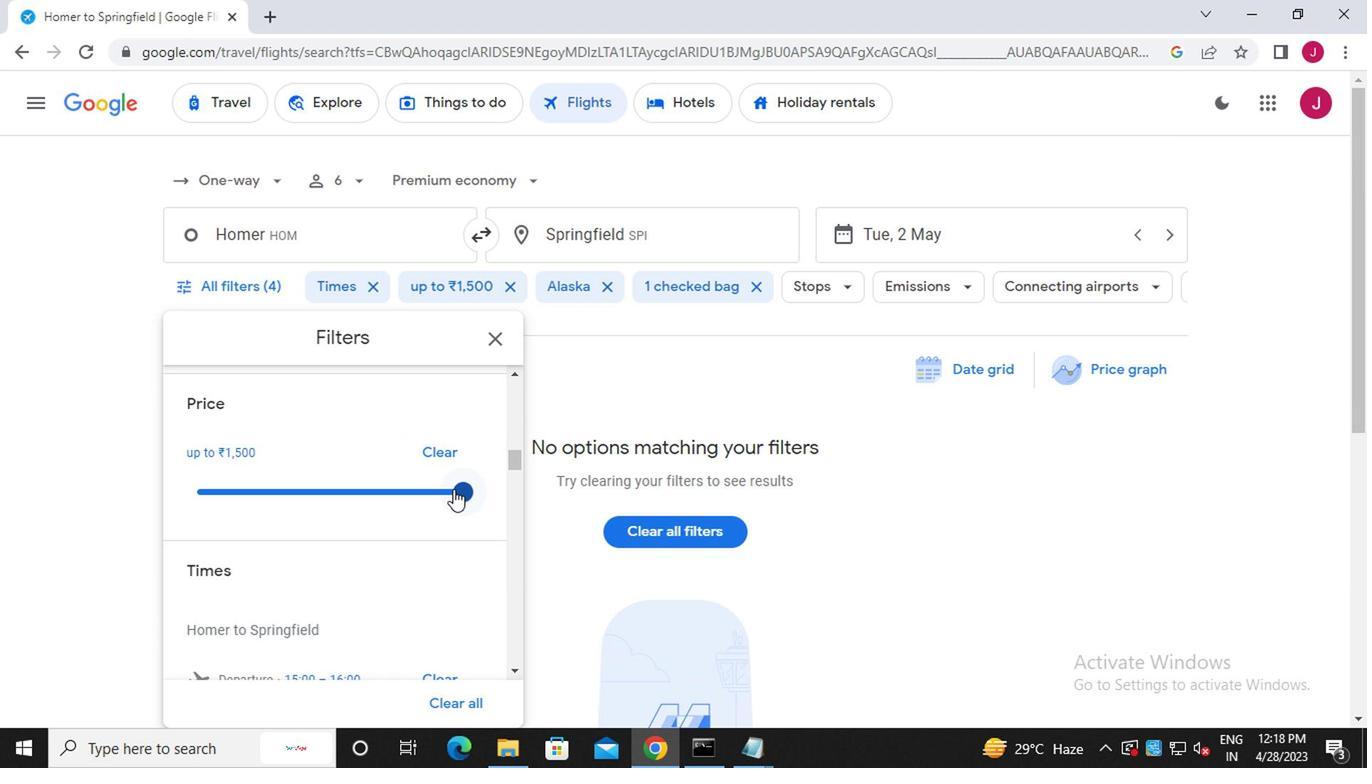 
Action: Mouse moved to (450, 491)
Screenshot: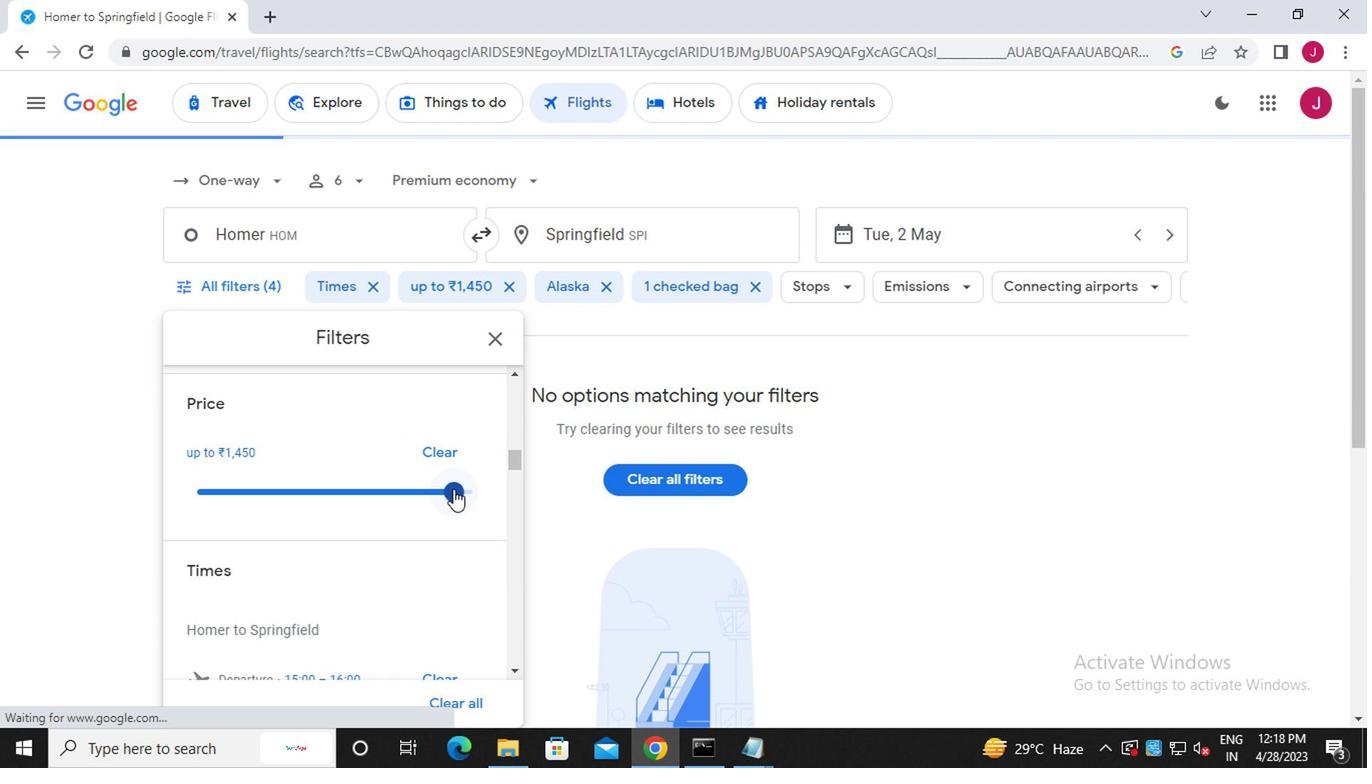 
Action: Mouse pressed left at (450, 491)
Screenshot: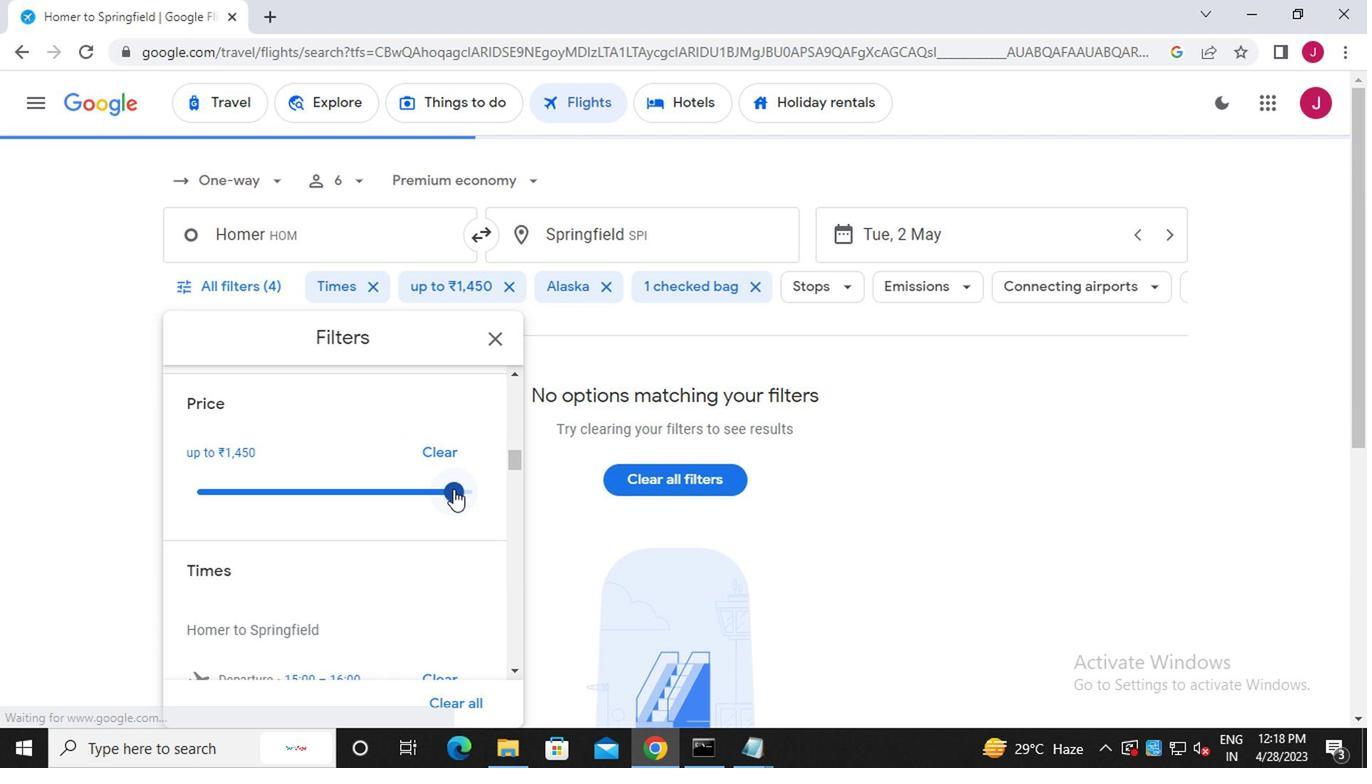 
Action: Mouse moved to (476, 494)
Screenshot: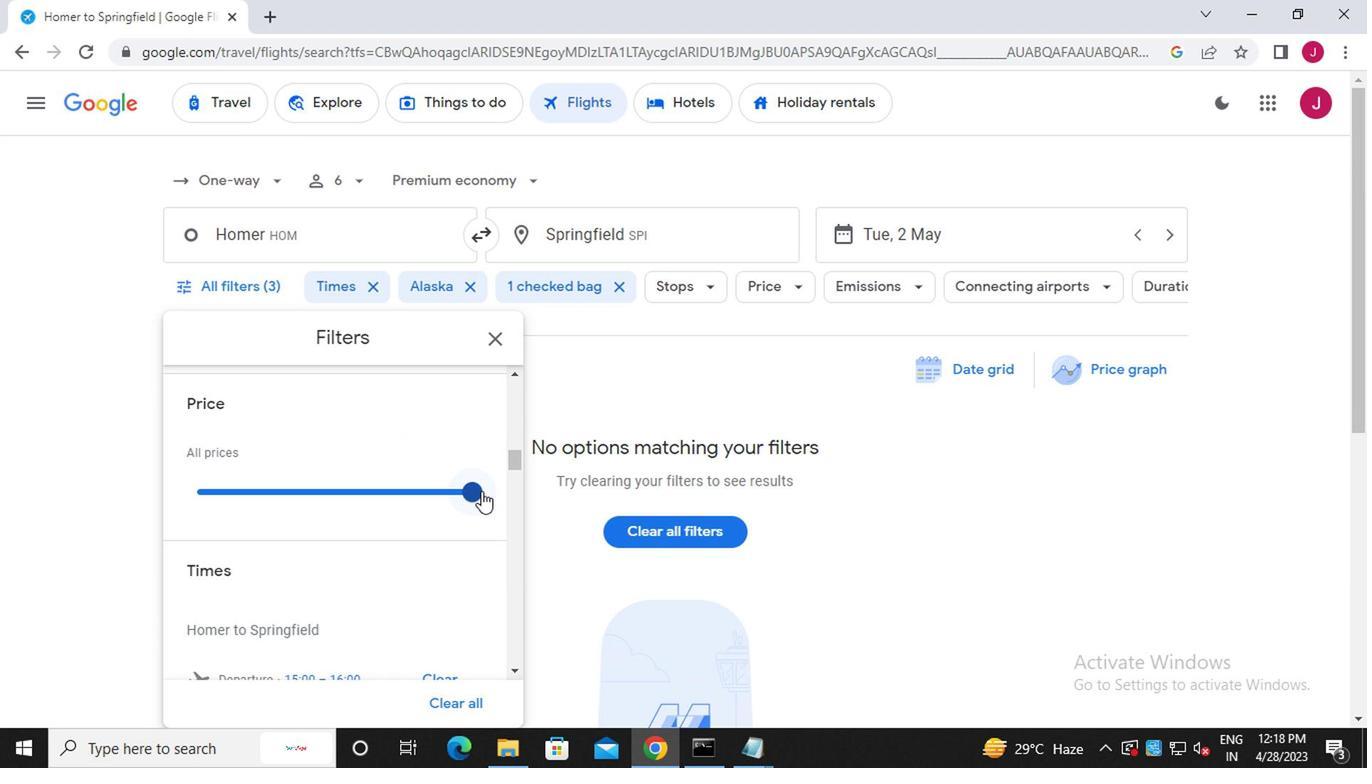 
Action: Mouse scrolled (476, 492) with delta (0, -1)
Screenshot: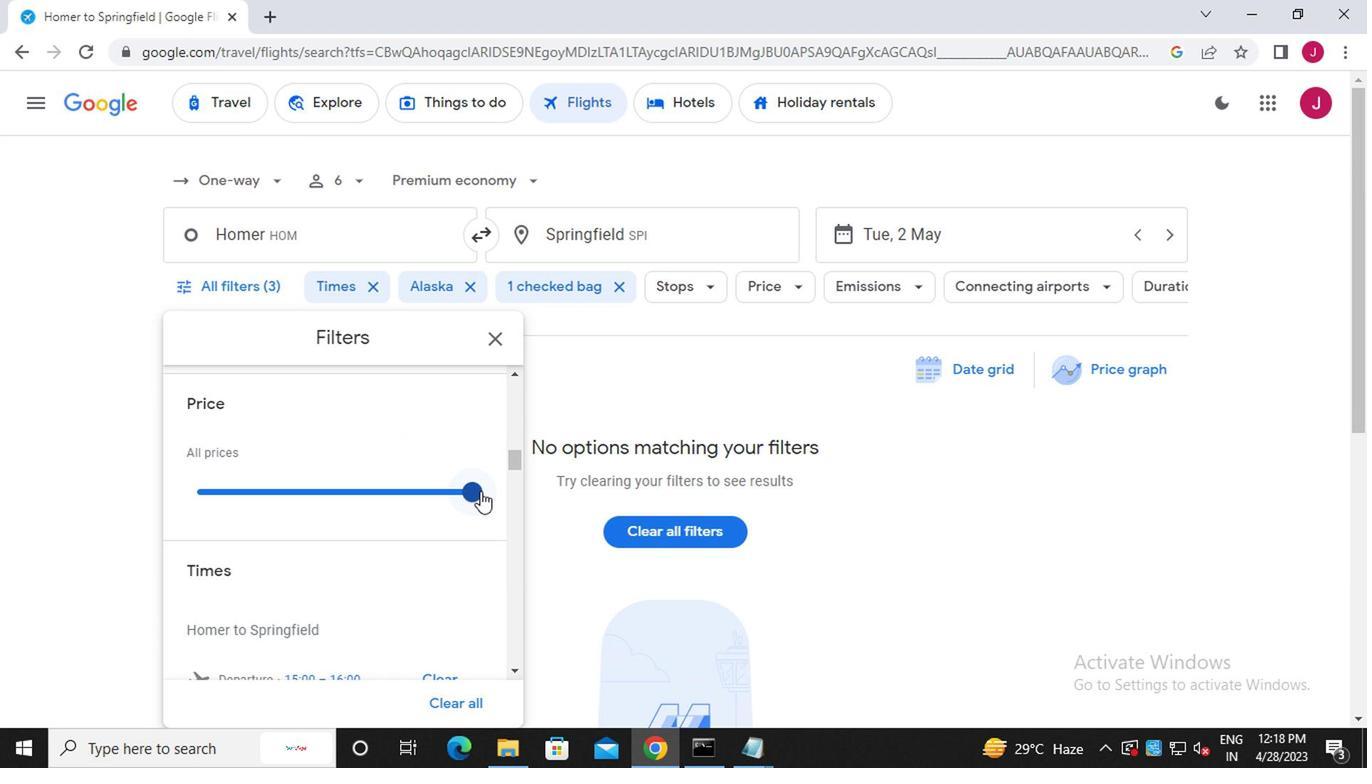 
Action: Mouse scrolled (476, 492) with delta (0, -1)
Screenshot: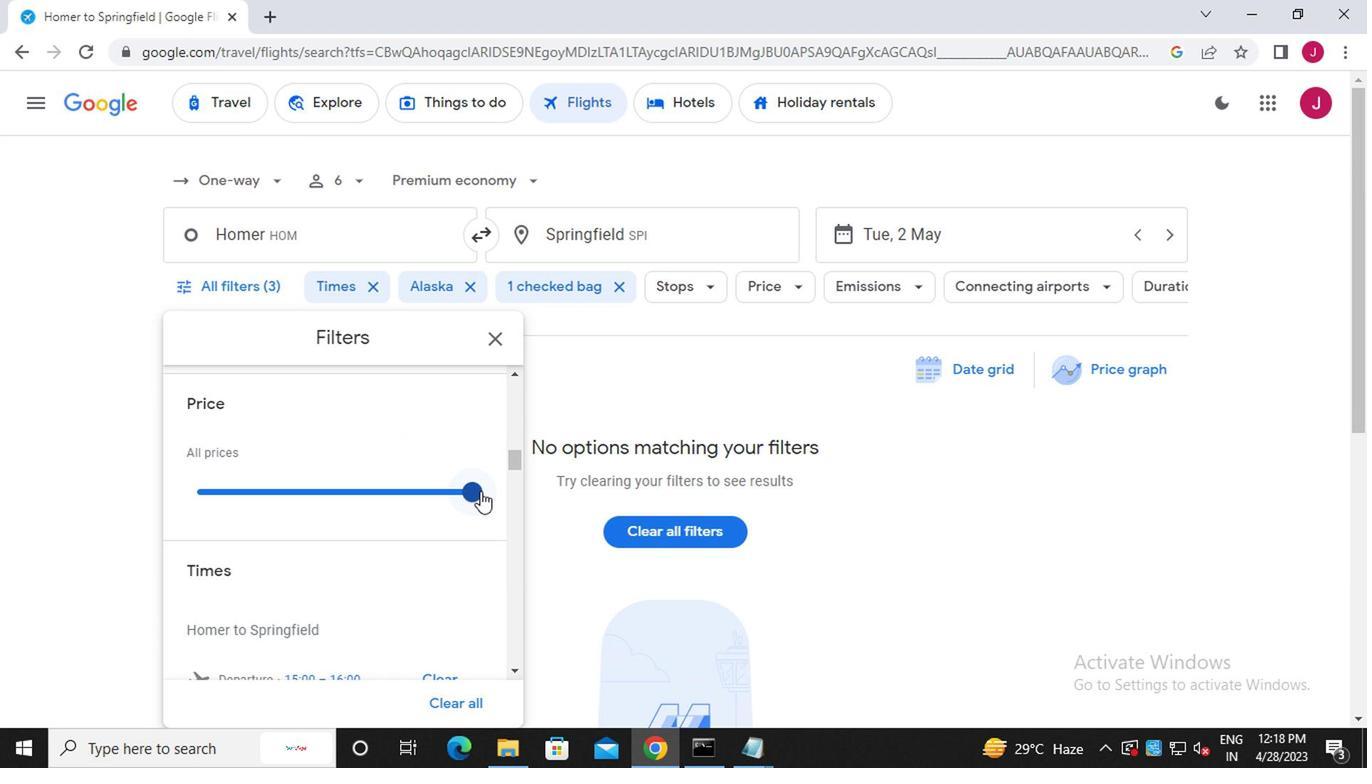 
Action: Mouse scrolled (476, 492) with delta (0, -1)
Screenshot: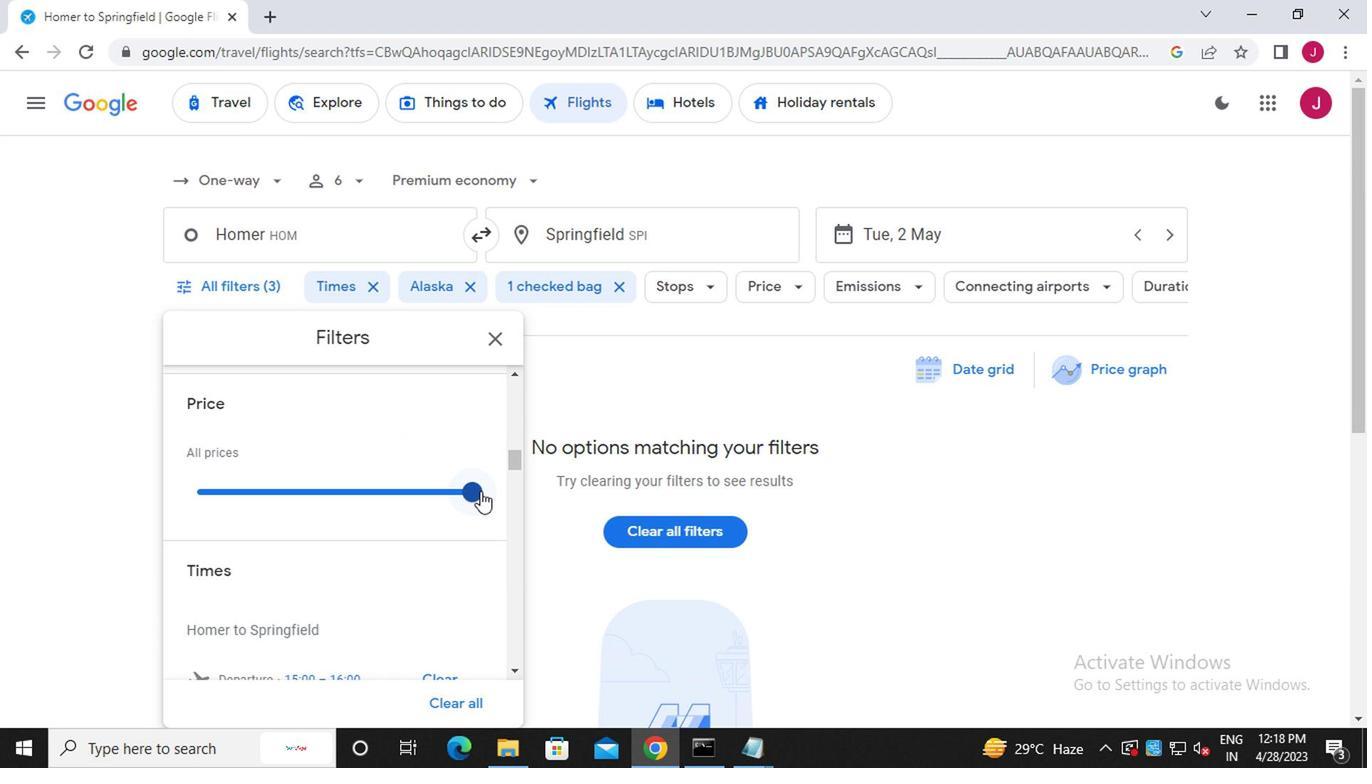 
Action: Mouse scrolled (476, 492) with delta (0, -1)
Screenshot: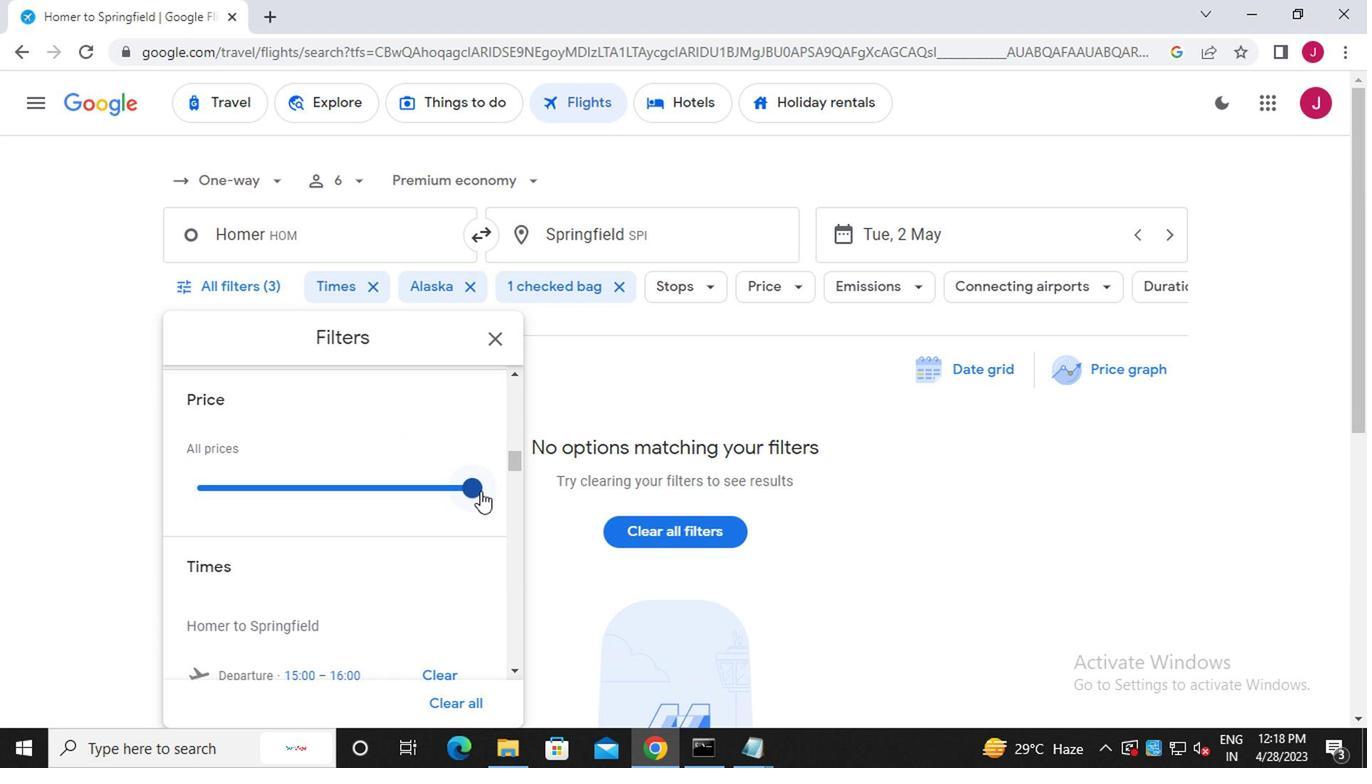 
Action: Mouse moved to (249, 422)
Screenshot: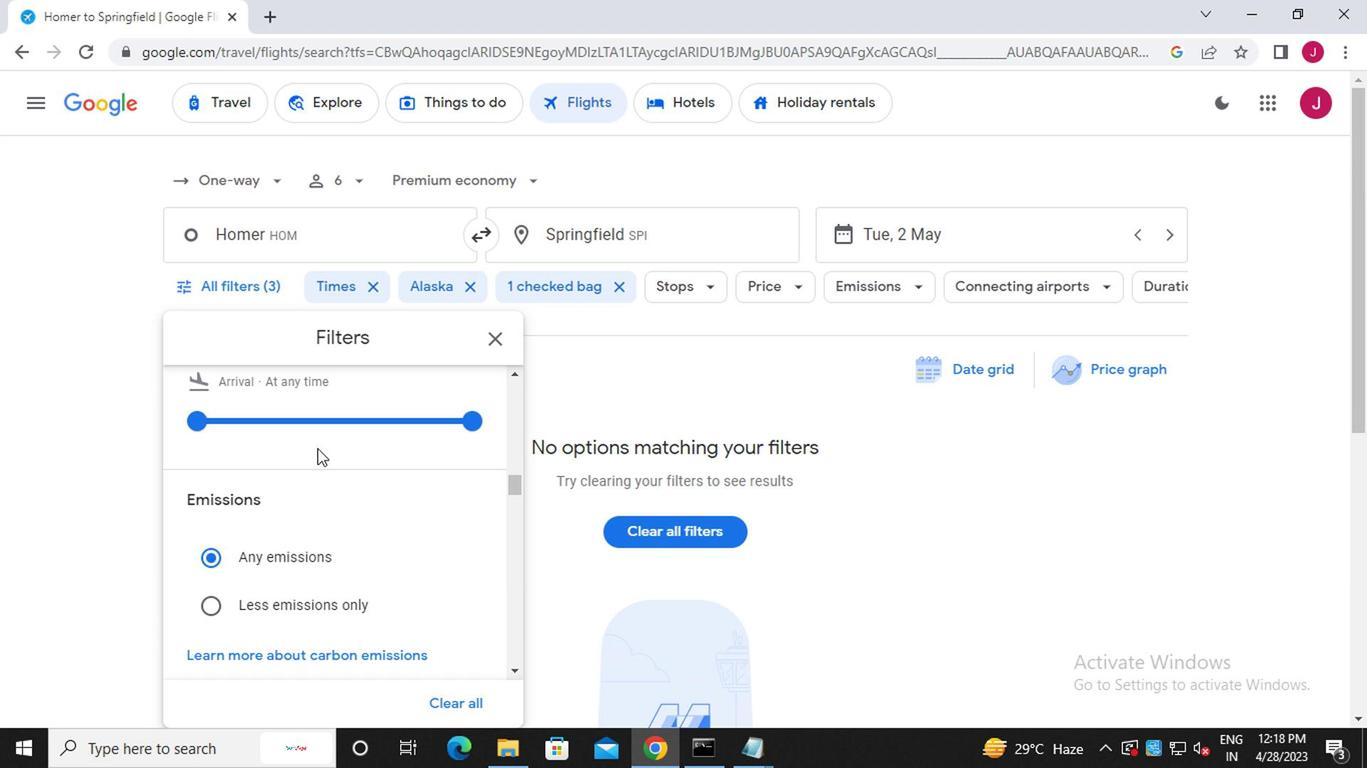 
Action: Mouse scrolled (249, 422) with delta (0, 0)
Screenshot: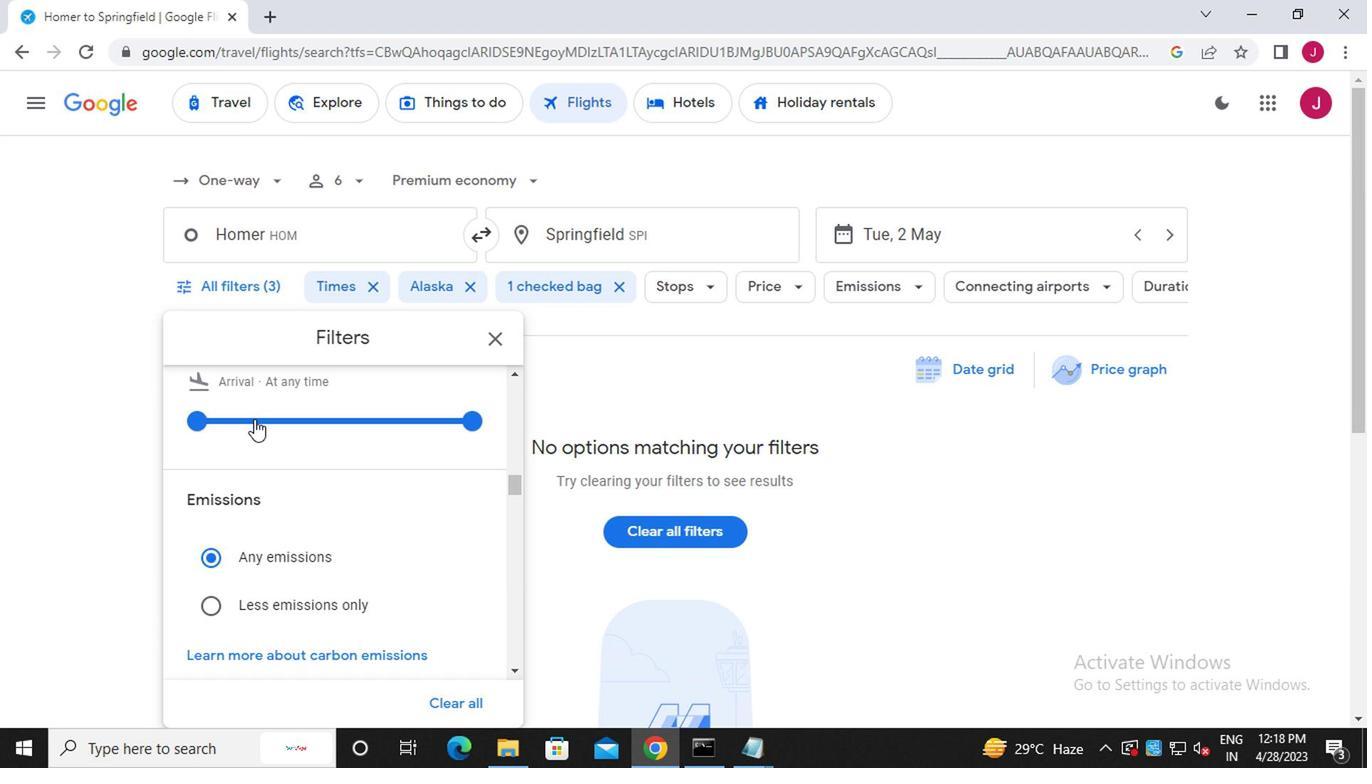 
Action: Mouse moved to (367, 420)
Screenshot: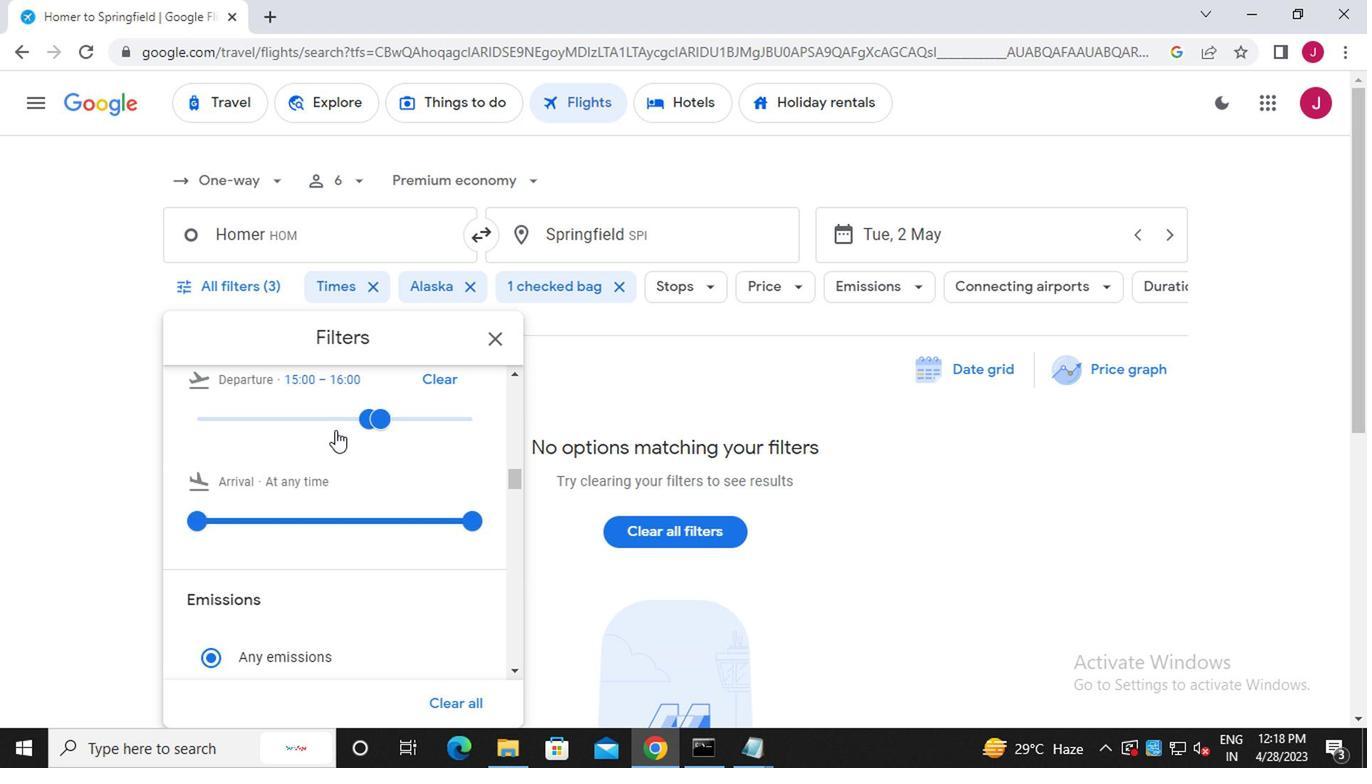 
Action: Mouse pressed left at (367, 420)
Screenshot: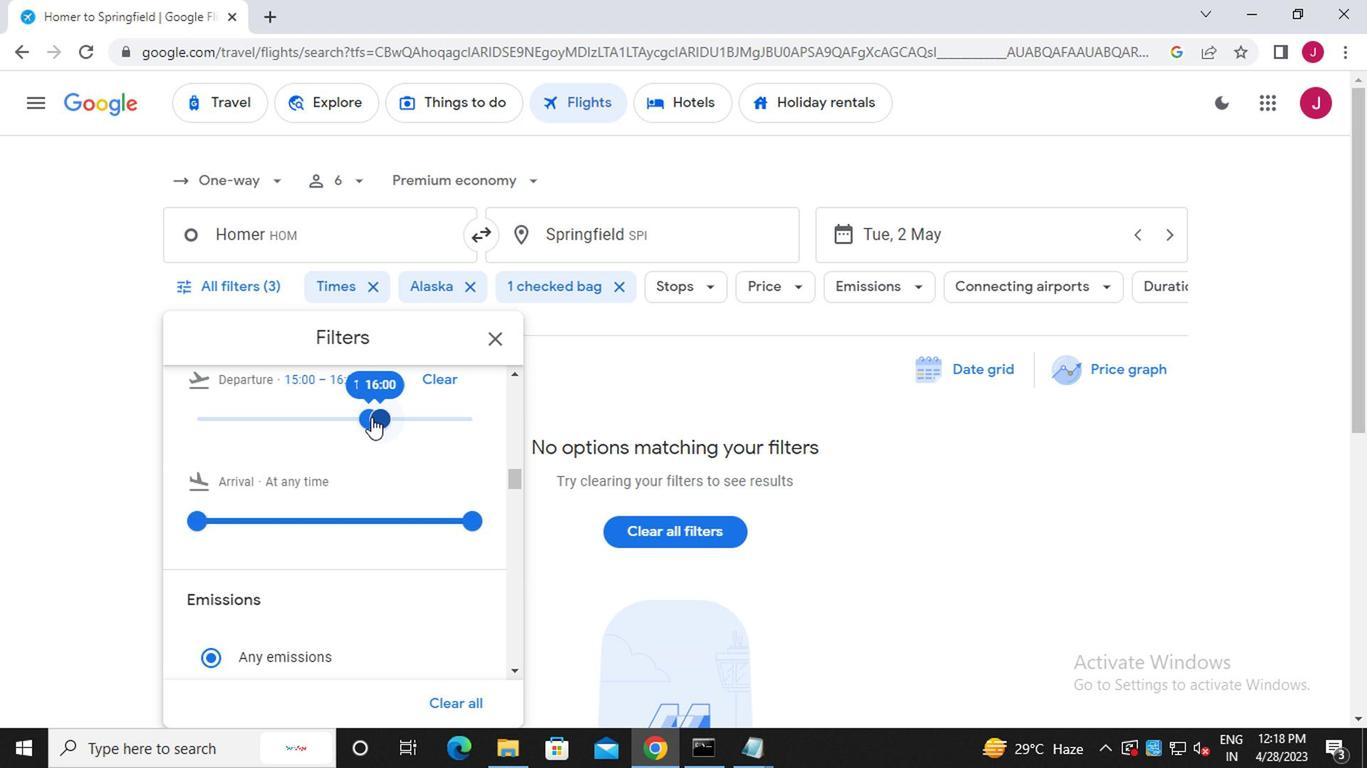 
Action: Mouse moved to (360, 422)
Screenshot: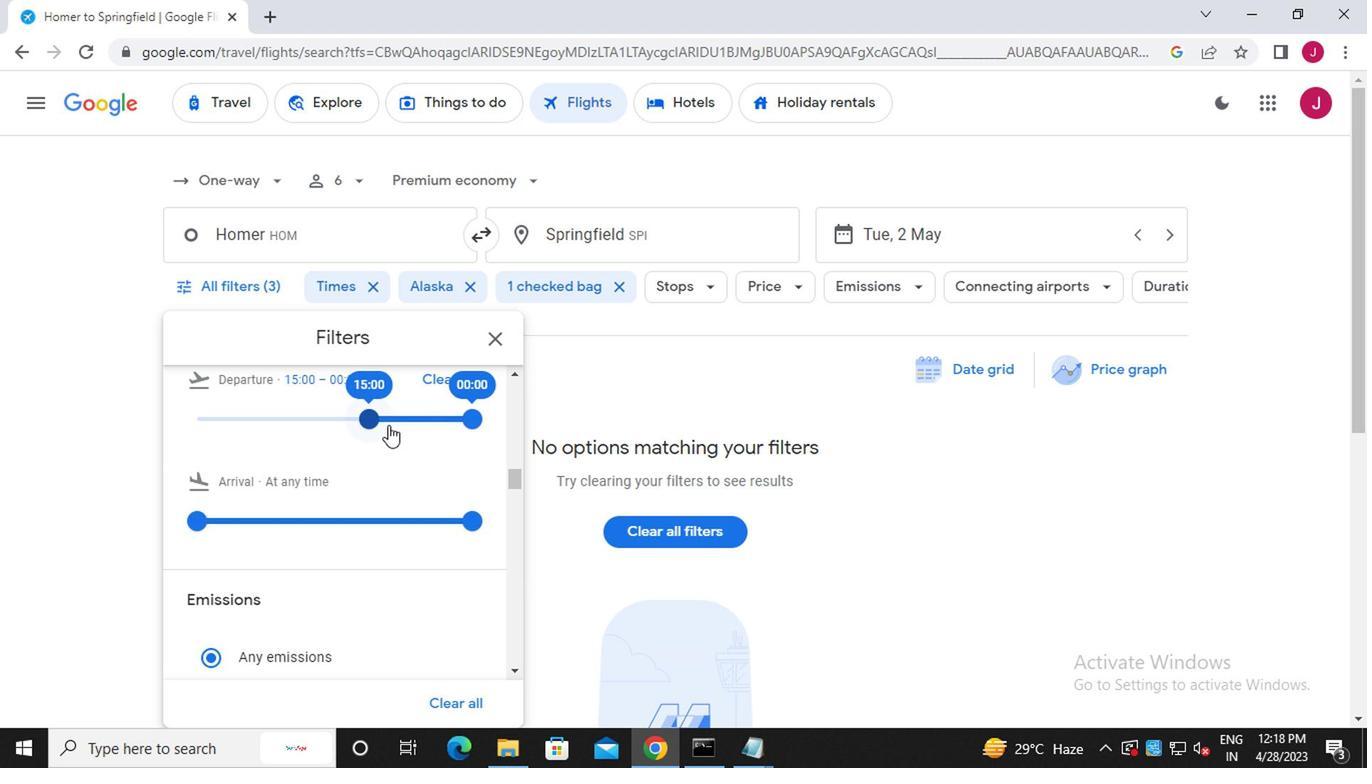 
Action: Mouse pressed left at (360, 422)
Screenshot: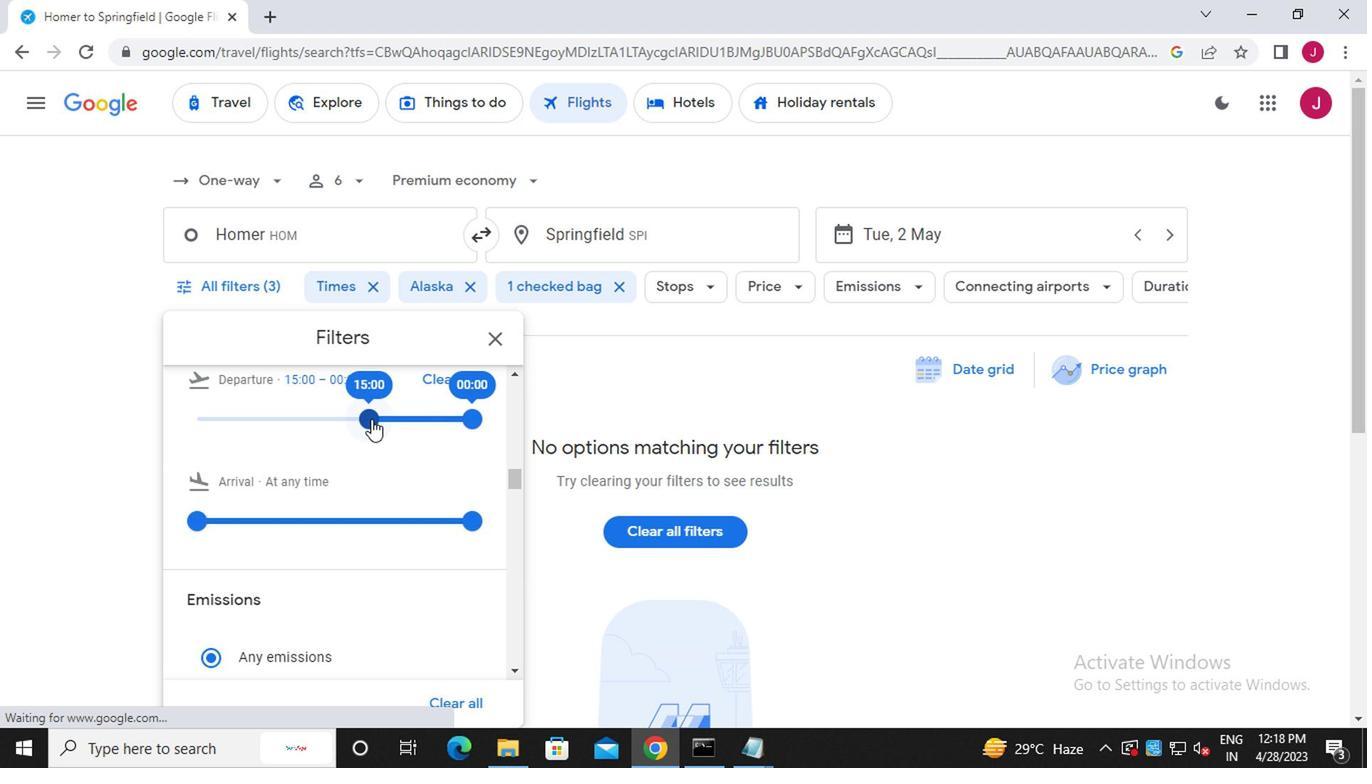 
Action: Mouse moved to (471, 424)
Screenshot: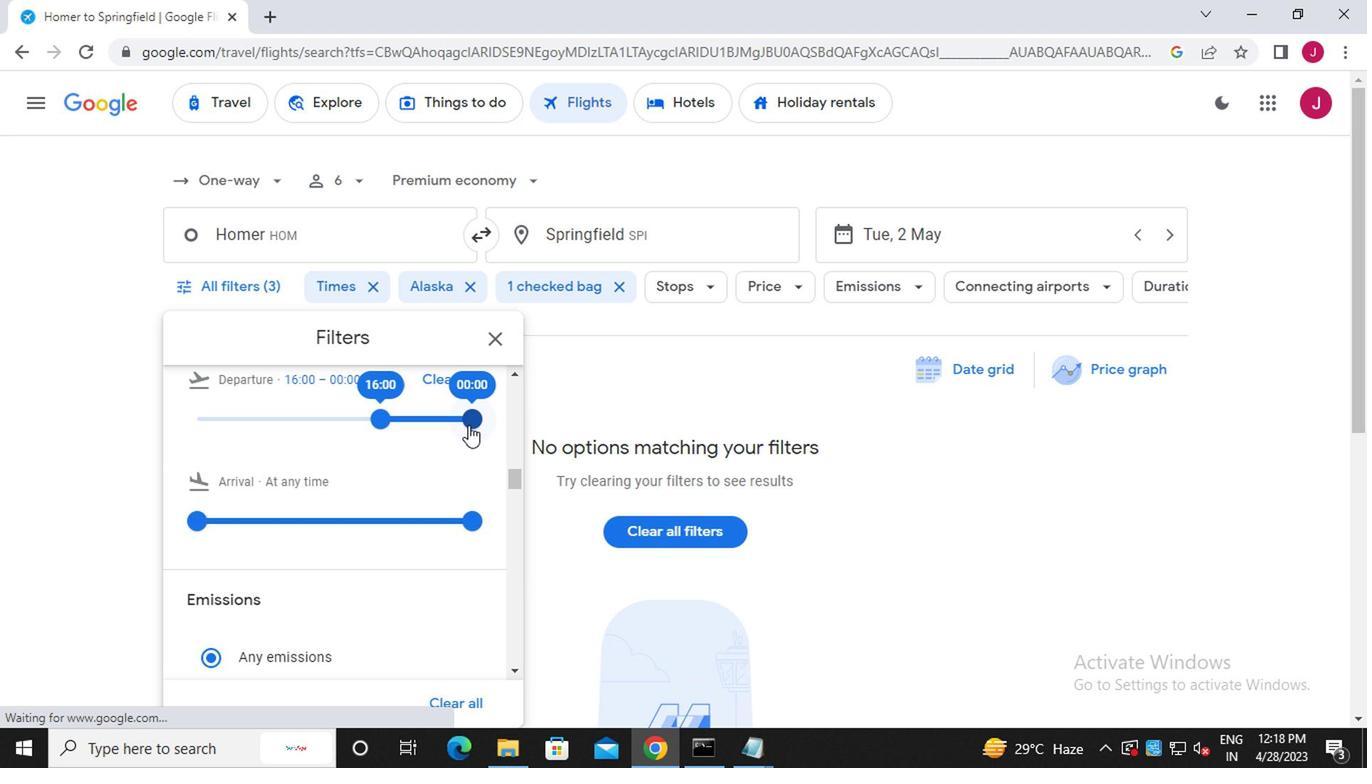 
Action: Mouse pressed left at (471, 424)
Screenshot: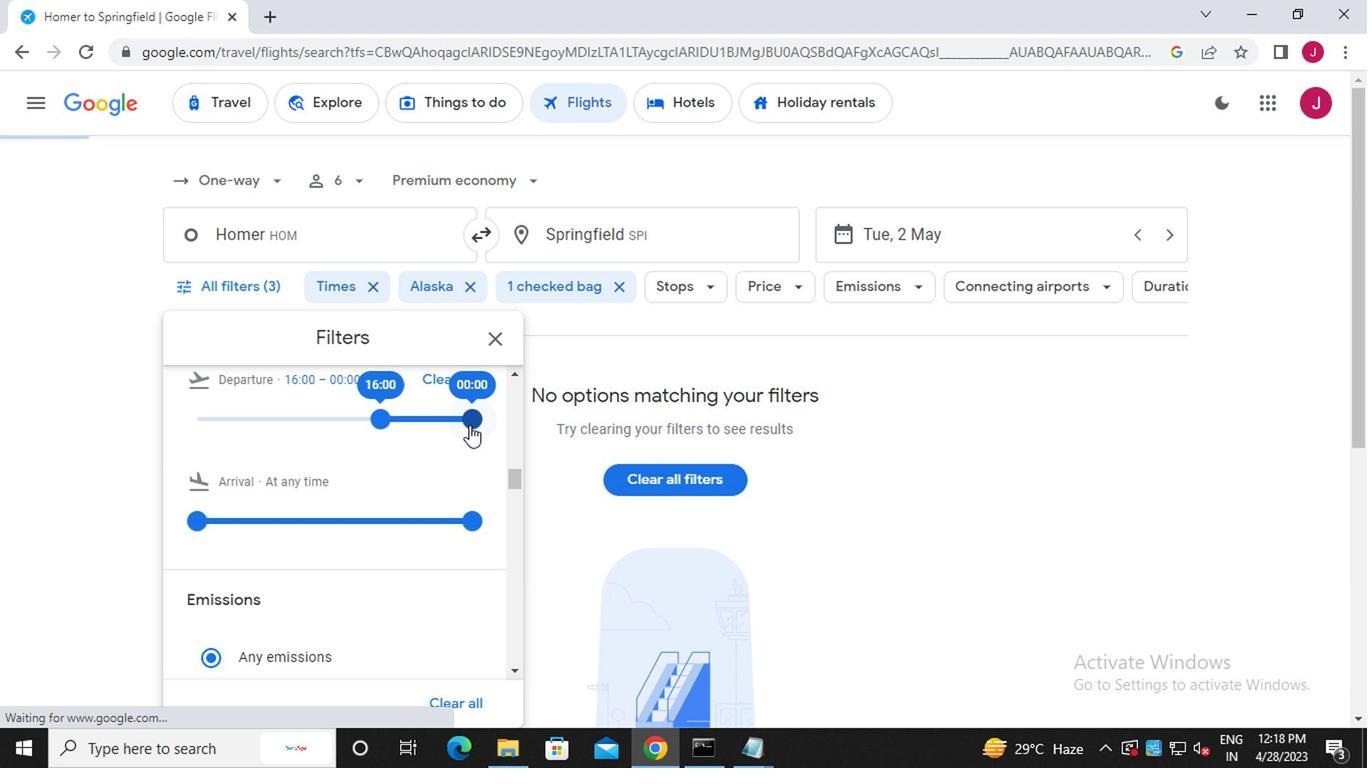 
Action: Mouse moved to (496, 344)
Screenshot: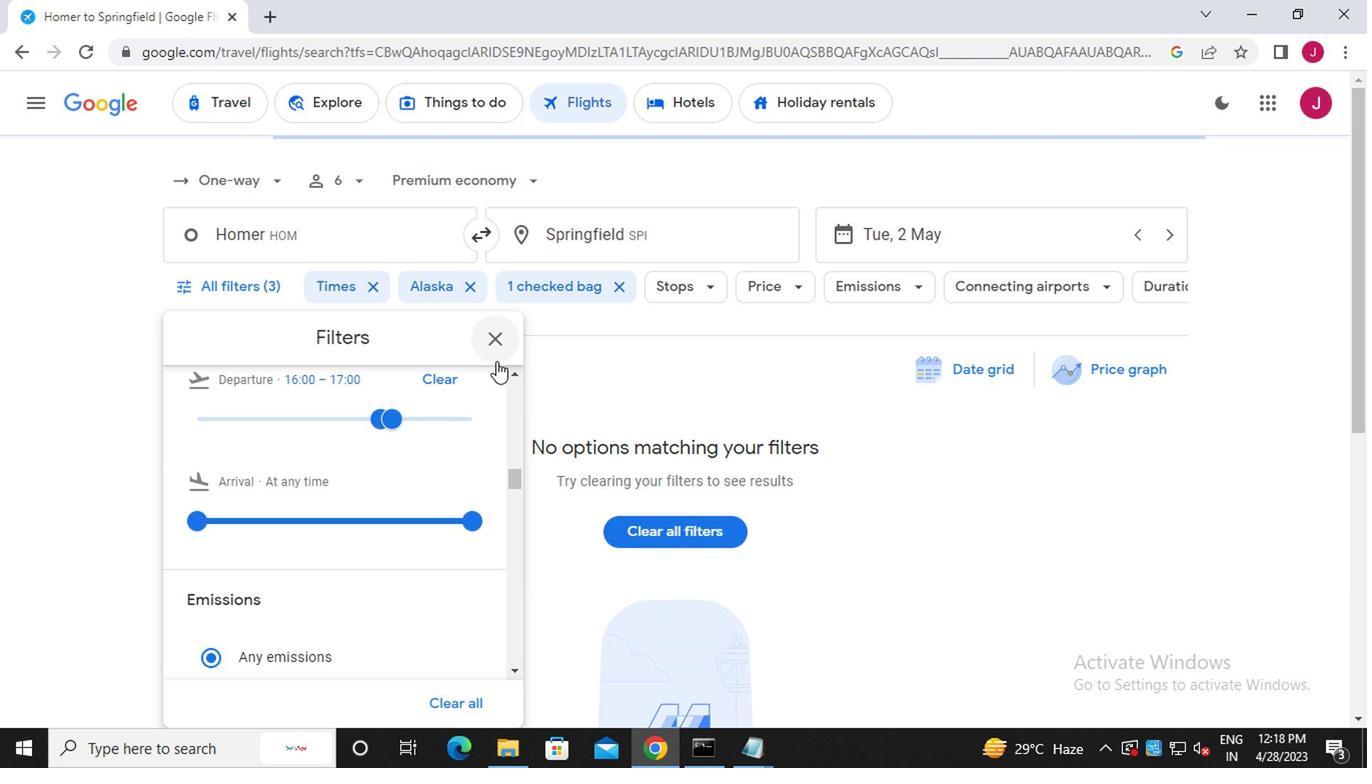 
Action: Mouse pressed left at (496, 344)
Screenshot: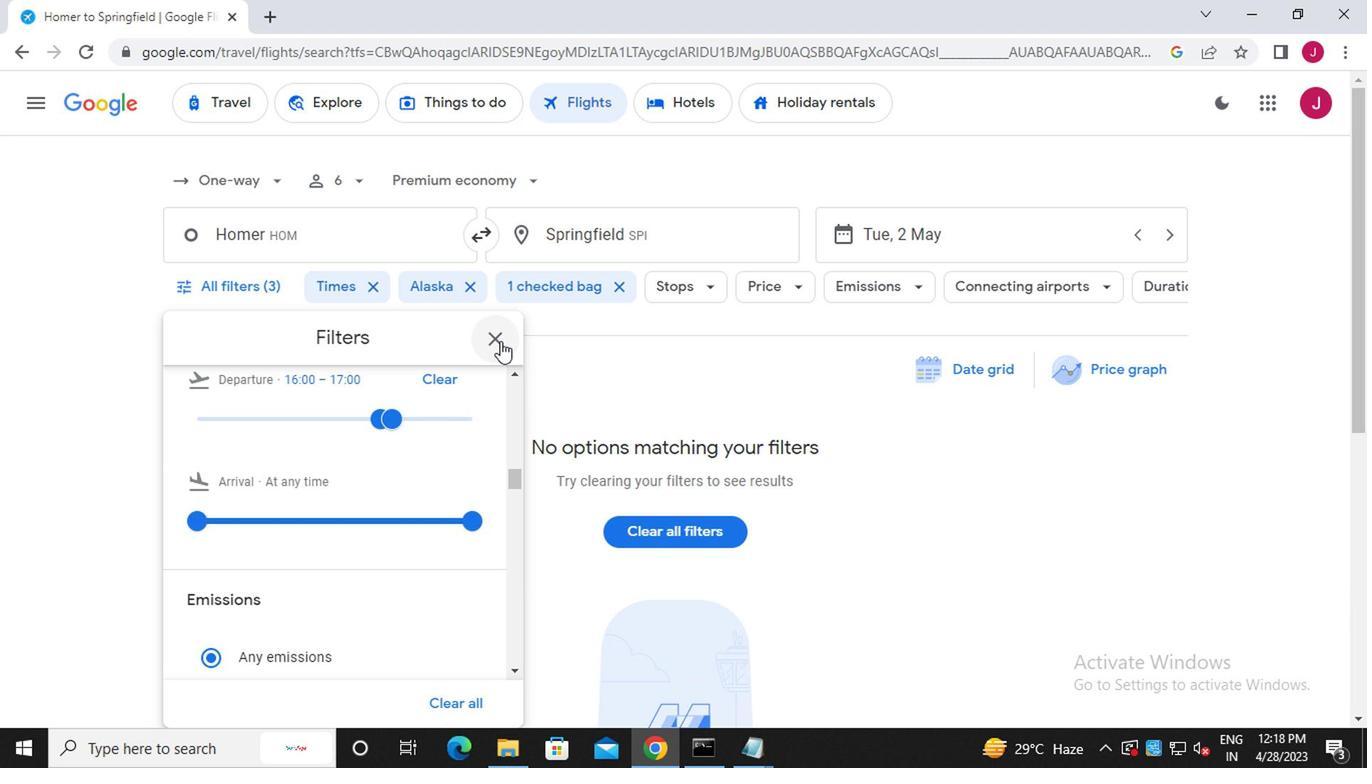 
Action: Mouse moved to (495, 344)
Screenshot: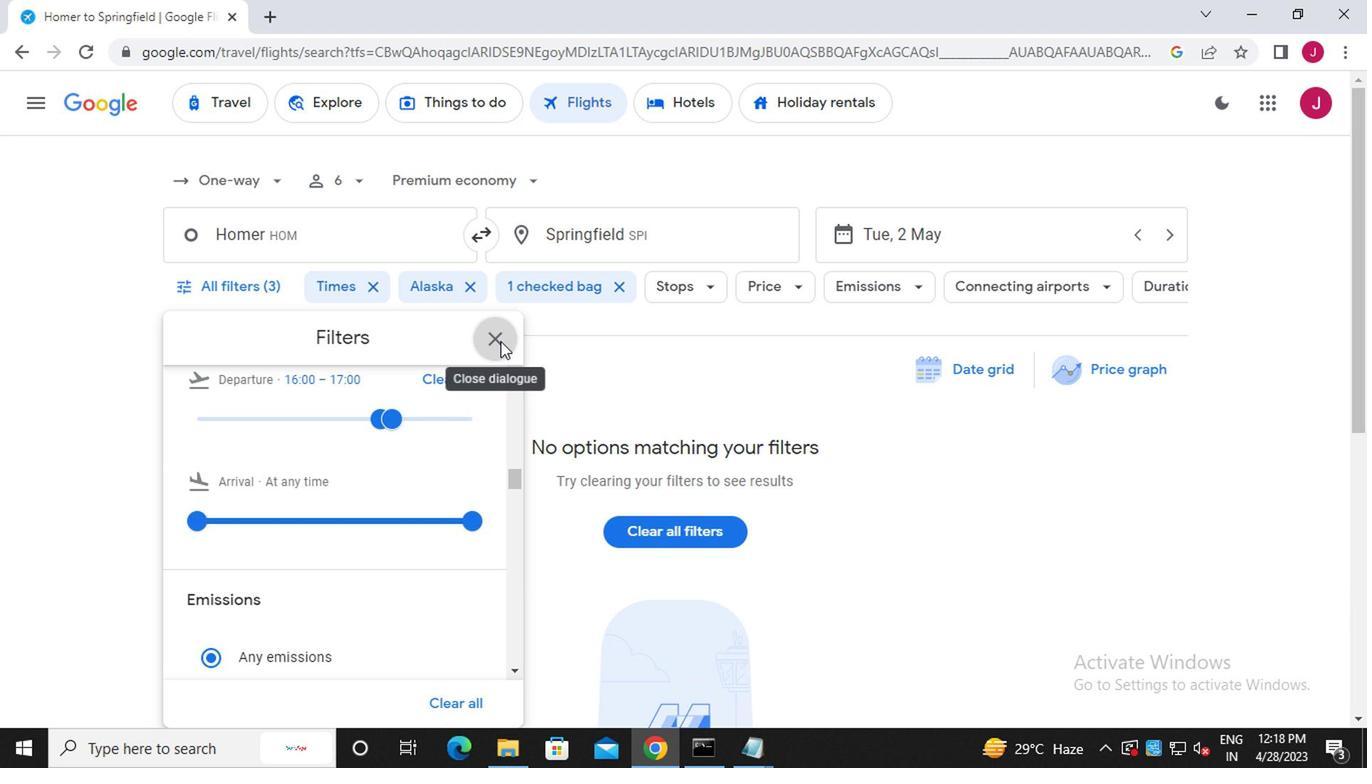 
